 Task: Add Attachment from computer to Card Card0000000057 in Board Board0000000015 in Workspace WS0000000005 in Trello. Add Cover Purple to Card Card0000000057 in Board Board0000000015 in Workspace WS0000000005 in Trello. Add "Move Card To …" Button titled Button0000000057 to "top" of the list "To Do" to Card Card0000000057 in Board Board0000000015 in Workspace WS0000000005 in Trello. Add Description DS0000000057 to Card Card0000000057 in Board Board0000000015 in Workspace WS0000000005 in Trello. Add Comment CM0000000057 to Card Card0000000057 in Board Board0000000015 in Workspace WS0000000005 in Trello
Action: Mouse moved to (153, 469)
Screenshot: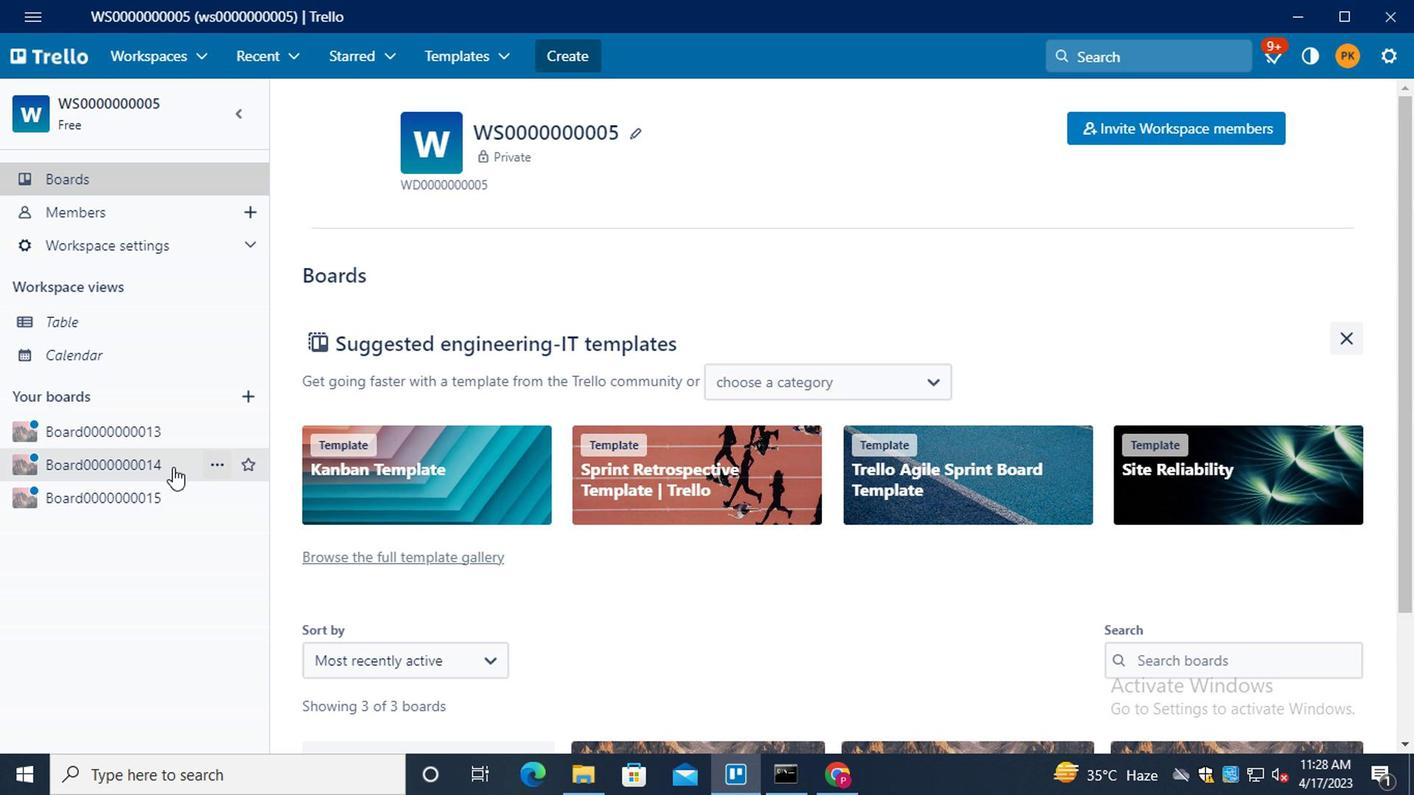 
Action: Mouse pressed left at (153, 469)
Screenshot: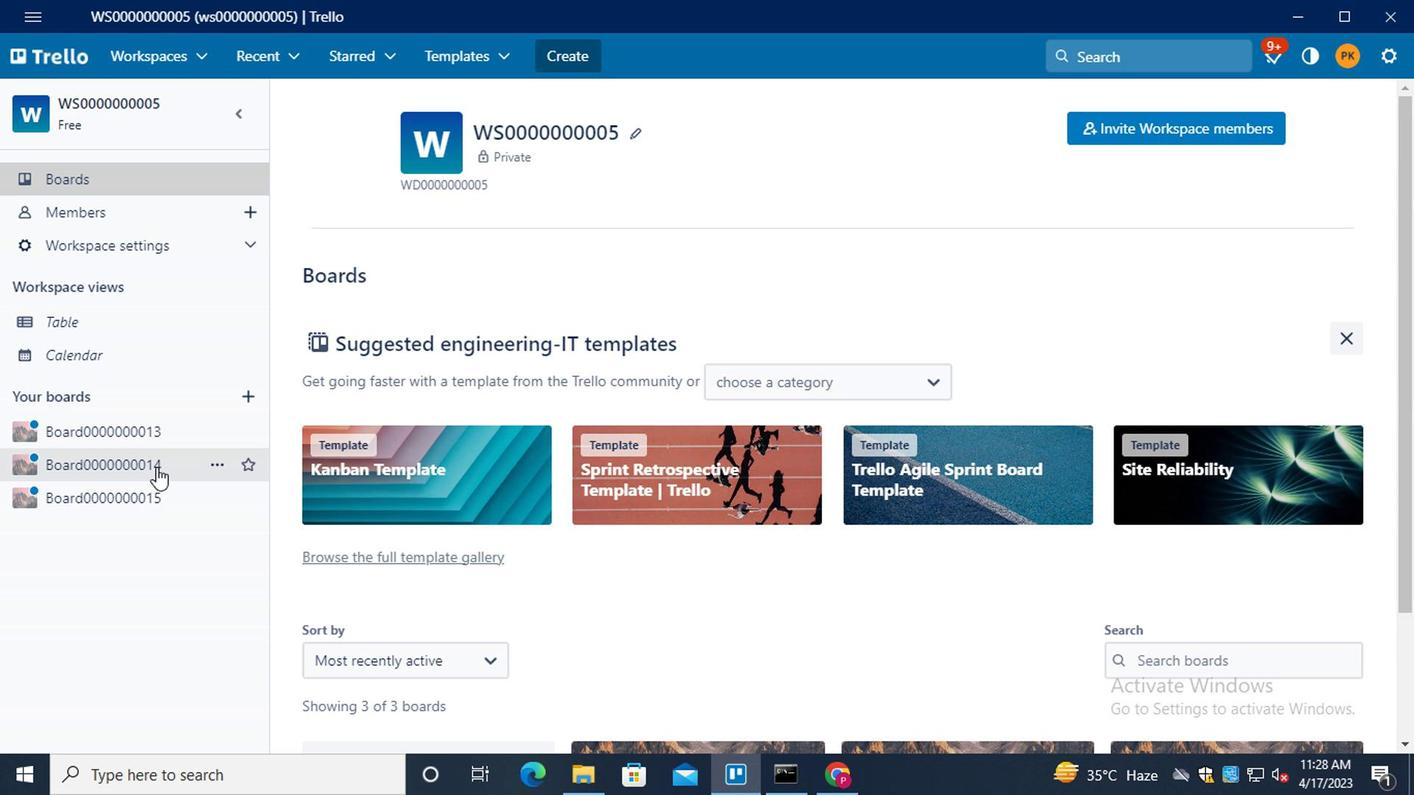 
Action: Mouse moved to (258, 491)
Screenshot: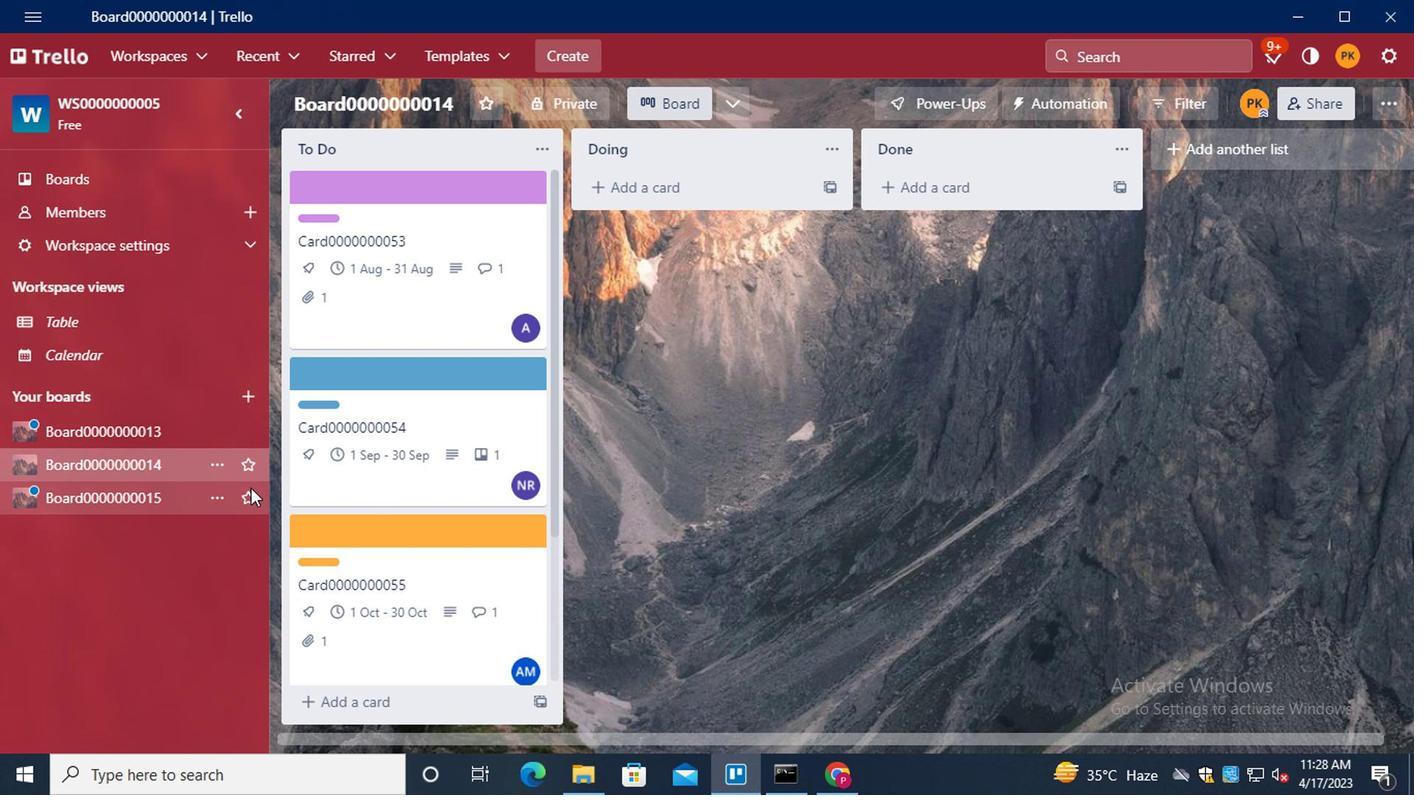 
Action: Mouse scrolled (258, 490) with delta (0, 0)
Screenshot: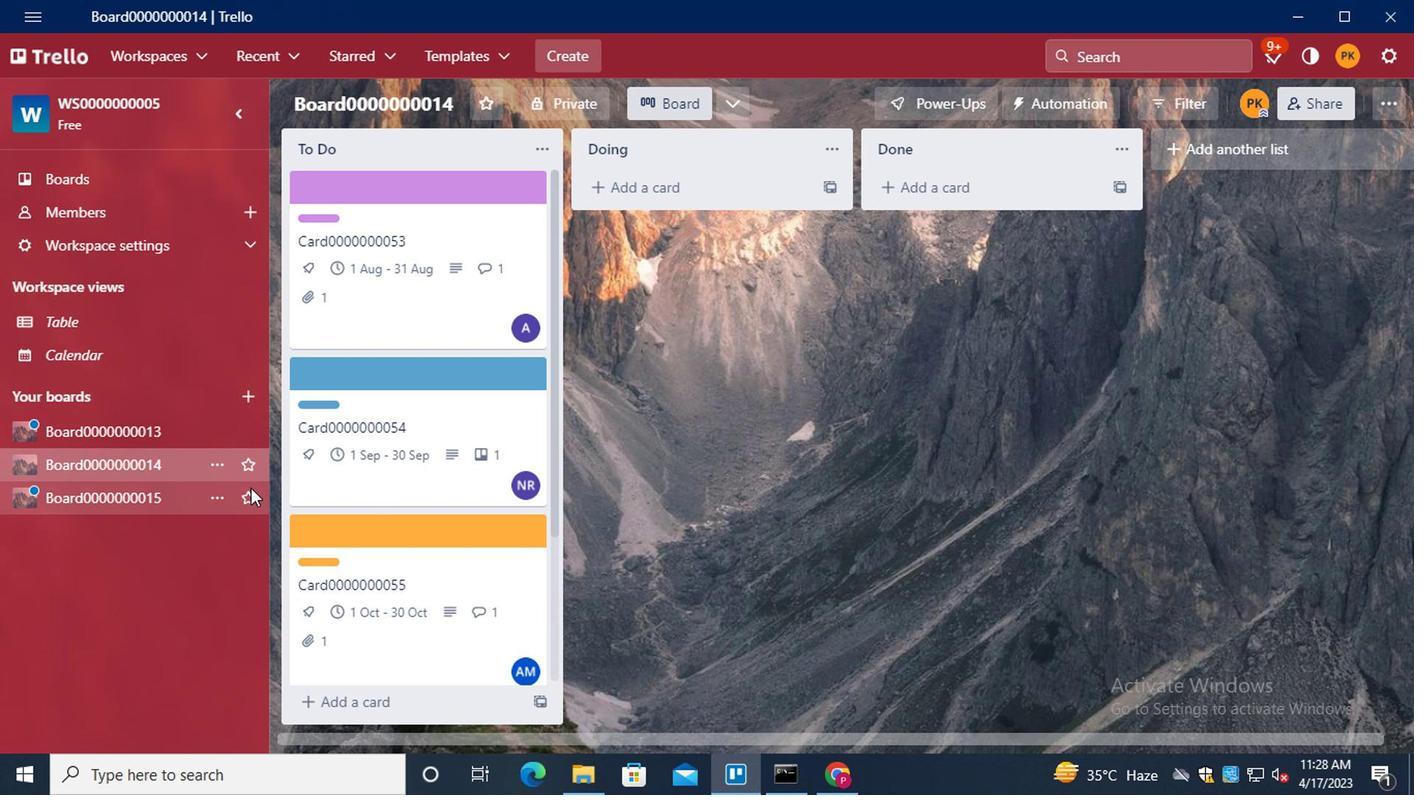 
Action: Mouse moved to (260, 492)
Screenshot: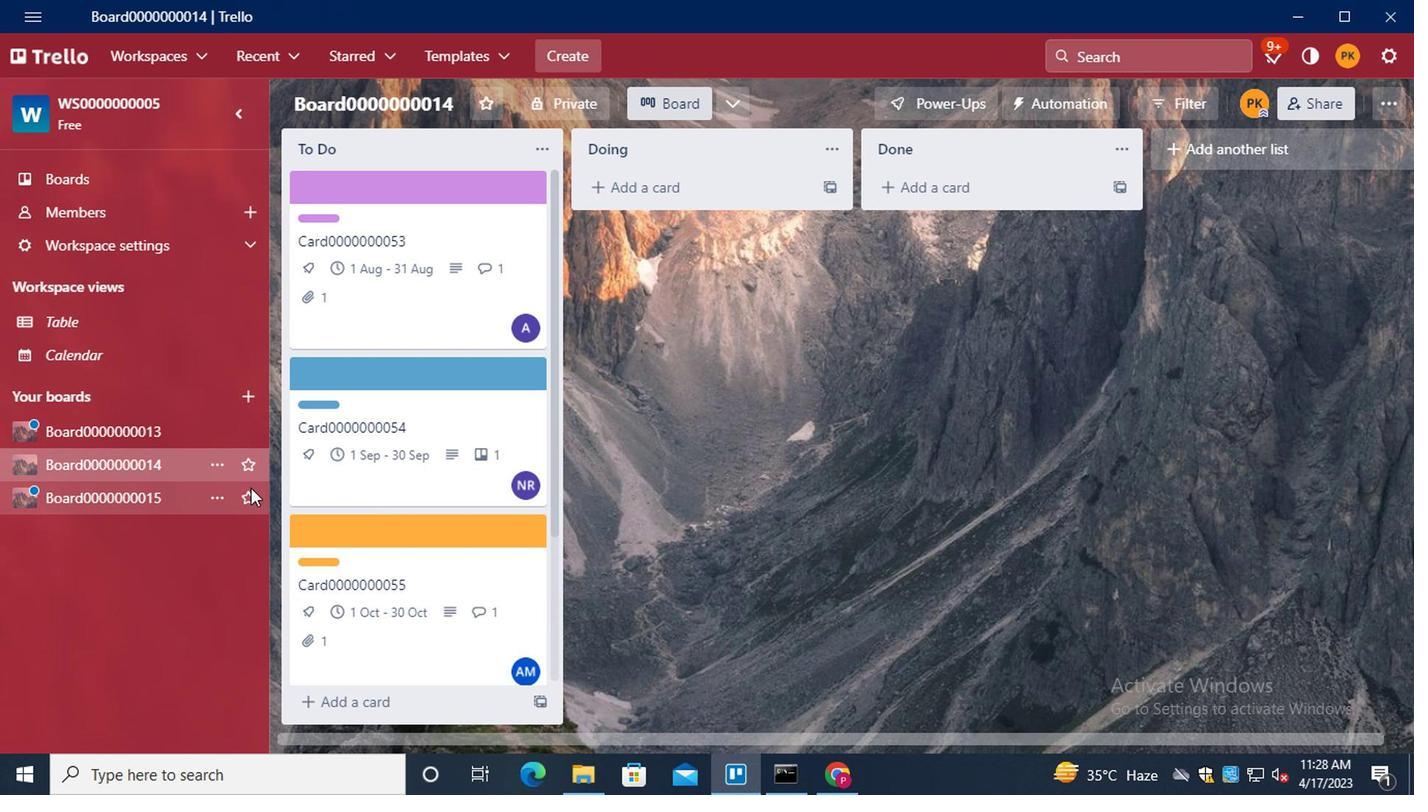 
Action: Mouse scrolled (260, 491) with delta (0, 0)
Screenshot: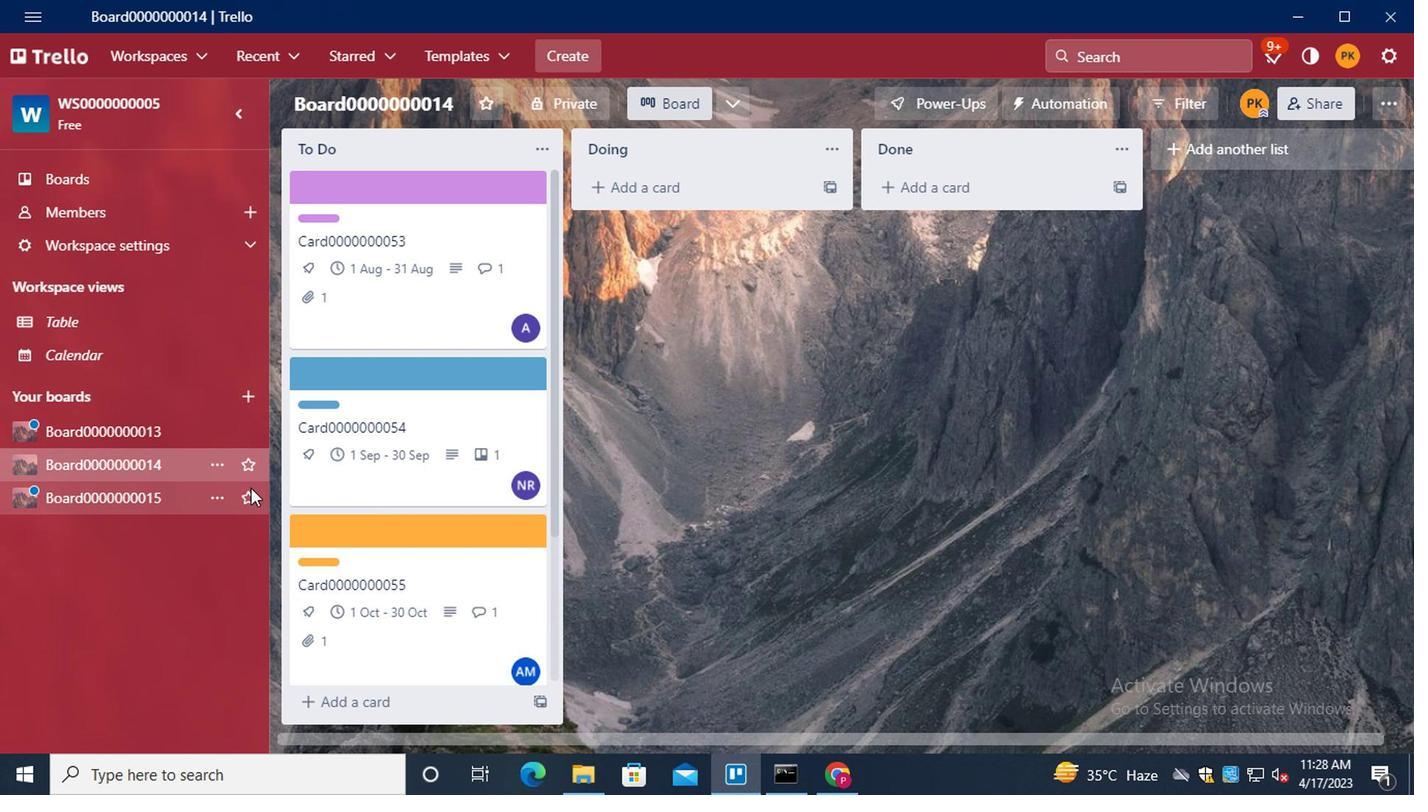 
Action: Mouse scrolled (260, 491) with delta (0, 0)
Screenshot: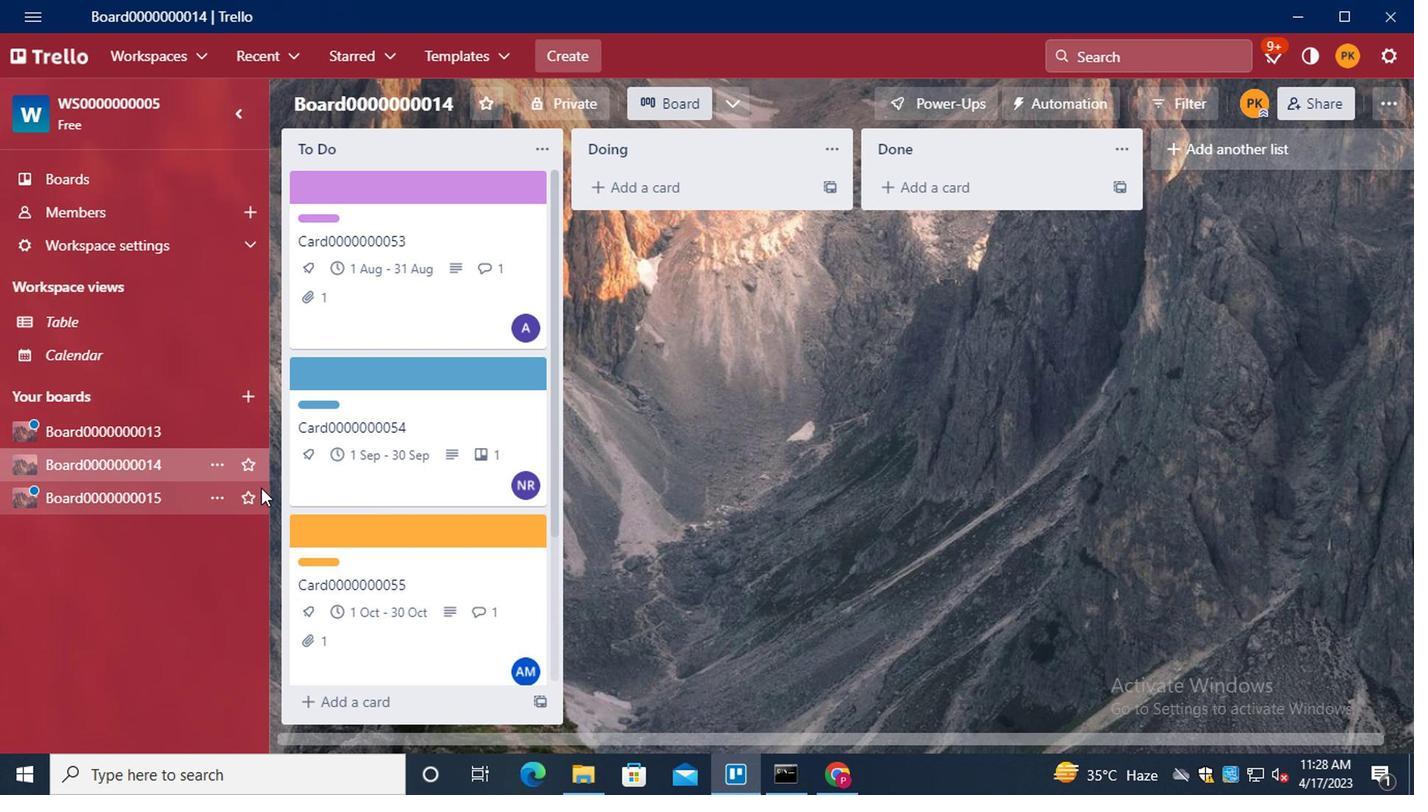 
Action: Mouse scrolled (260, 491) with delta (0, 0)
Screenshot: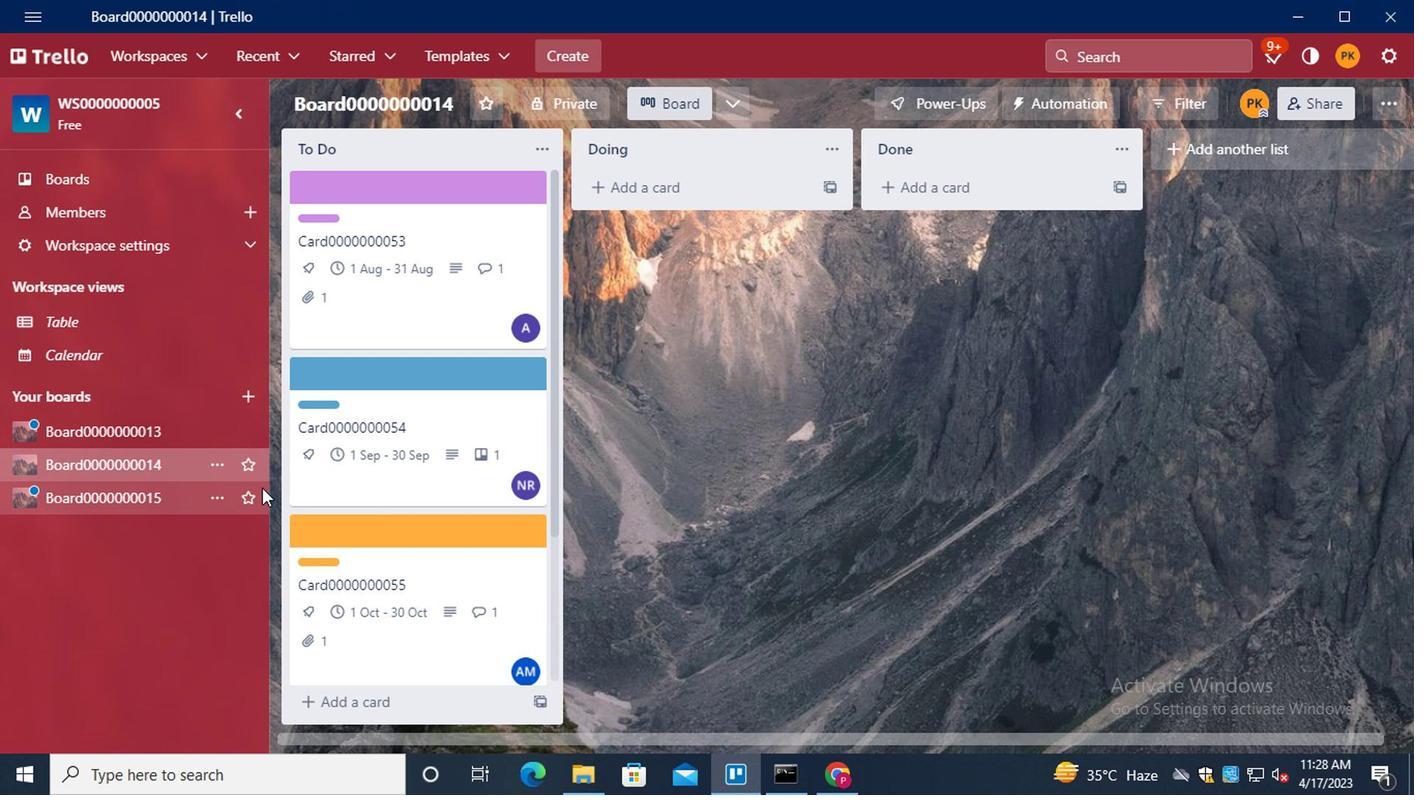 
Action: Mouse scrolled (260, 491) with delta (0, 0)
Screenshot: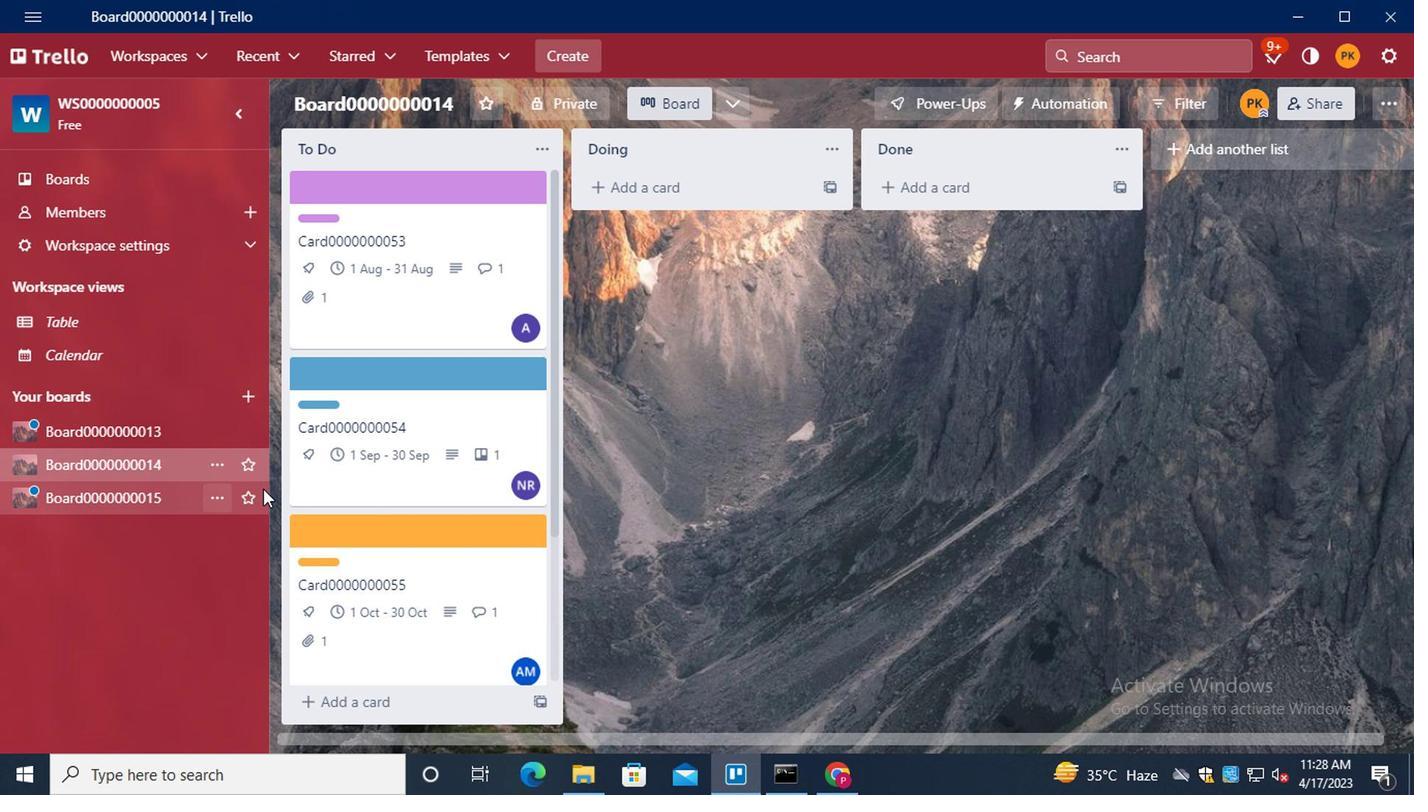 
Action: Mouse moved to (400, 532)
Screenshot: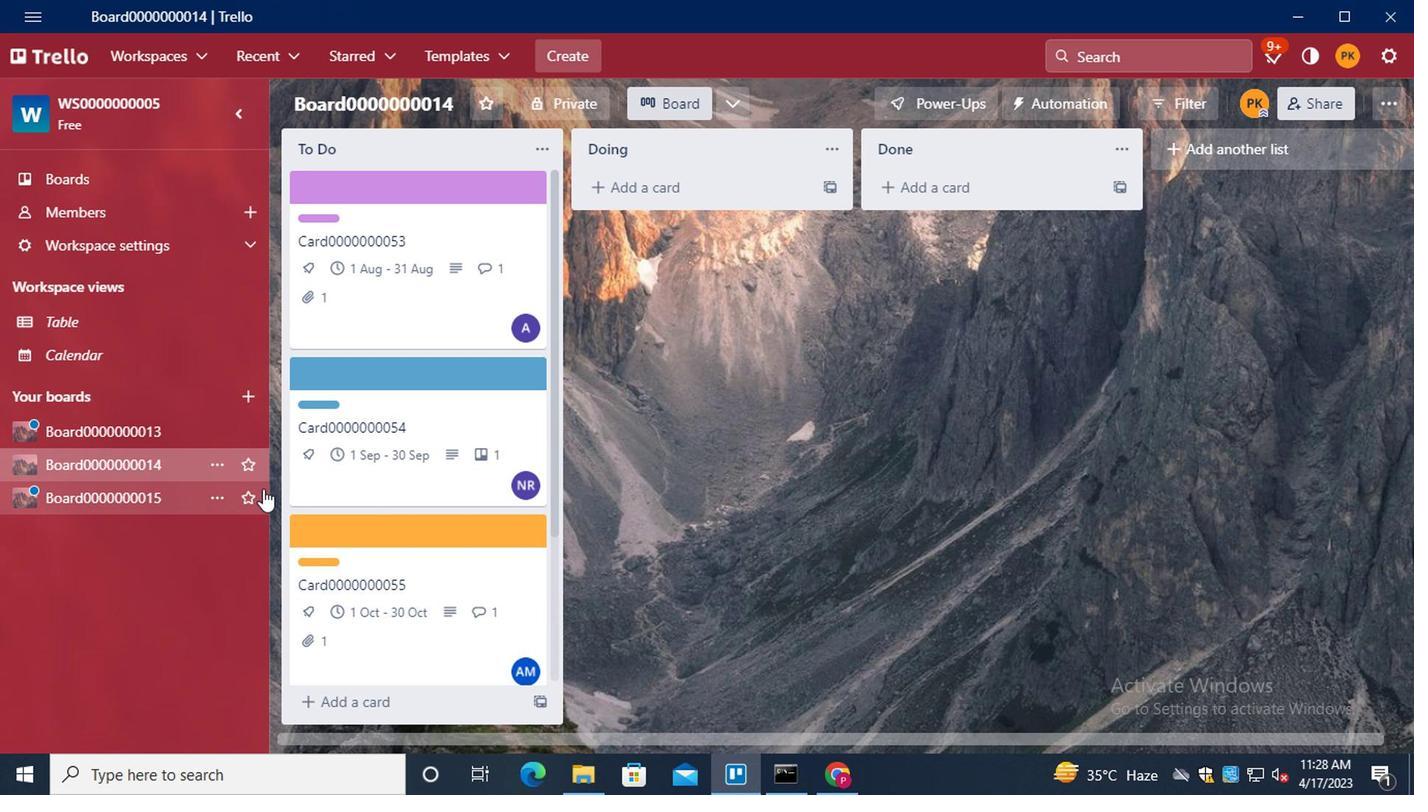 
Action: Mouse scrolled (400, 531) with delta (0, 0)
Screenshot: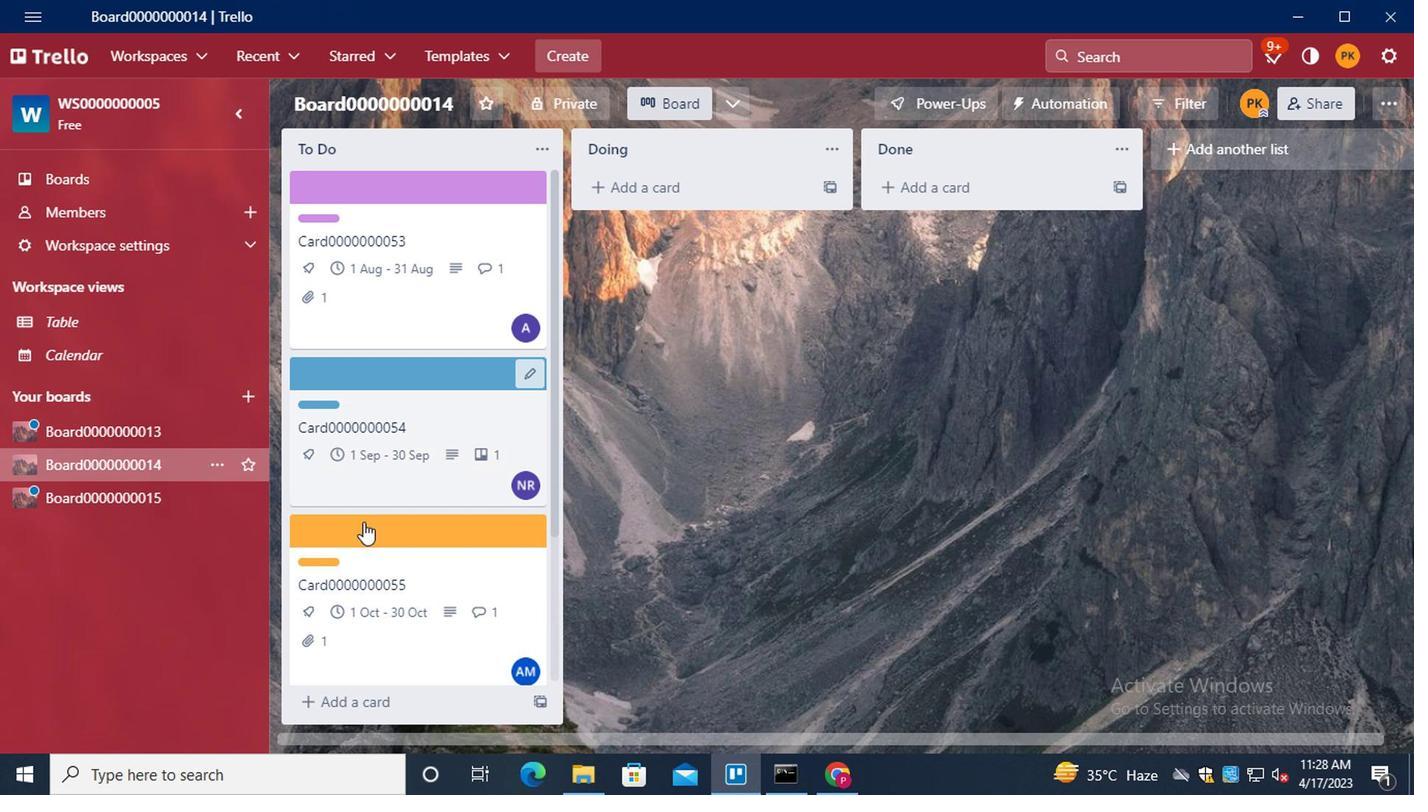 
Action: Mouse scrolled (400, 531) with delta (0, 0)
Screenshot: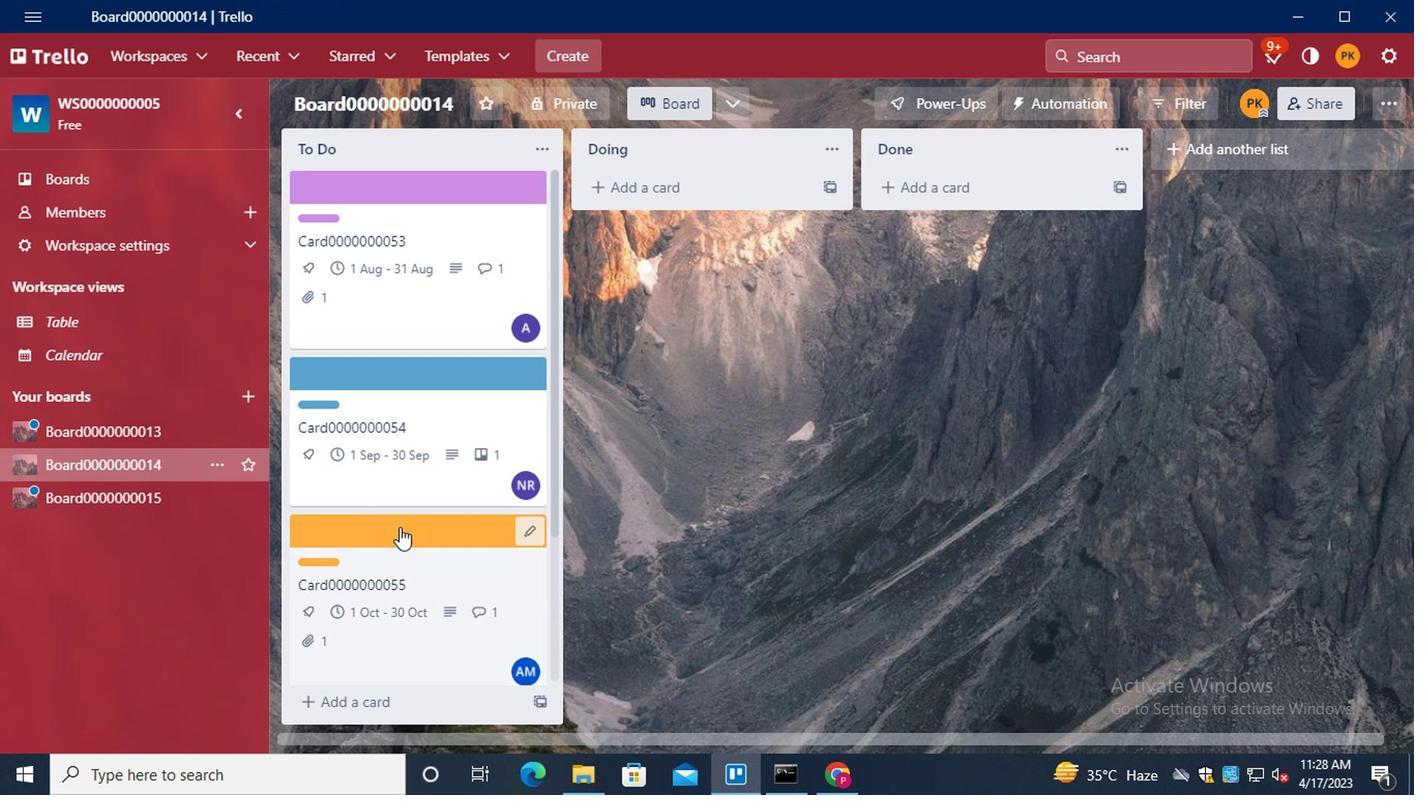
Action: Mouse moved to (135, 511)
Screenshot: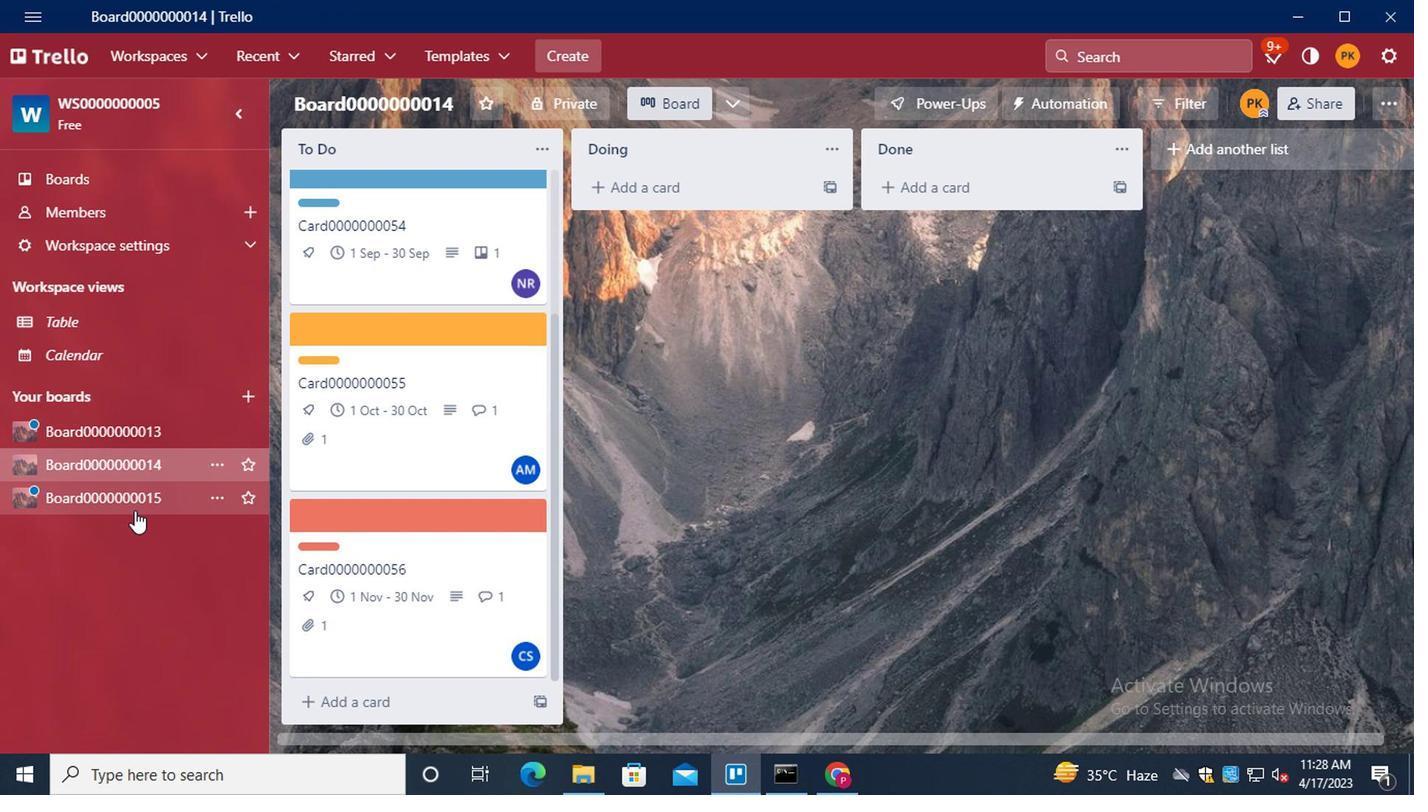 
Action: Mouse pressed left at (135, 511)
Screenshot: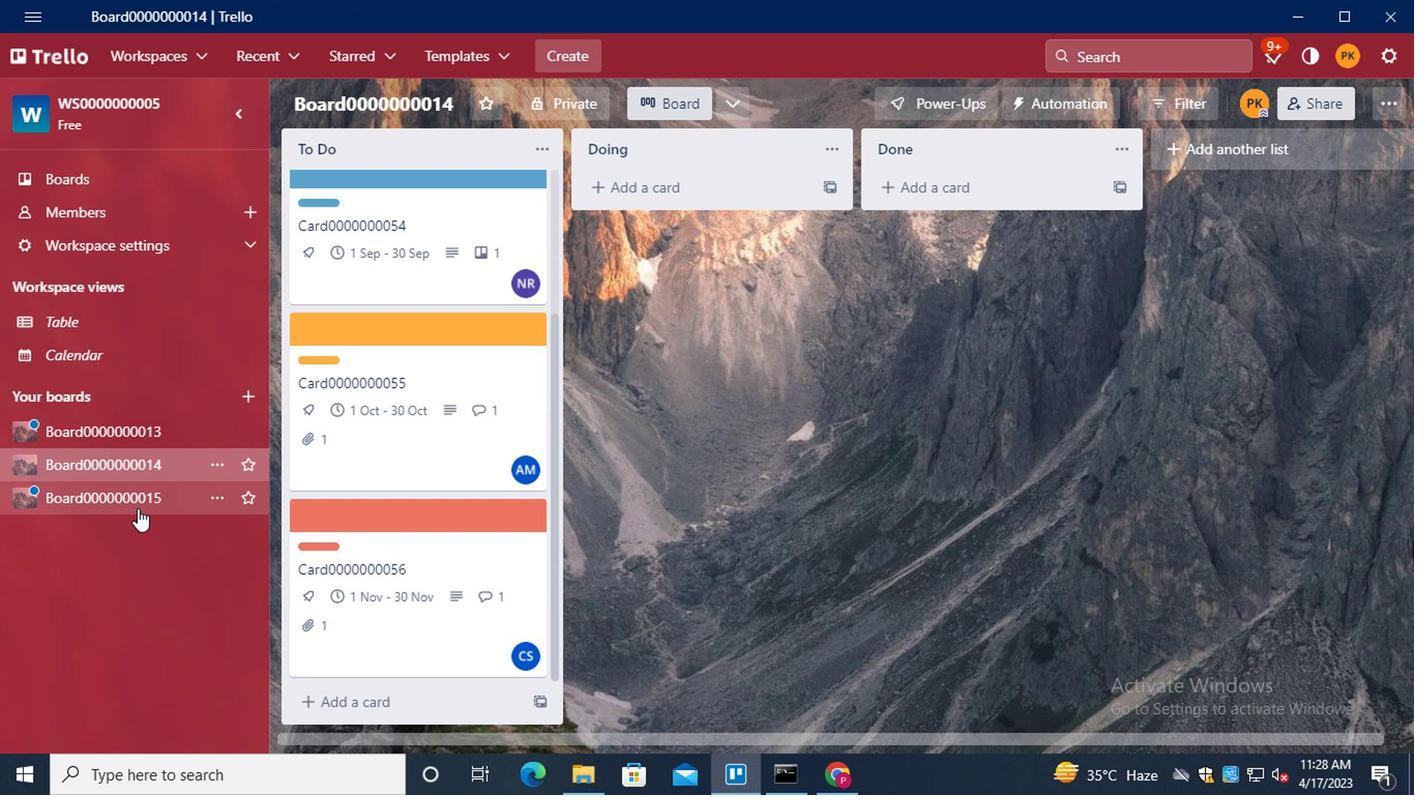 
Action: Mouse moved to (424, 258)
Screenshot: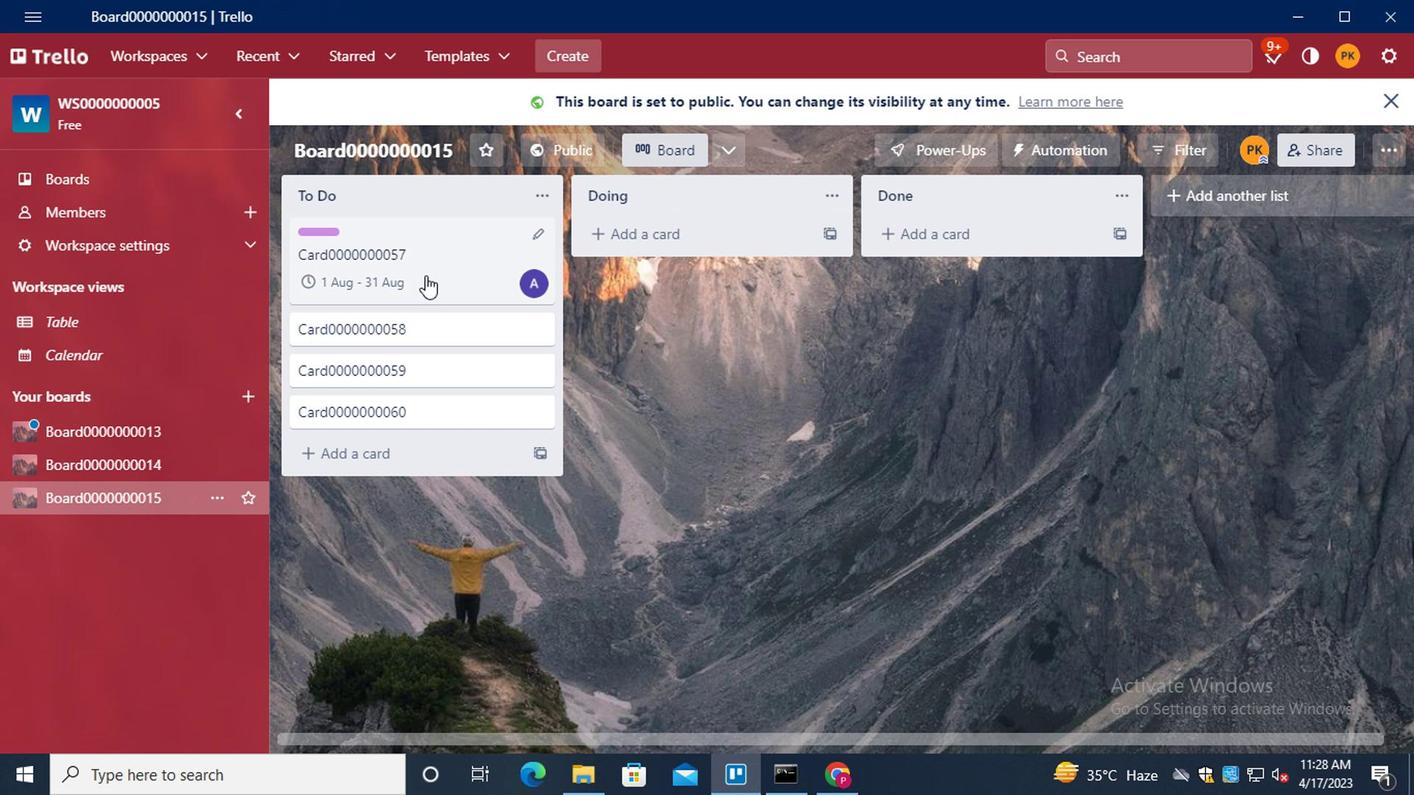 
Action: Mouse pressed left at (424, 258)
Screenshot: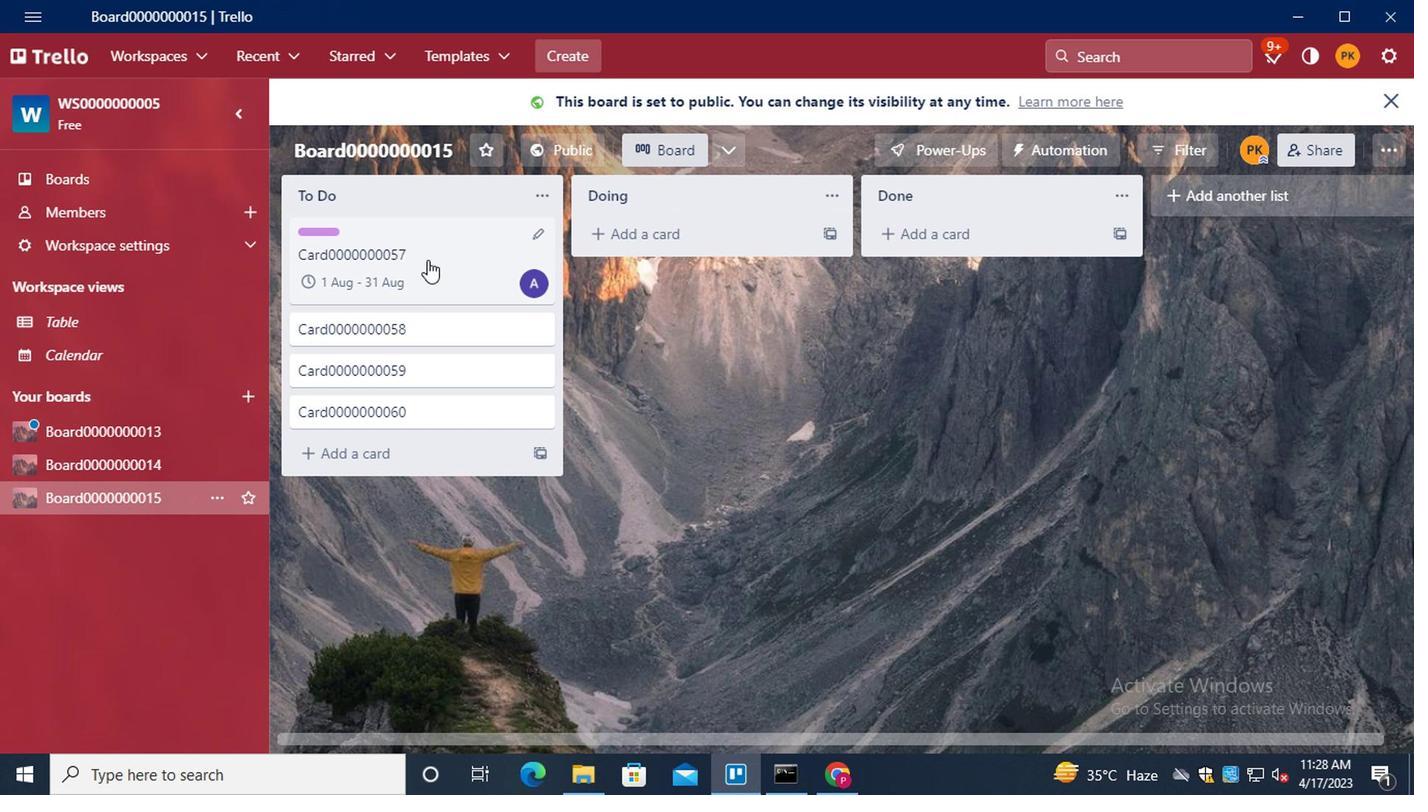 
Action: Mouse moved to (980, 362)
Screenshot: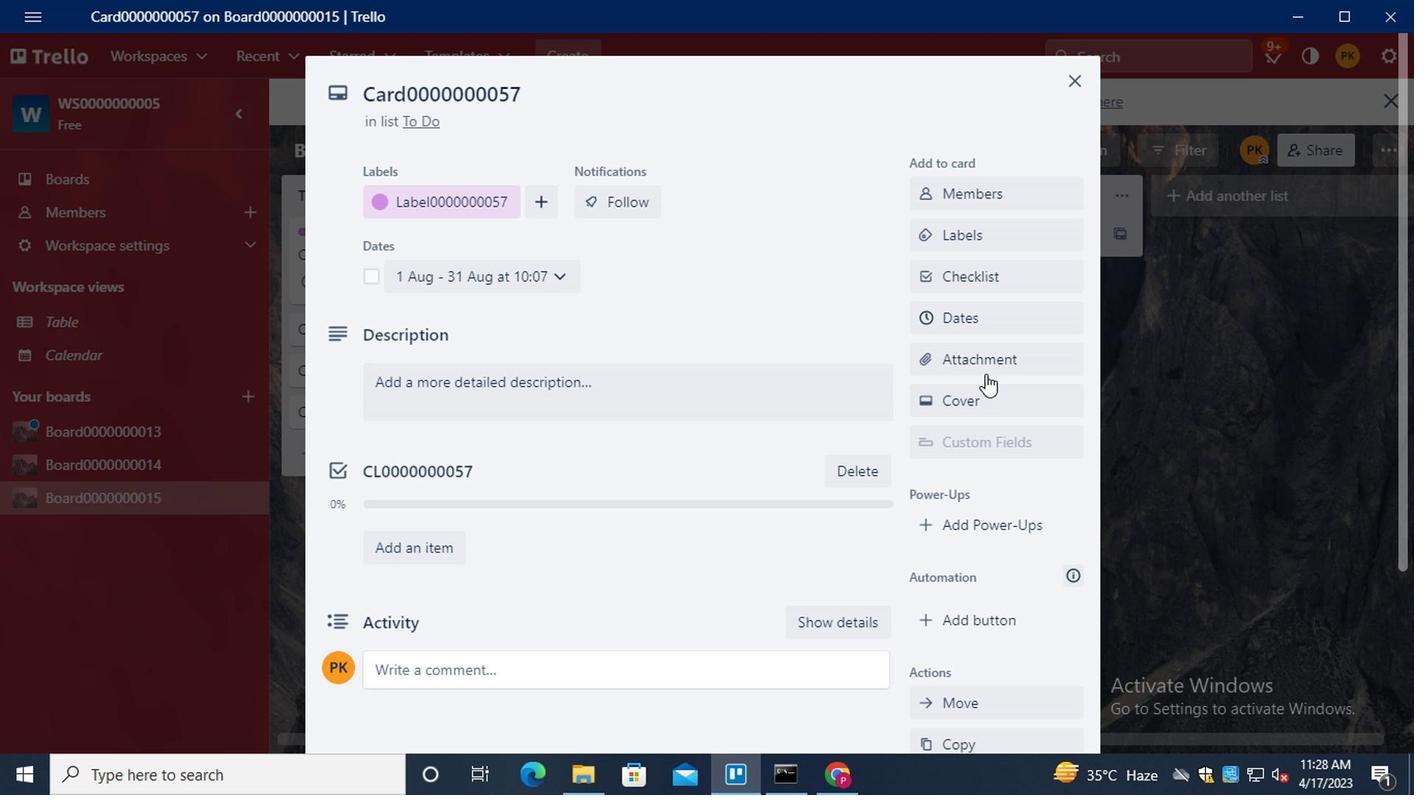 
Action: Mouse pressed left at (980, 362)
Screenshot: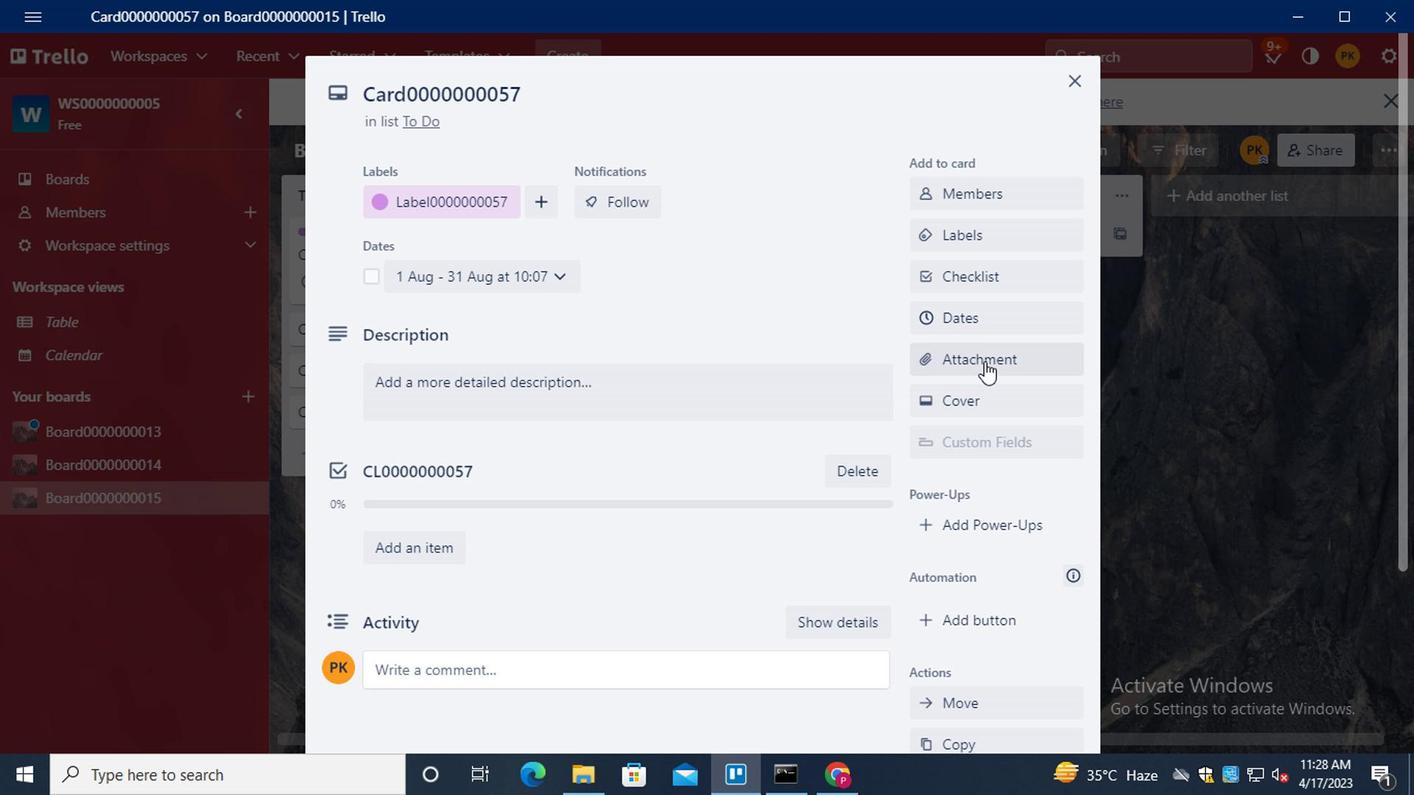 
Action: Mouse moved to (998, 185)
Screenshot: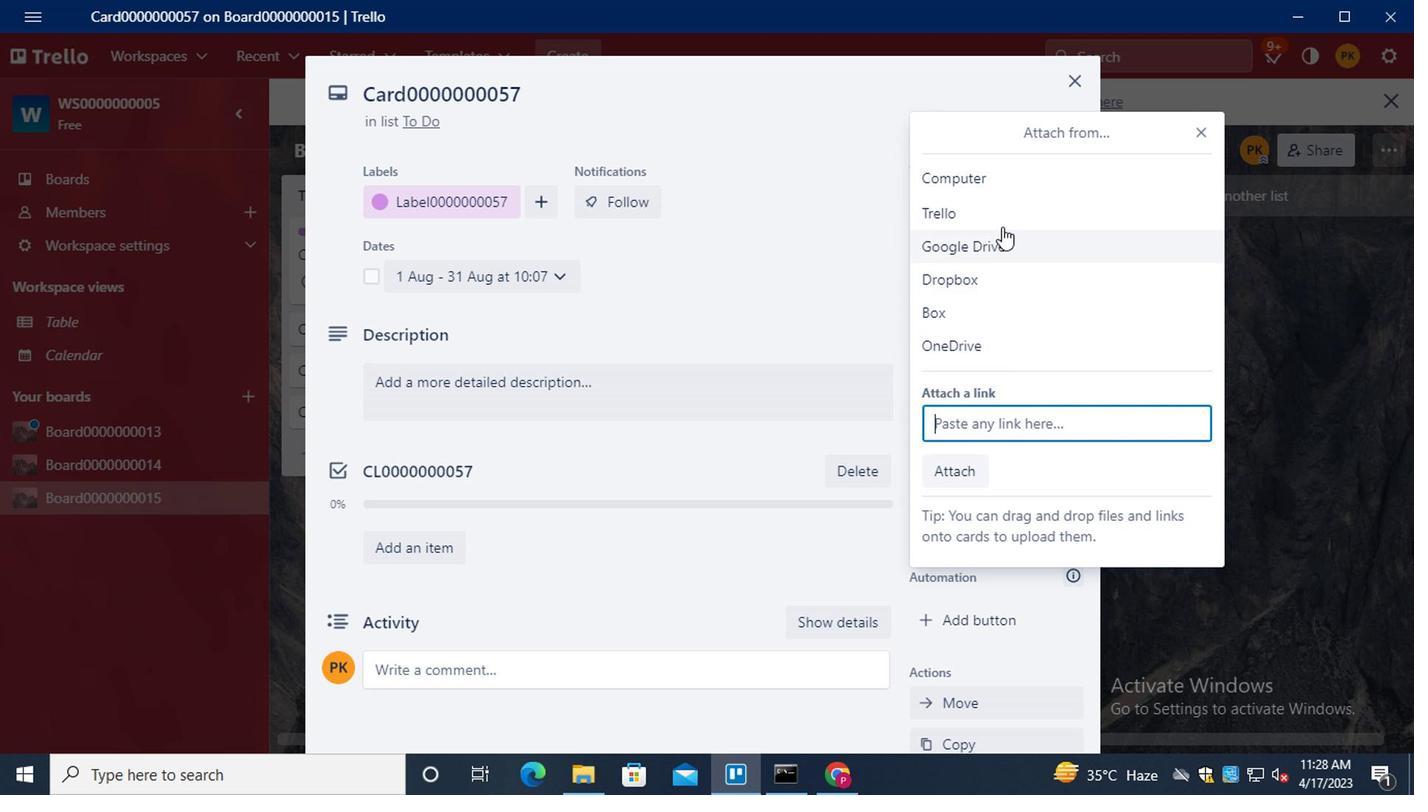 
Action: Mouse pressed left at (998, 185)
Screenshot: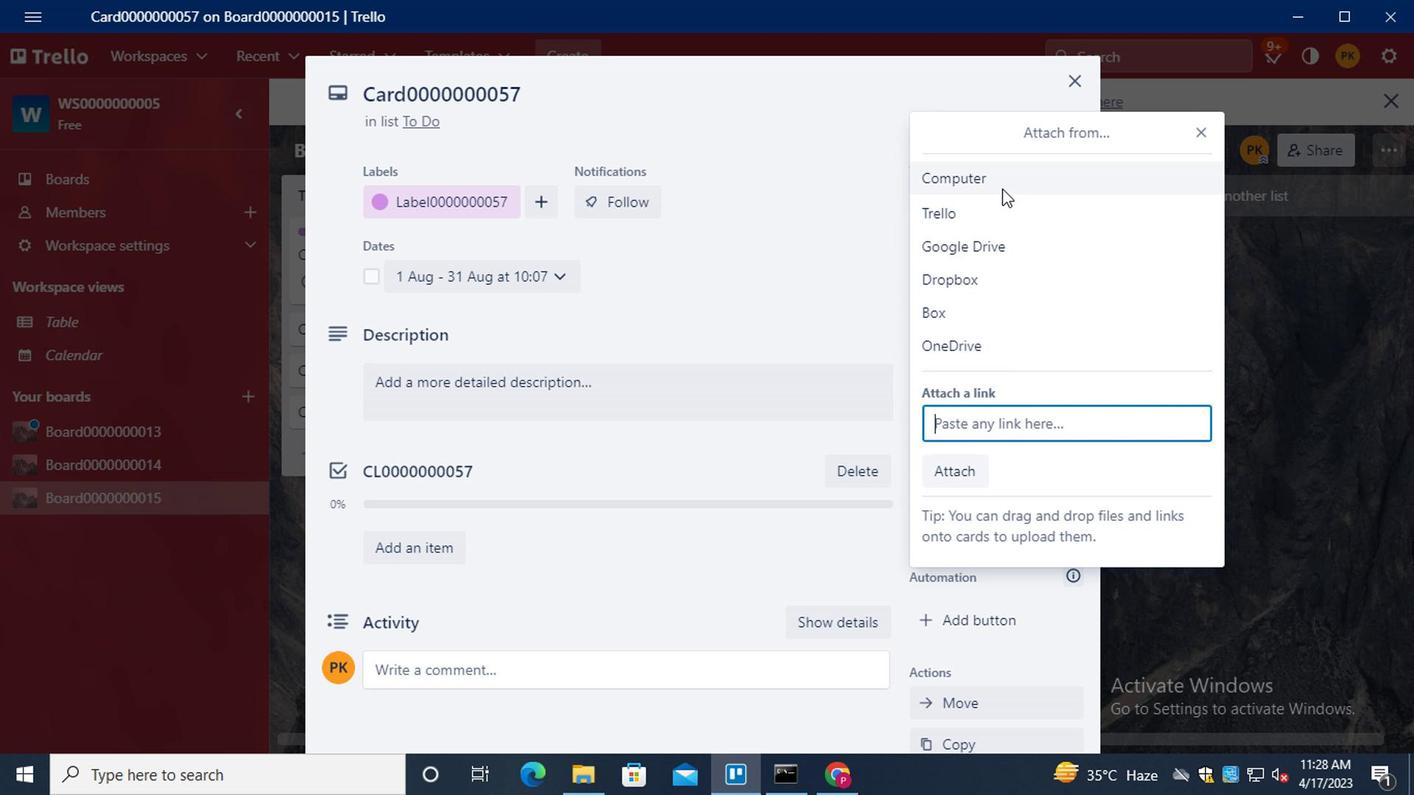 
Action: Mouse moved to (391, 150)
Screenshot: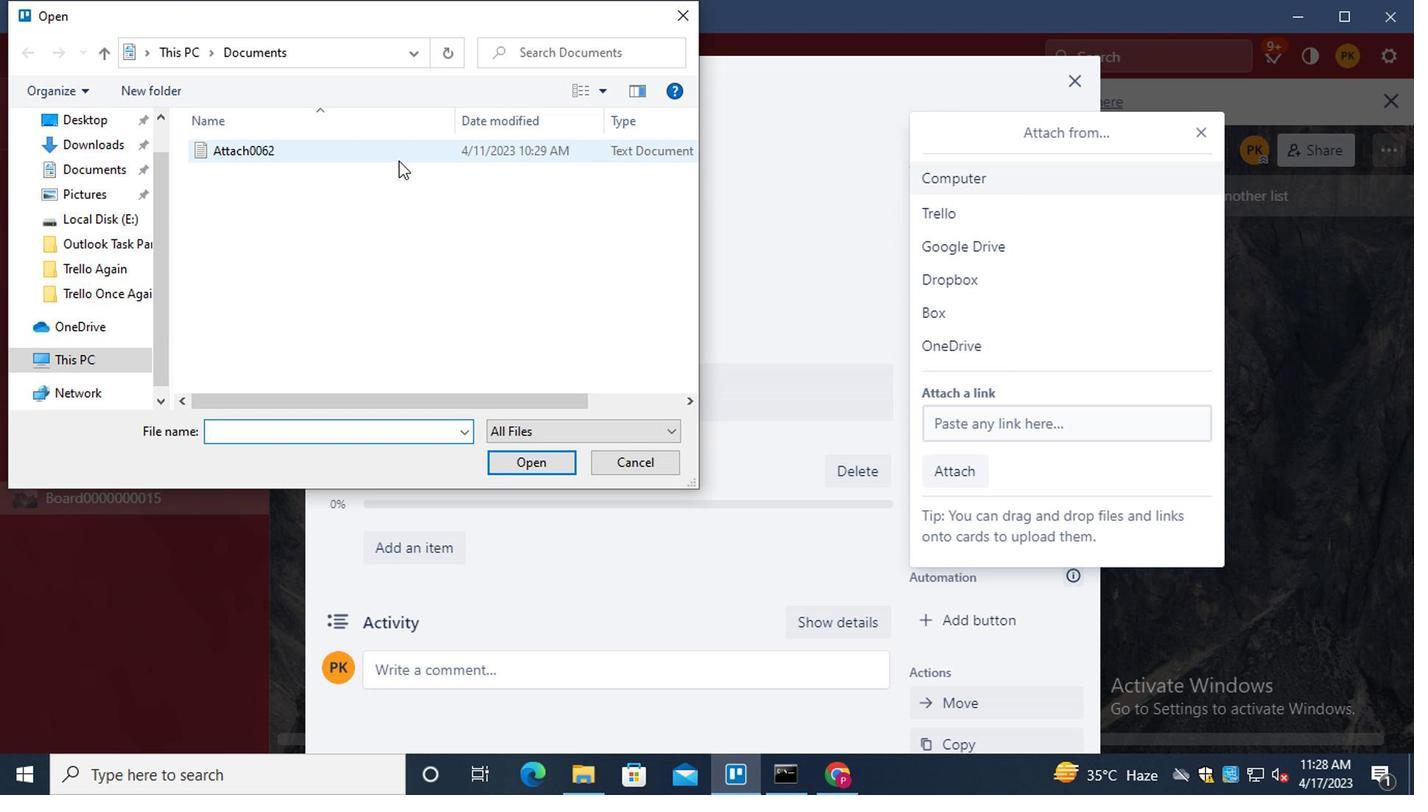 
Action: Mouse pressed left at (391, 150)
Screenshot: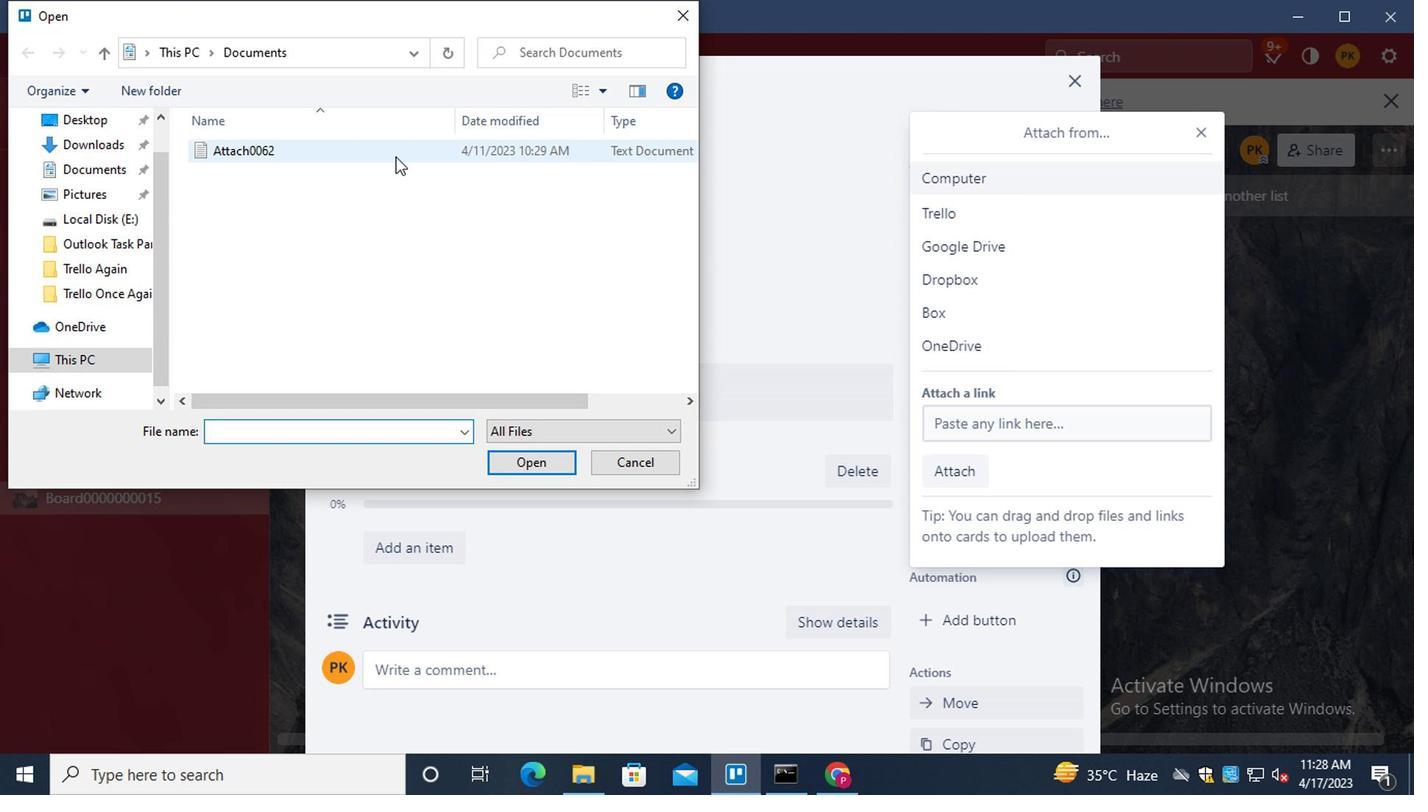 
Action: Mouse moved to (503, 460)
Screenshot: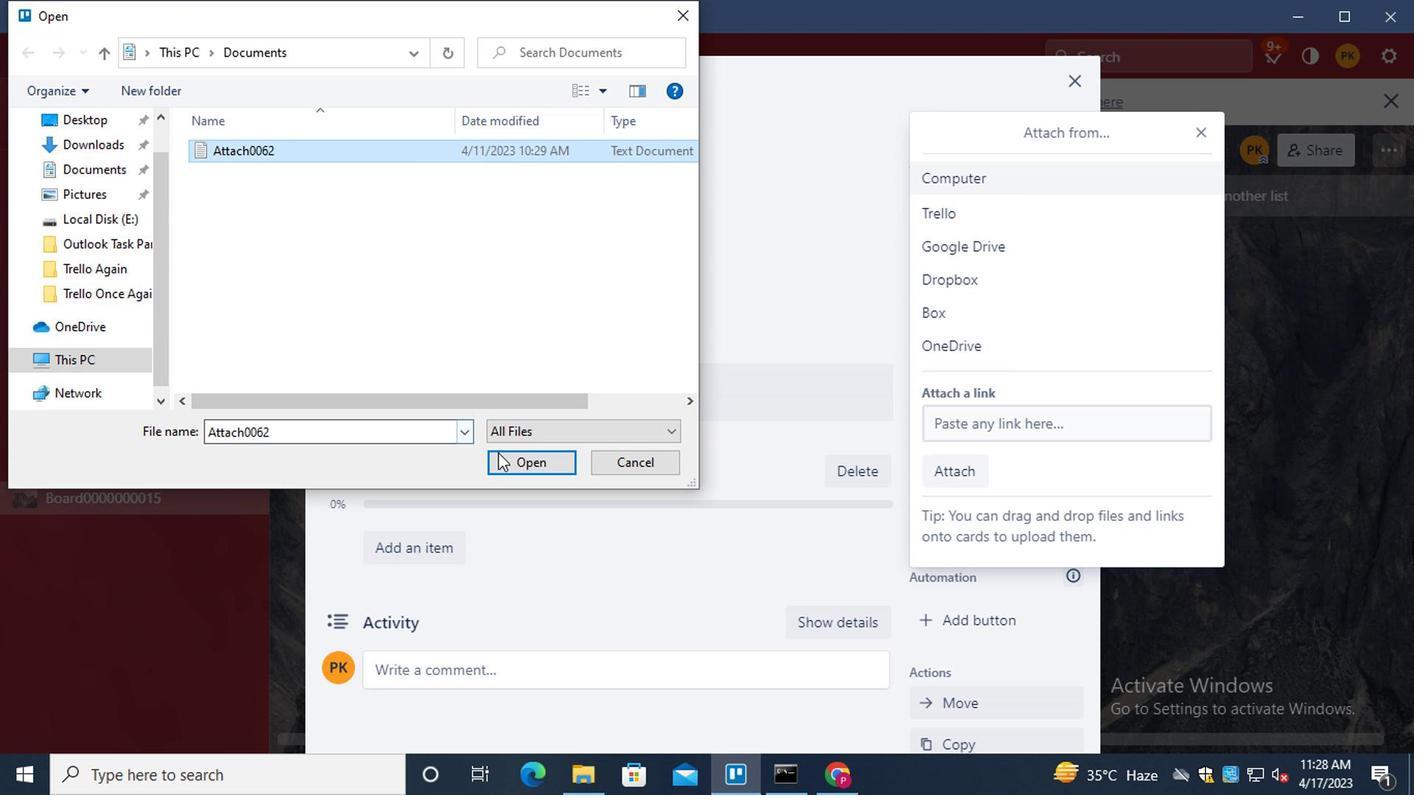 
Action: Mouse pressed left at (503, 460)
Screenshot: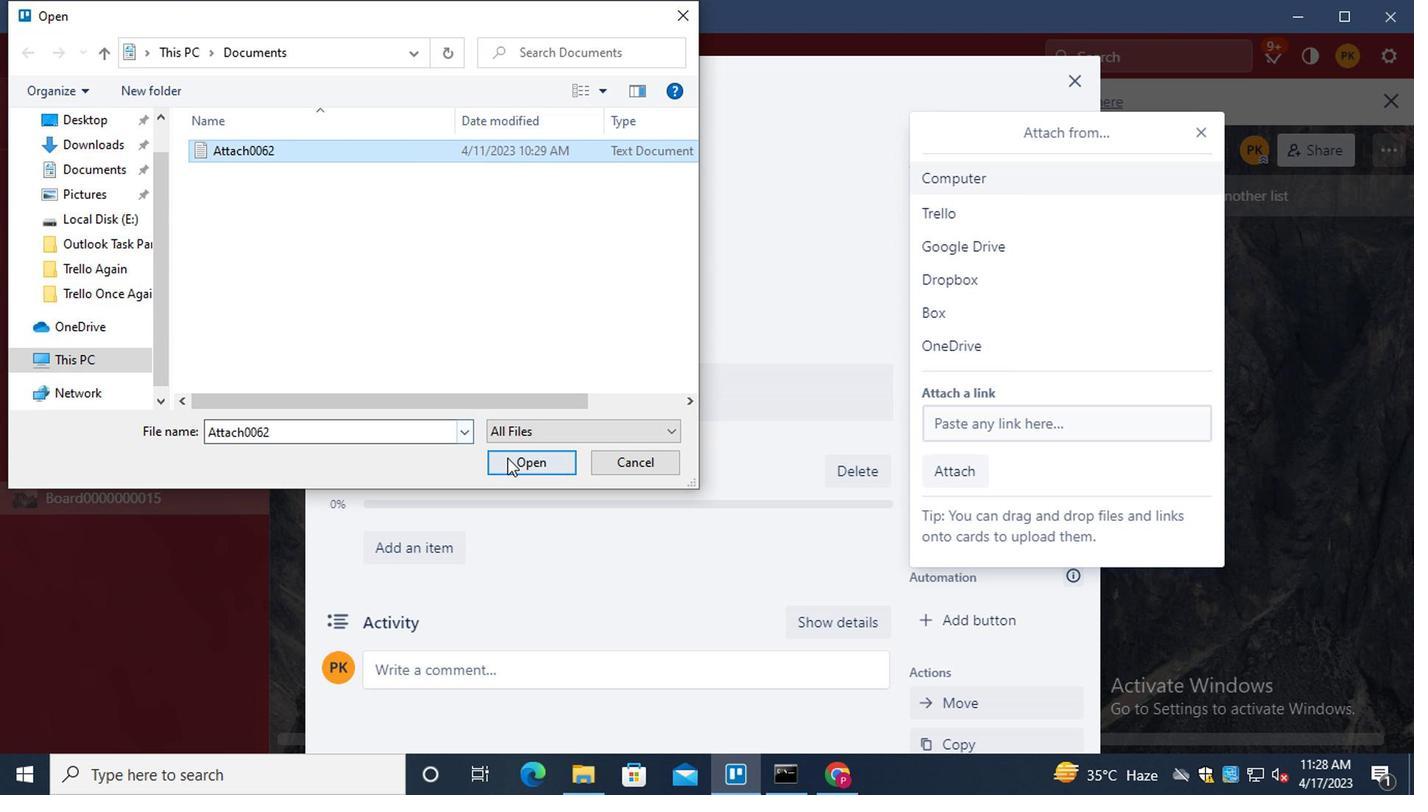 
Action: Mouse moved to (969, 410)
Screenshot: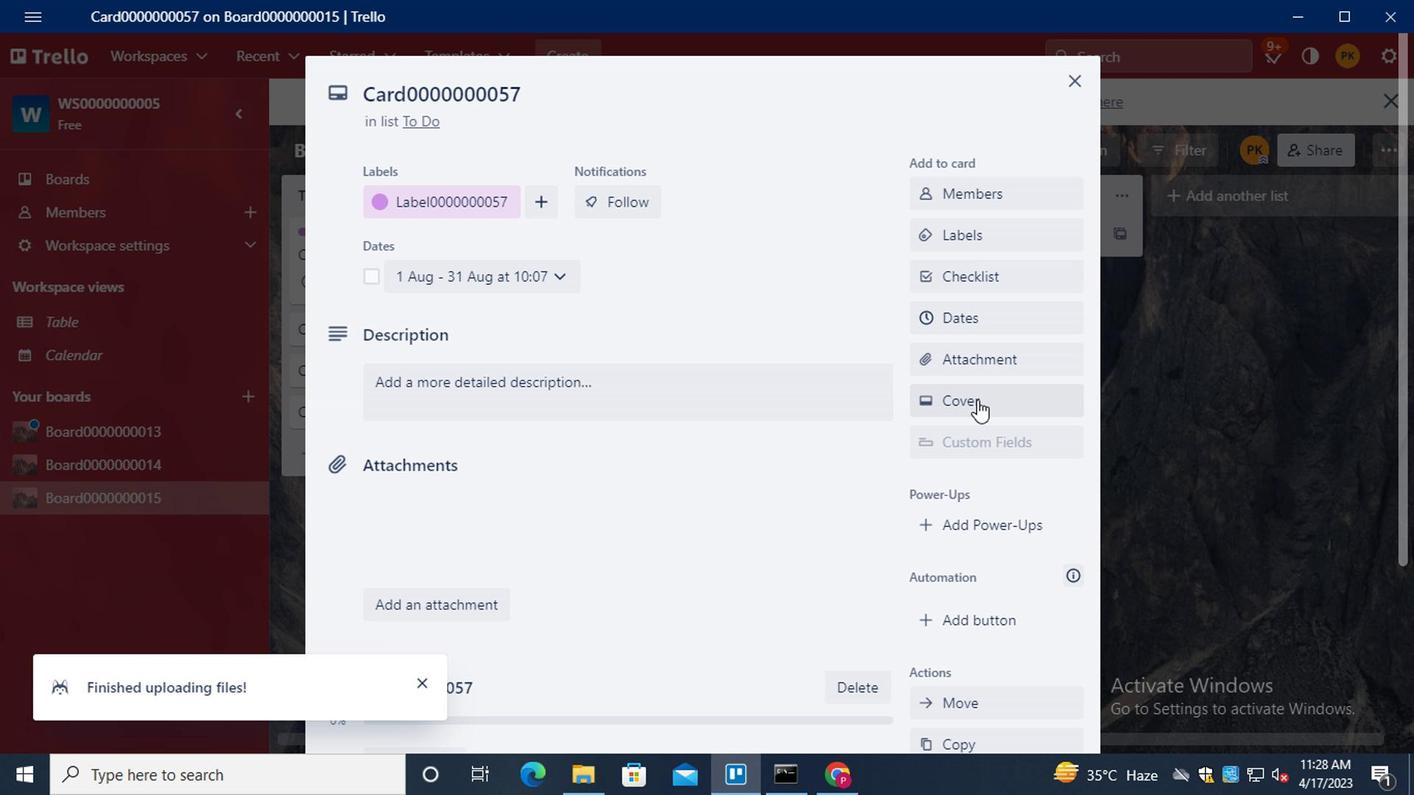 
Action: Mouse pressed left at (969, 410)
Screenshot: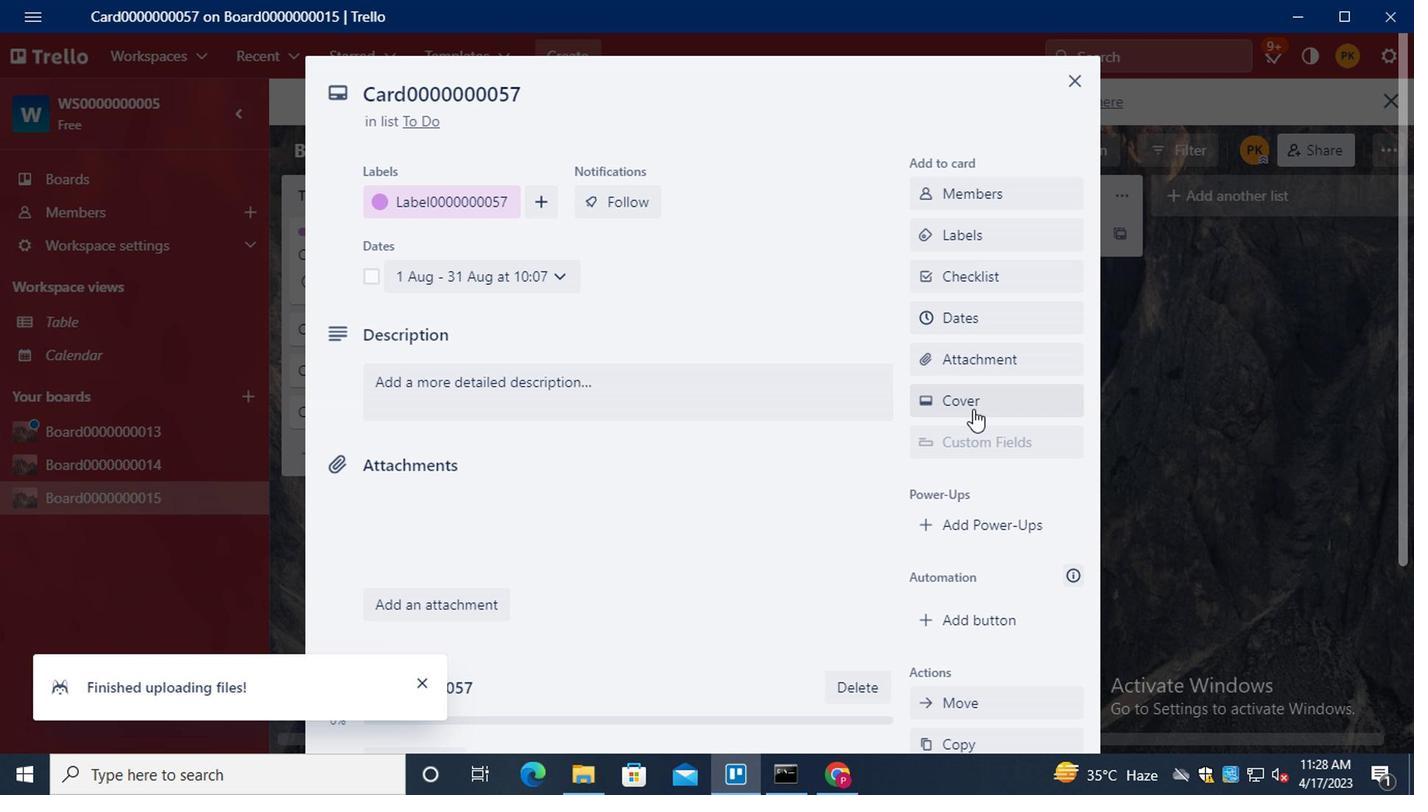 
Action: Mouse moved to (1156, 348)
Screenshot: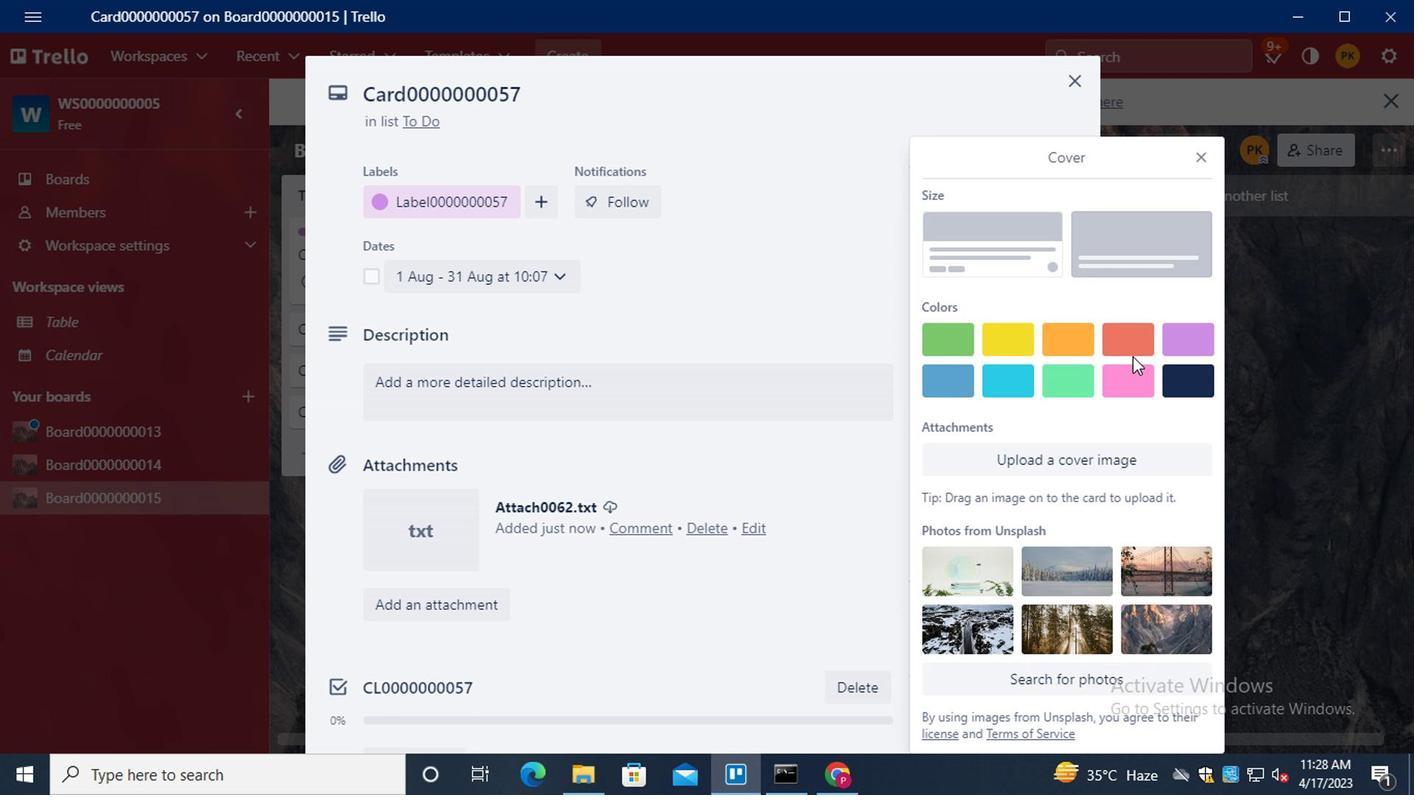 
Action: Mouse pressed left at (1156, 348)
Screenshot: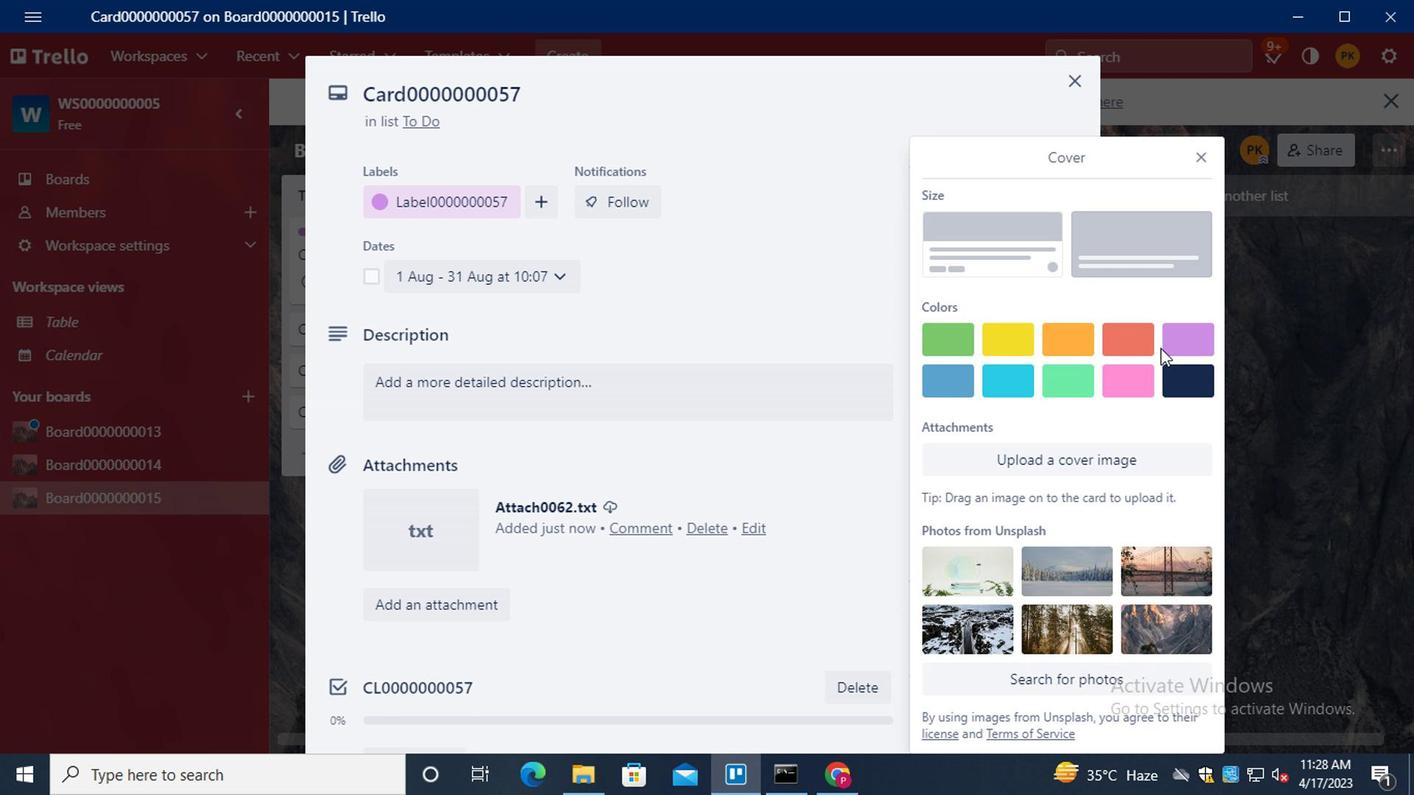 
Action: Mouse moved to (1165, 348)
Screenshot: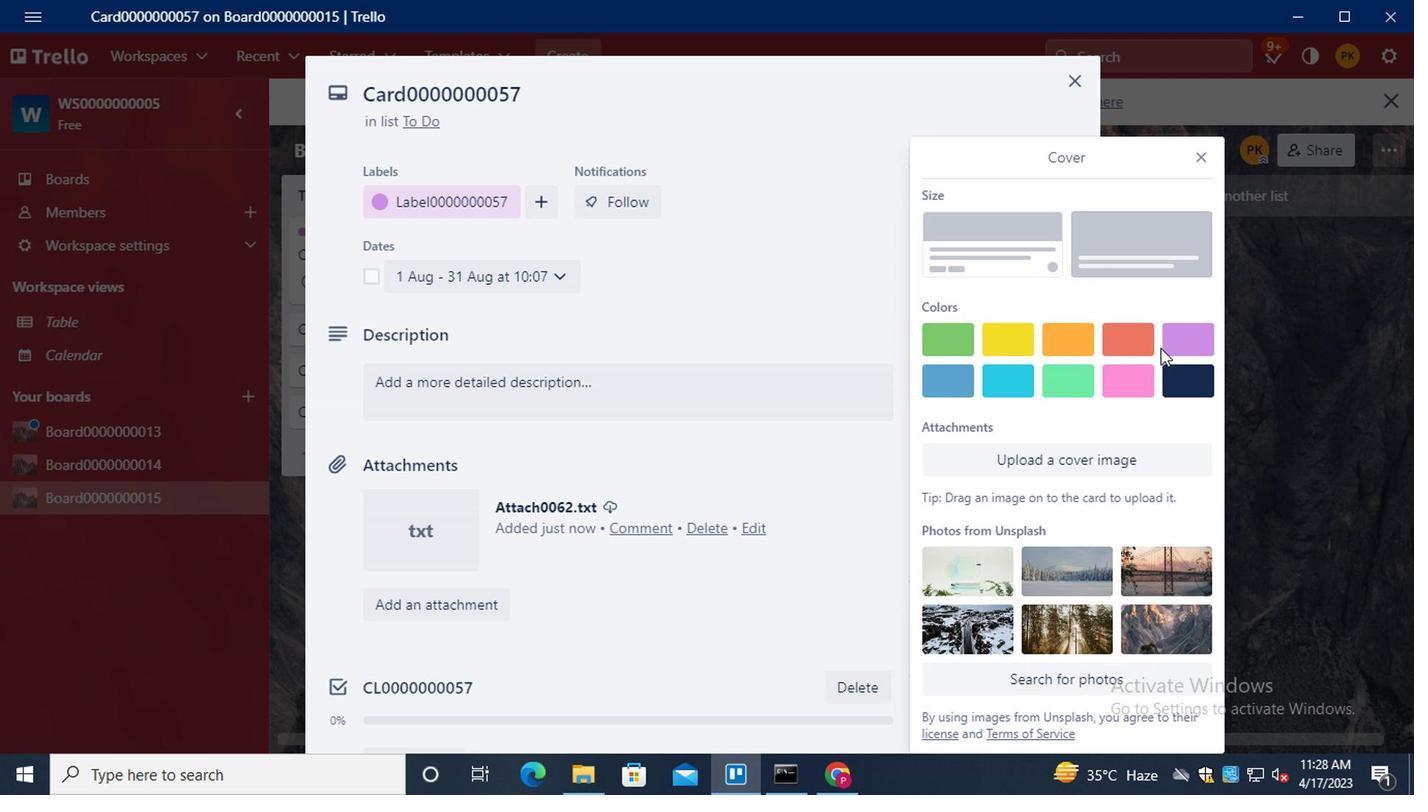 
Action: Mouse pressed left at (1165, 348)
Screenshot: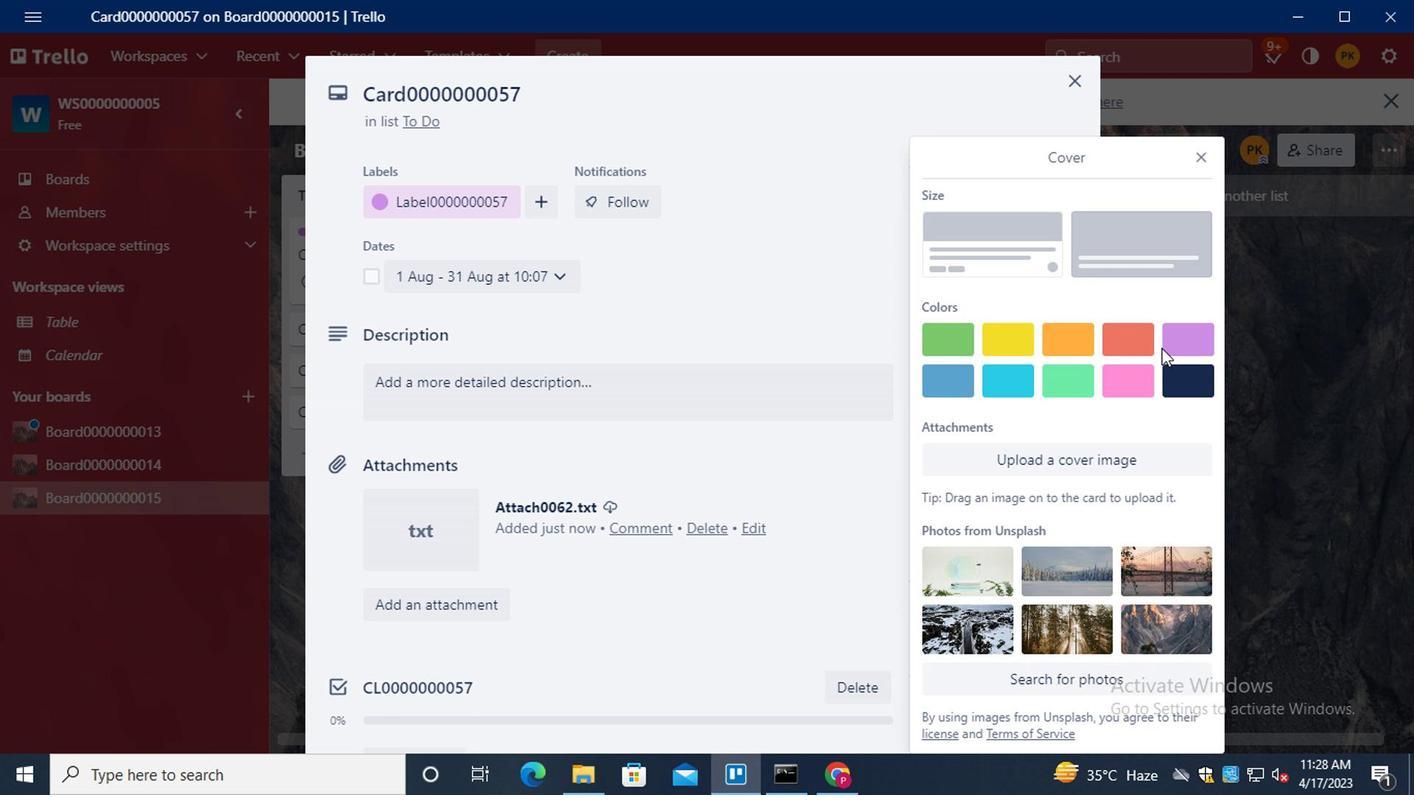 
Action: Mouse moved to (1199, 112)
Screenshot: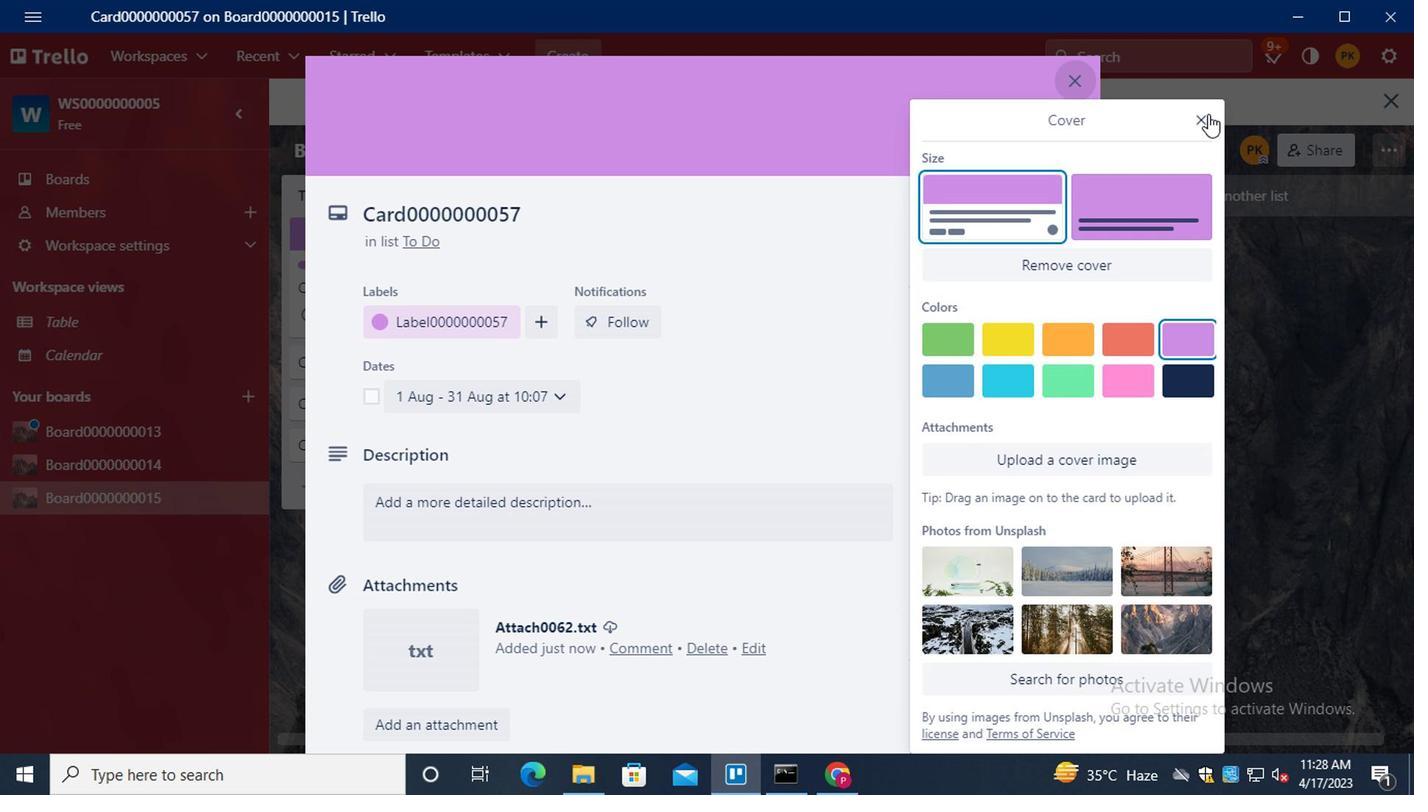 
Action: Mouse pressed left at (1199, 112)
Screenshot: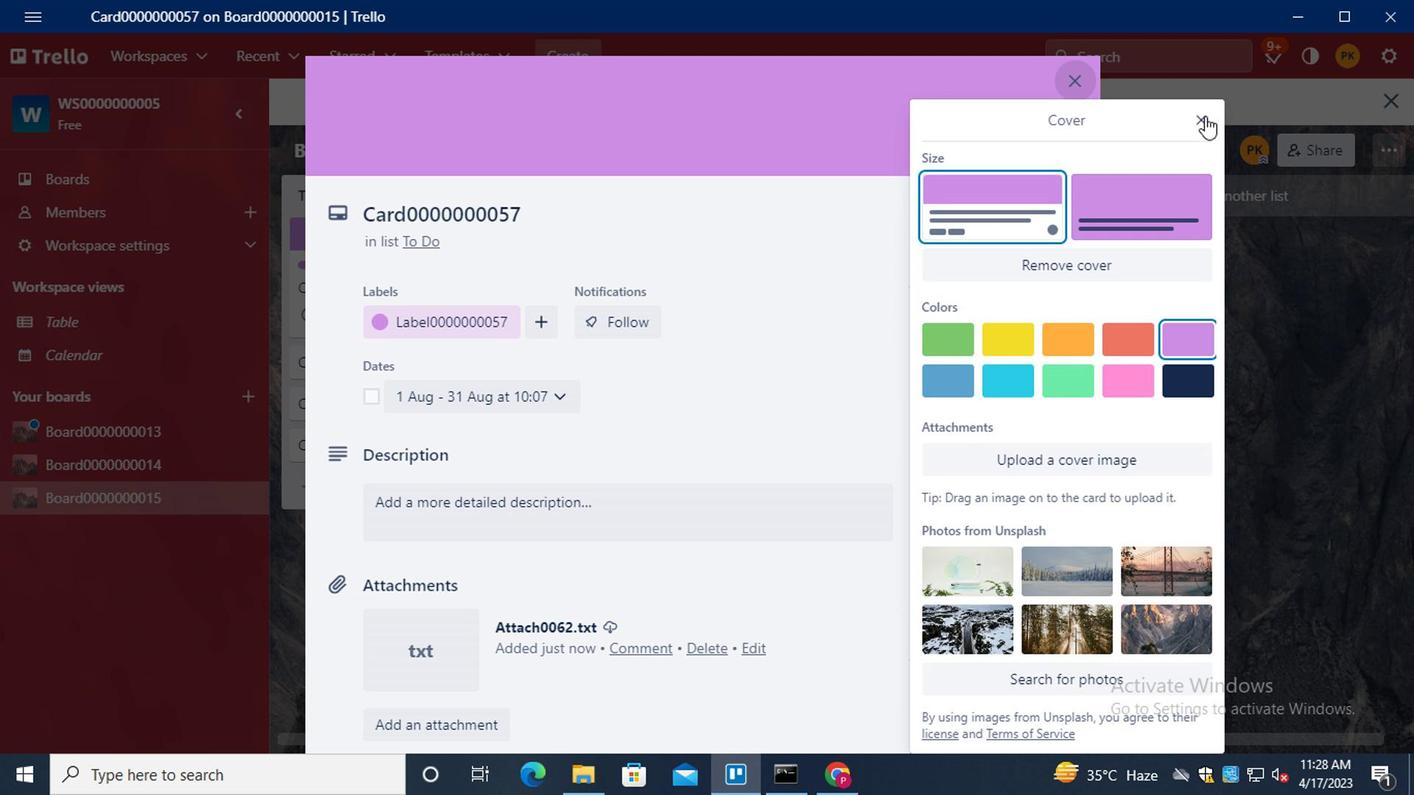 
Action: Mouse moved to (1003, 394)
Screenshot: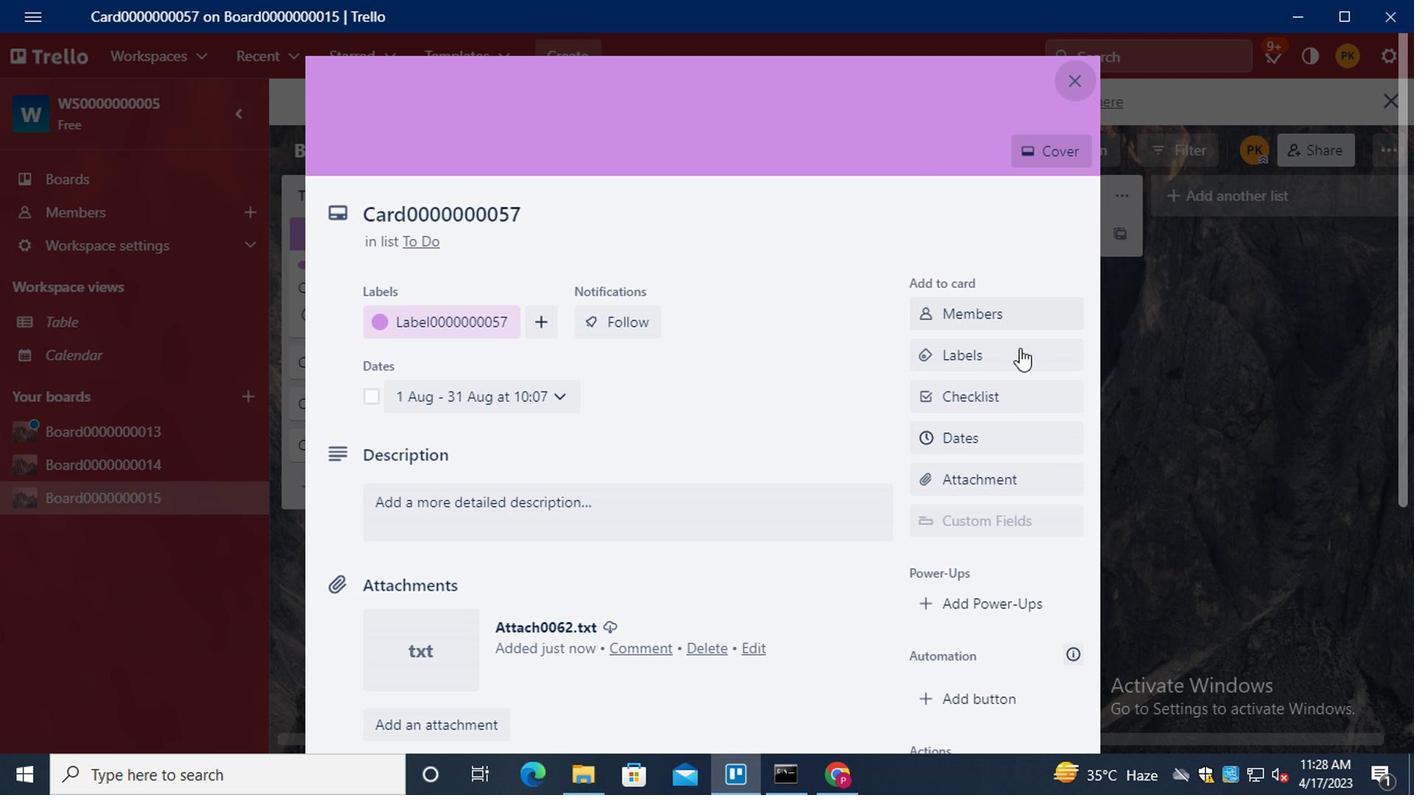 
Action: Mouse scrolled (1003, 394) with delta (0, 0)
Screenshot: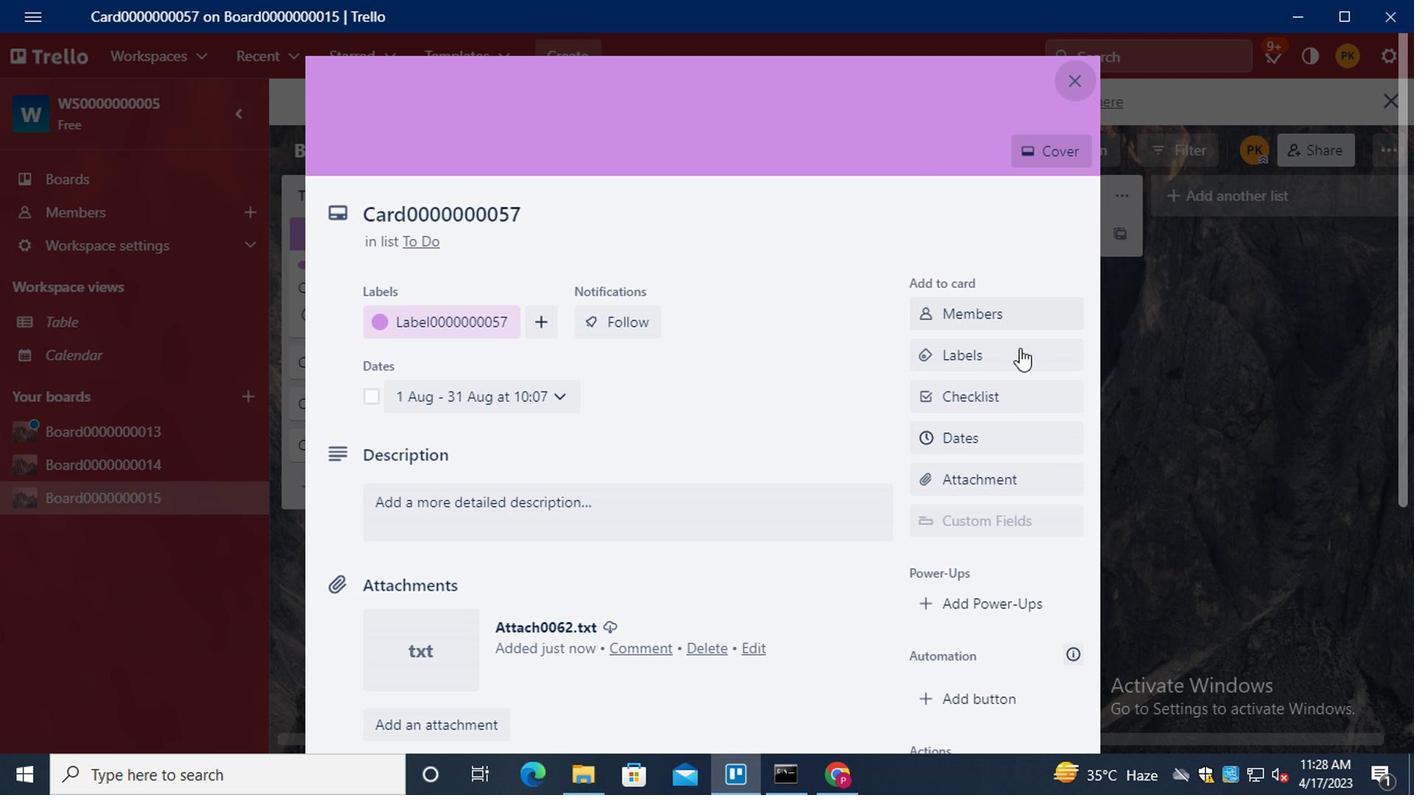 
Action: Mouse moved to (1003, 396)
Screenshot: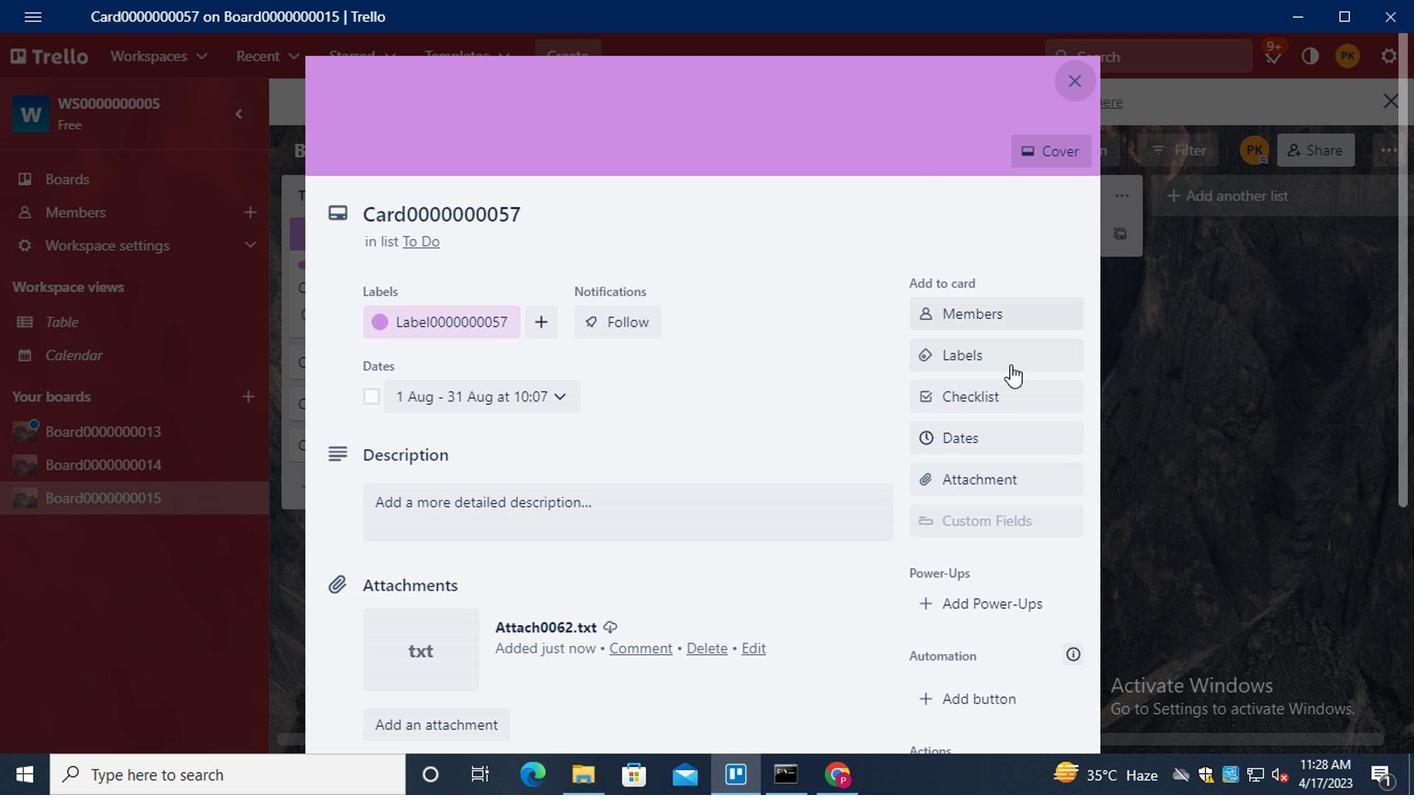 
Action: Mouse scrolled (1003, 394) with delta (0, -1)
Screenshot: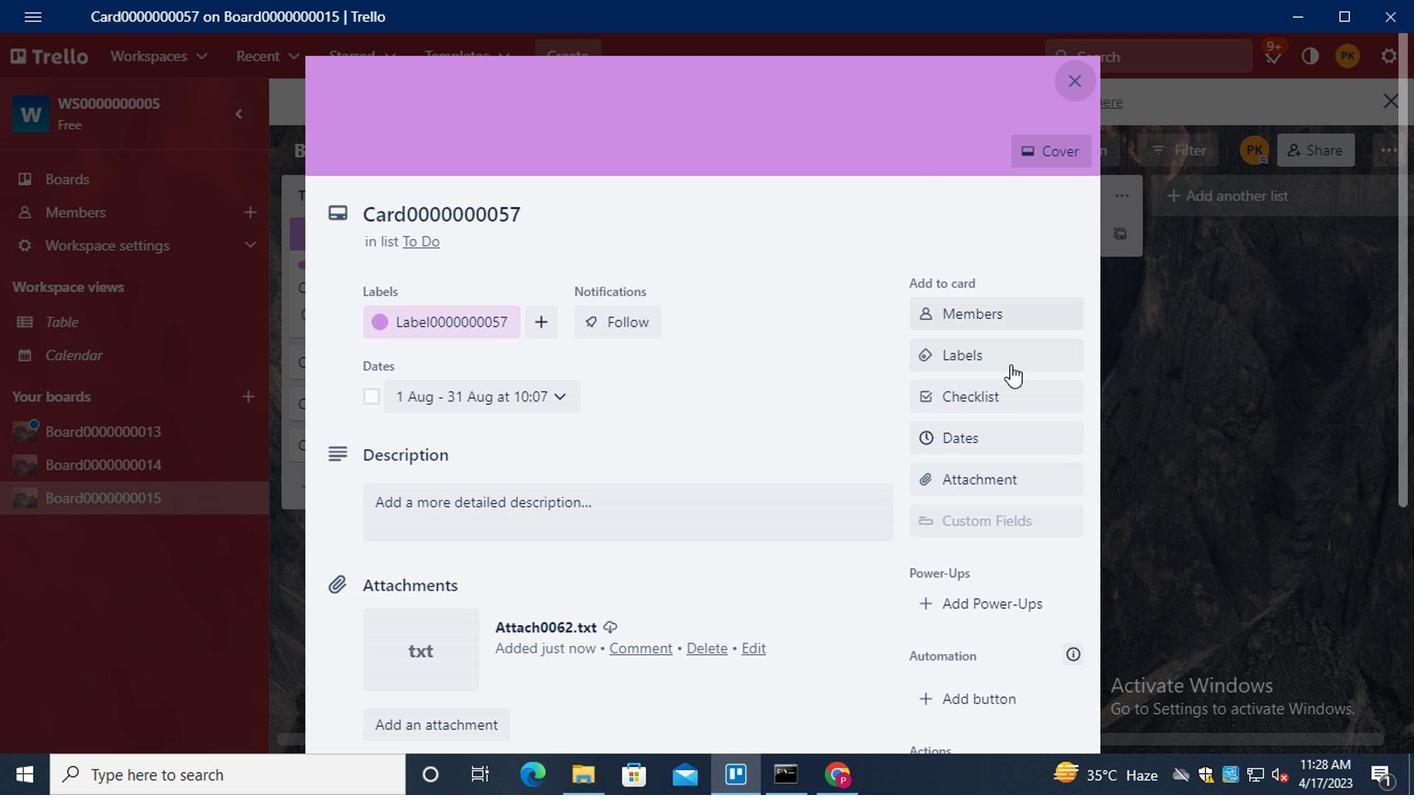 
Action: Mouse moved to (1003, 399)
Screenshot: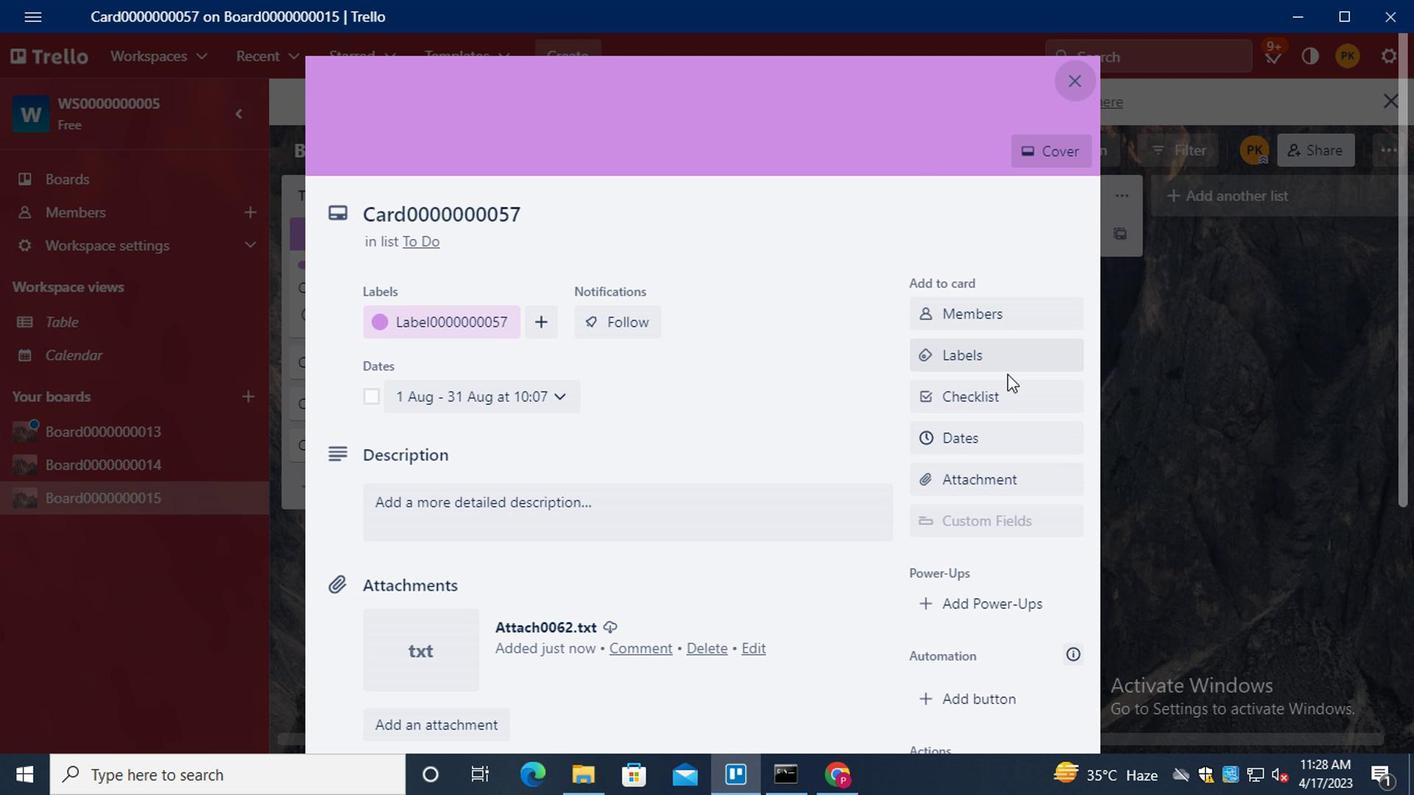 
Action: Mouse scrolled (1003, 398) with delta (0, 0)
Screenshot: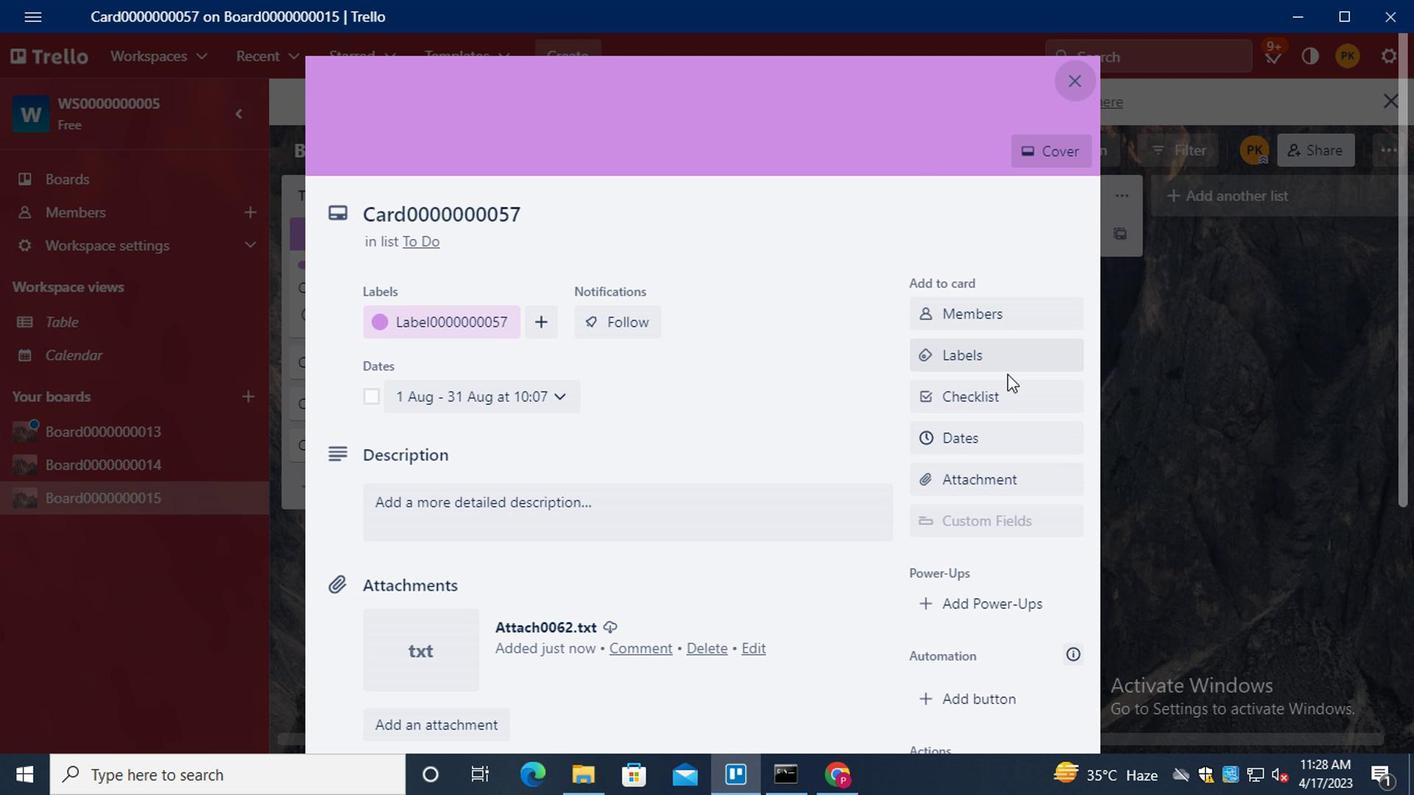 
Action: Mouse moved to (1017, 394)
Screenshot: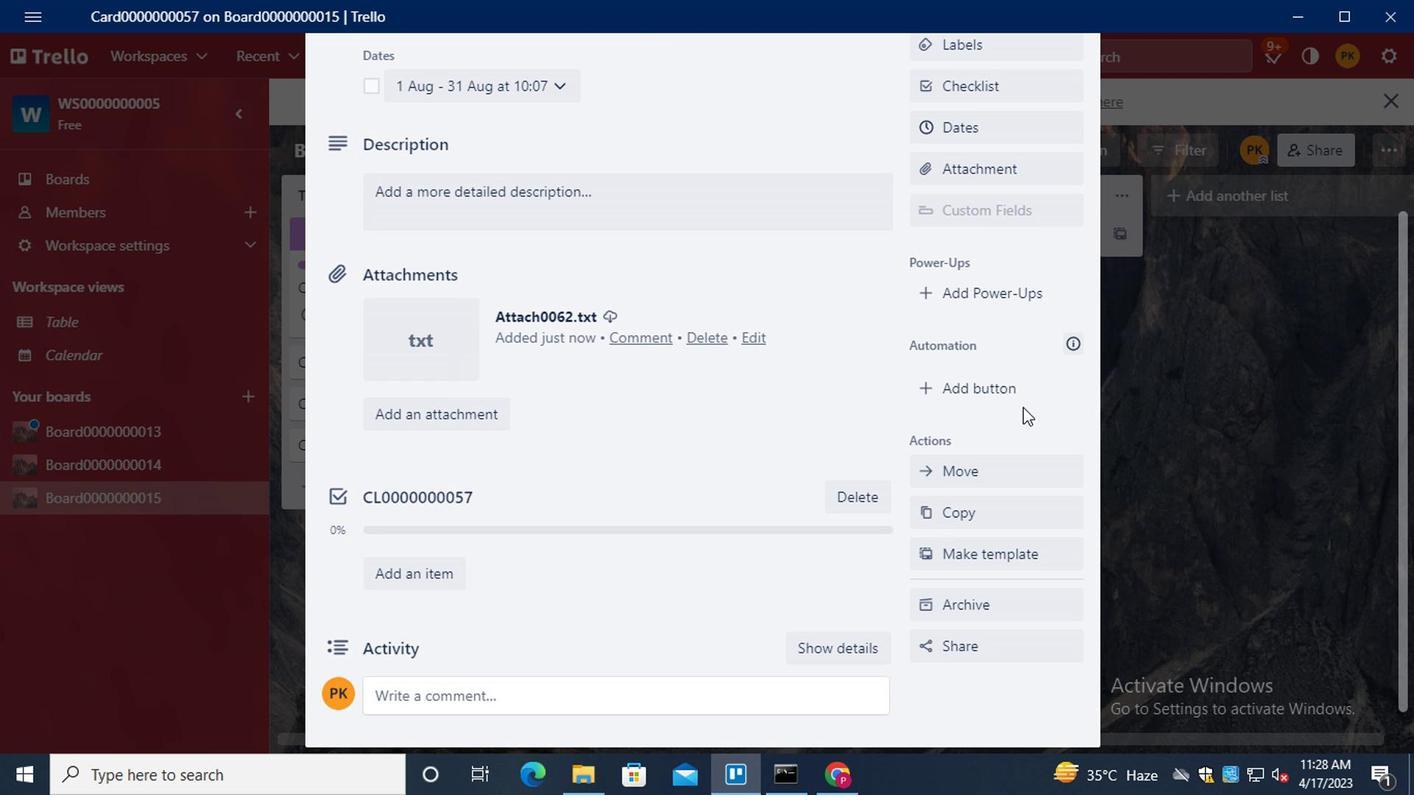 
Action: Mouse pressed left at (1017, 394)
Screenshot: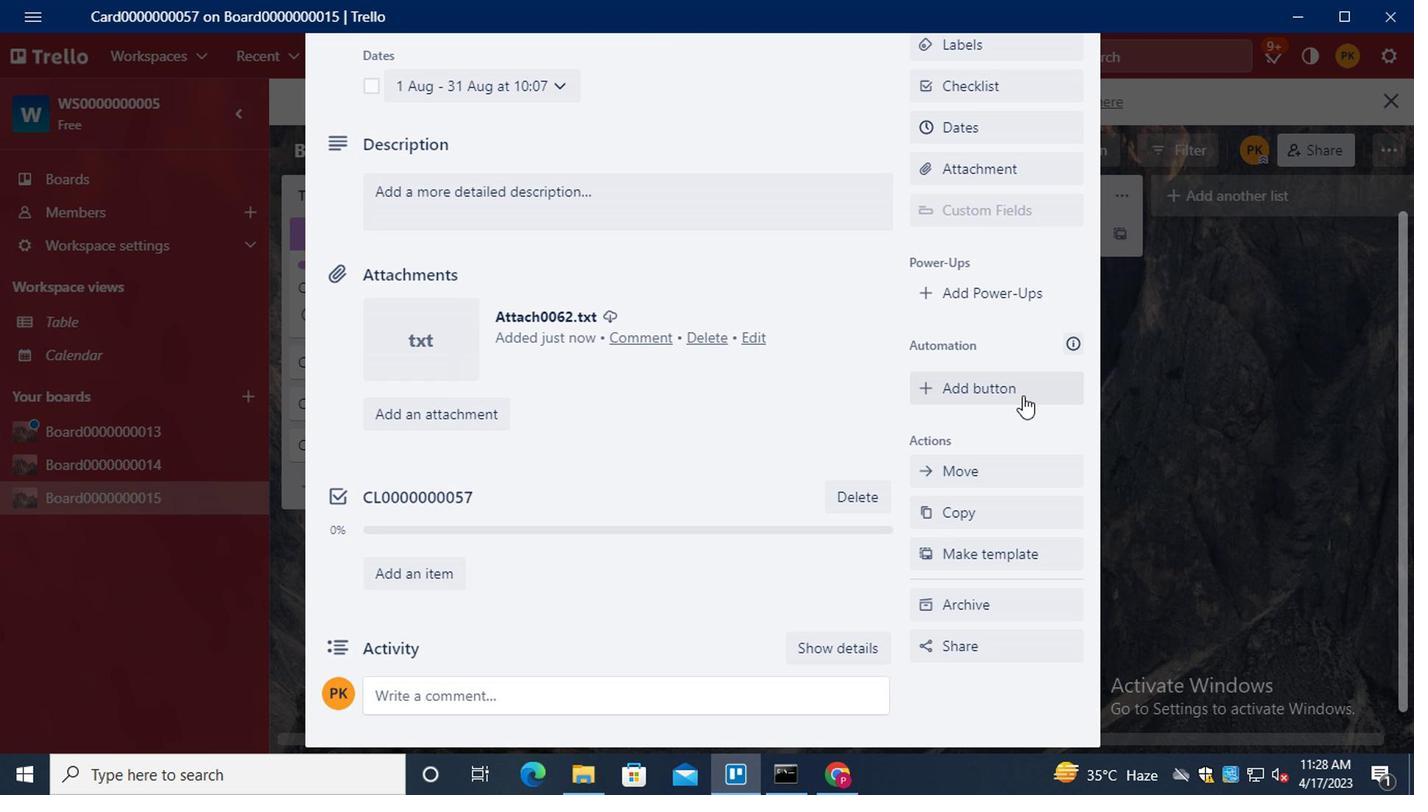 
Action: Mouse moved to (1028, 199)
Screenshot: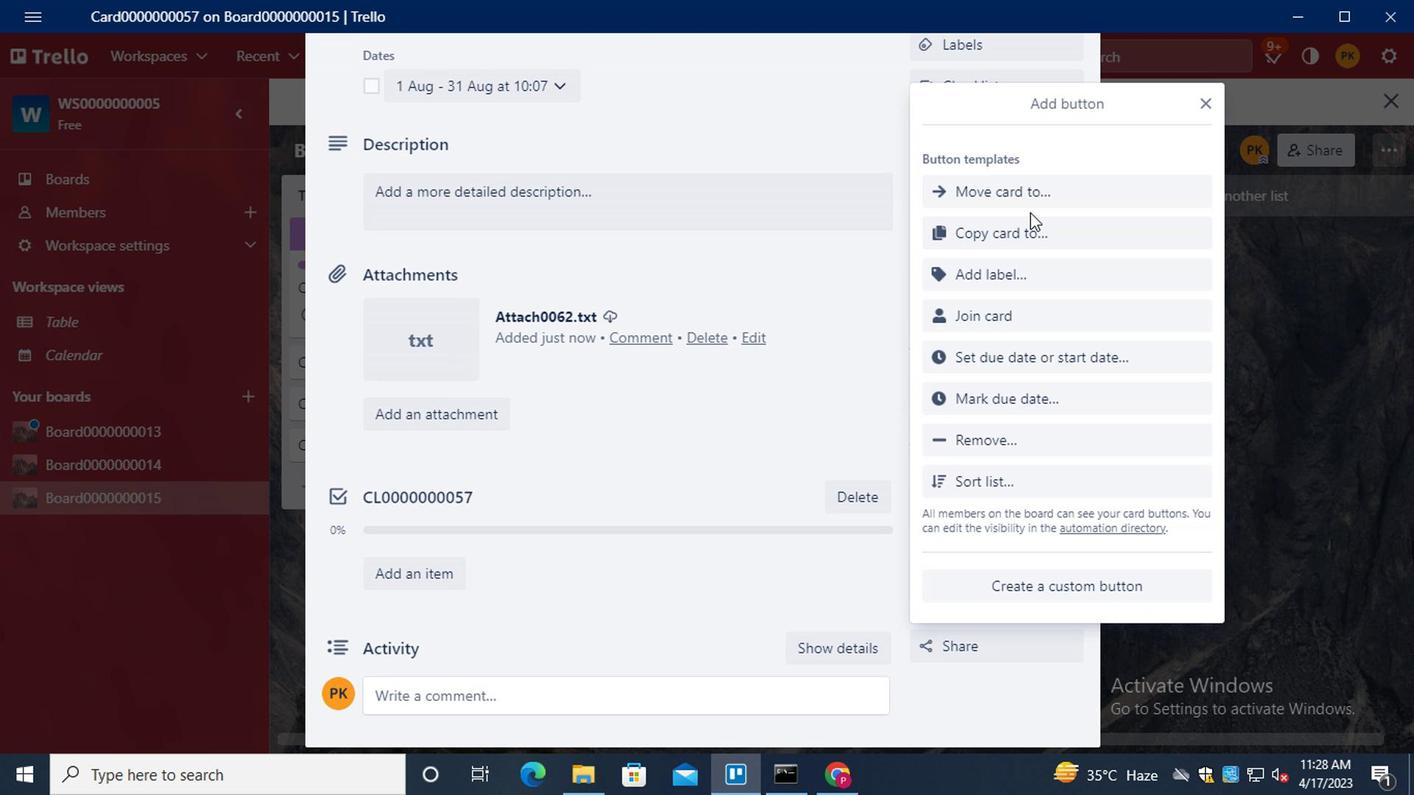 
Action: Mouse pressed left at (1028, 199)
Screenshot: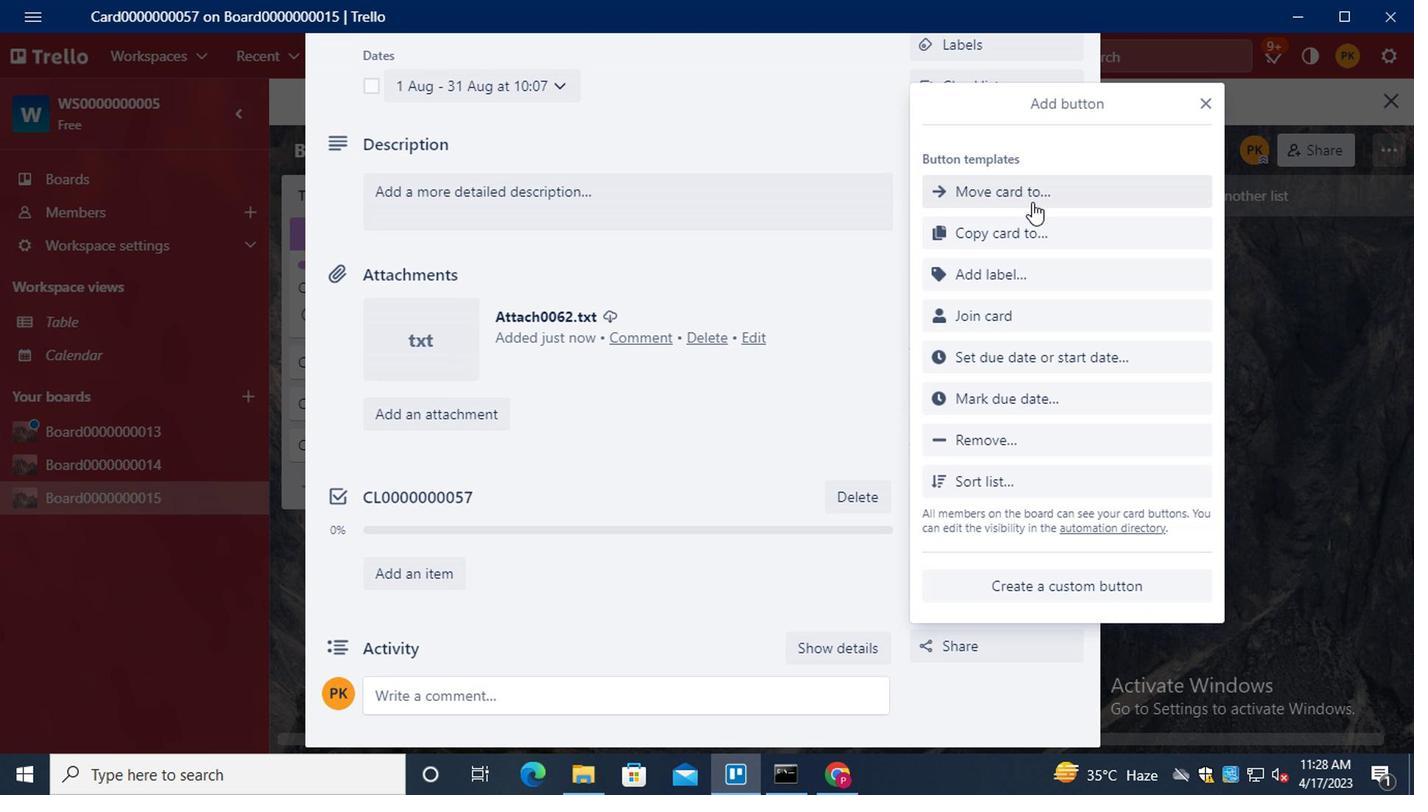 
Action: Mouse moved to (1020, 209)
Screenshot: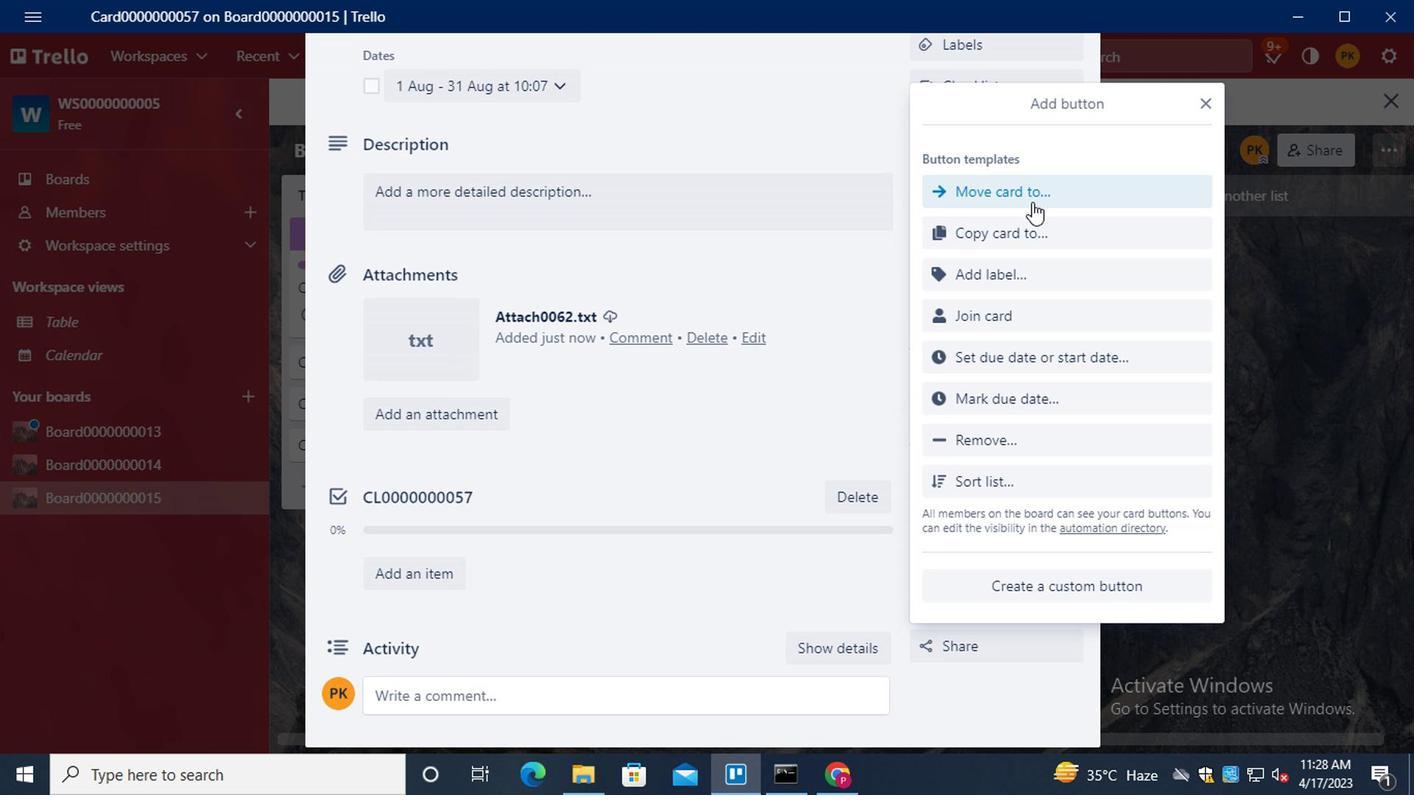 
Action: Key pressed <Key.shift><Key.shift><Key.shift><Key.shift><Key.shift><Key.shift><Key.shift><Key.shift><Key.shift><Key.shift><Key.shift><Key.shift><Key.shift>BUTTON0000000057
Screenshot: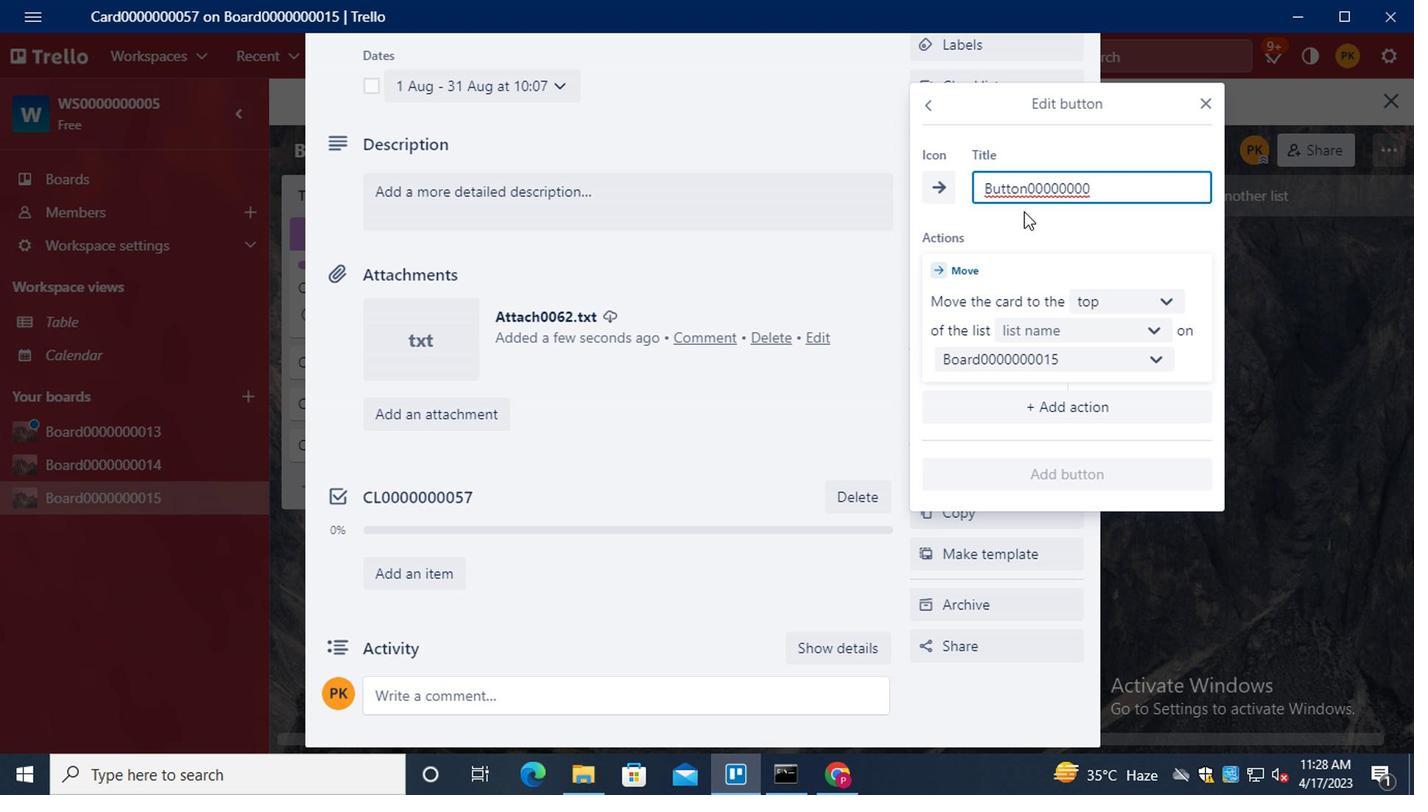 
Action: Mouse moved to (1058, 330)
Screenshot: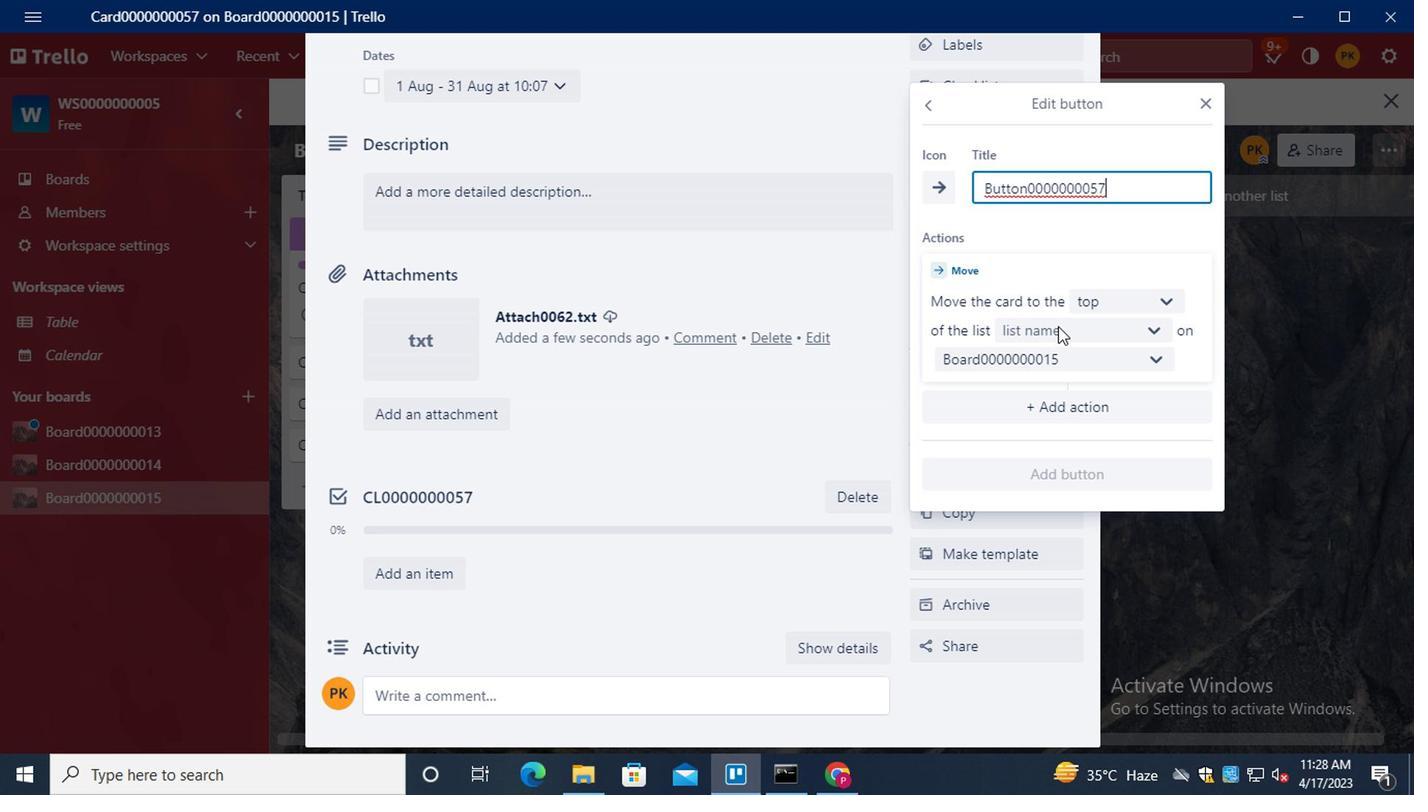 
Action: Mouse pressed left at (1058, 330)
Screenshot: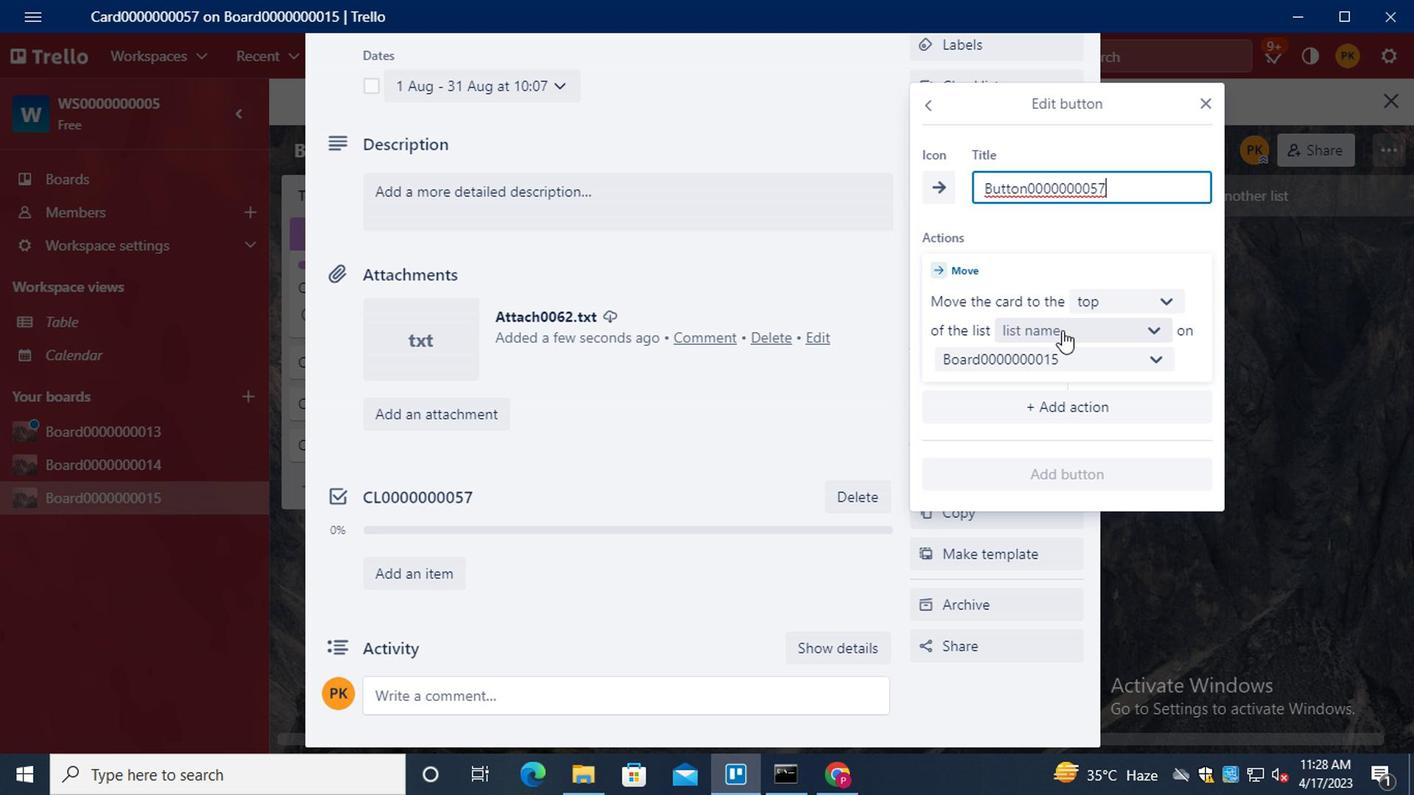 
Action: Mouse moved to (1068, 374)
Screenshot: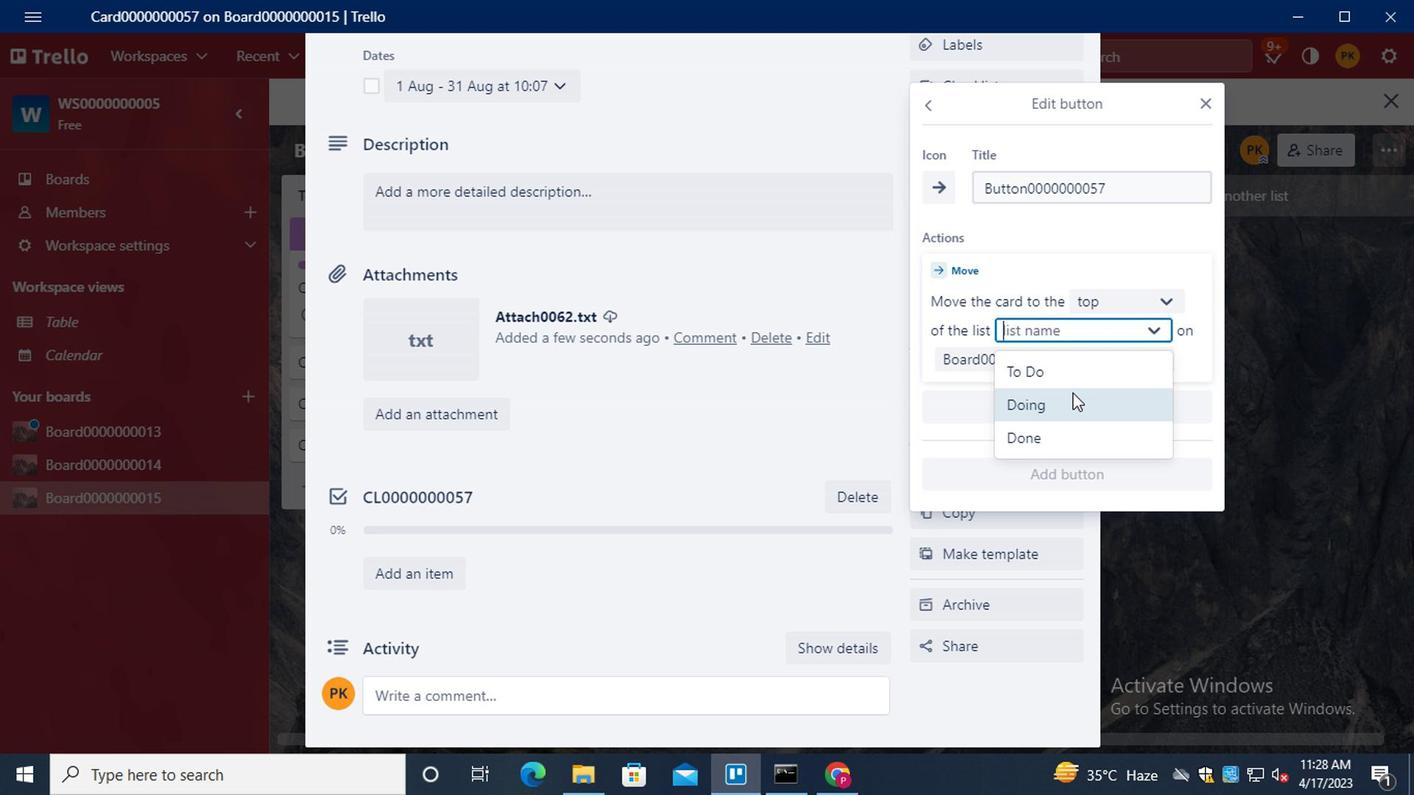 
Action: Mouse pressed left at (1068, 374)
Screenshot: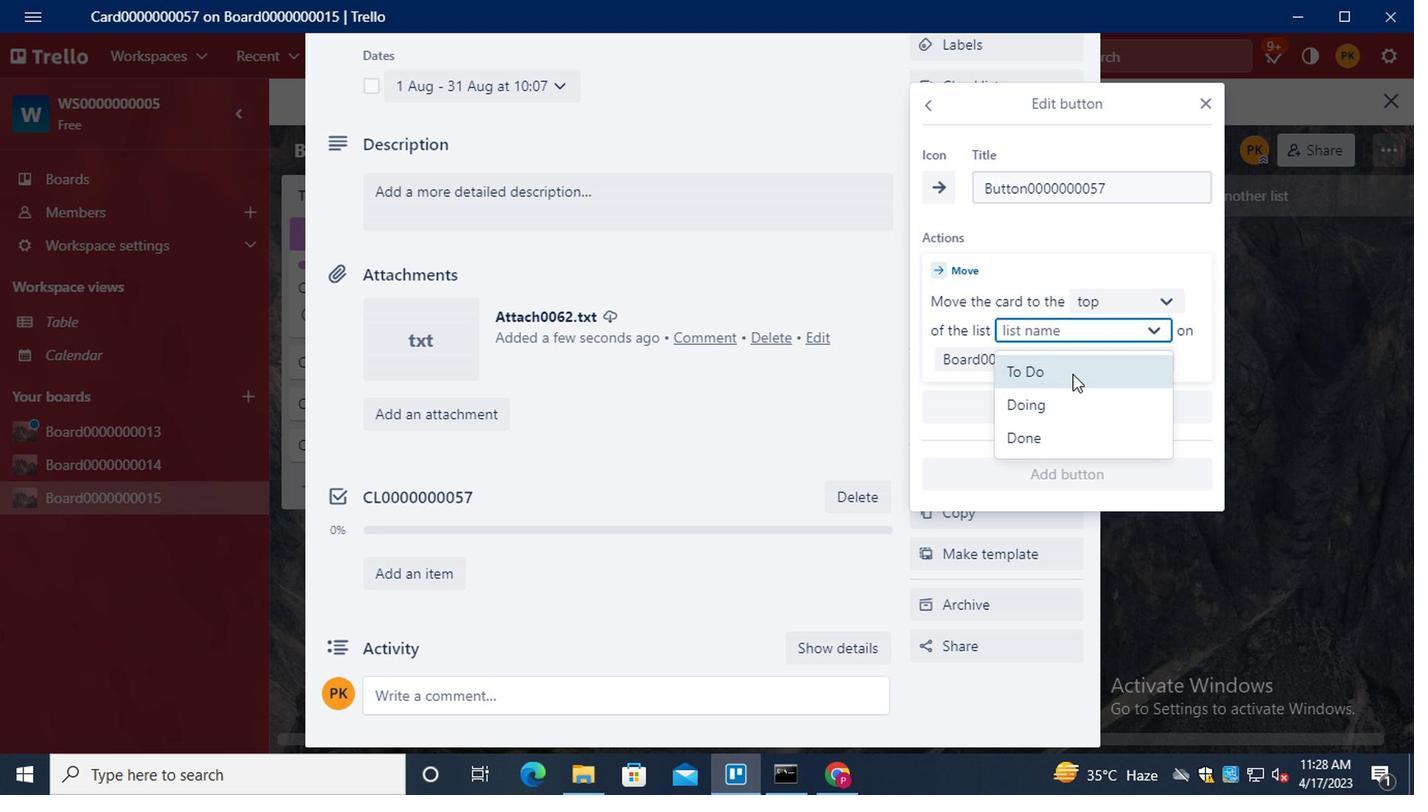 
Action: Mouse moved to (1076, 478)
Screenshot: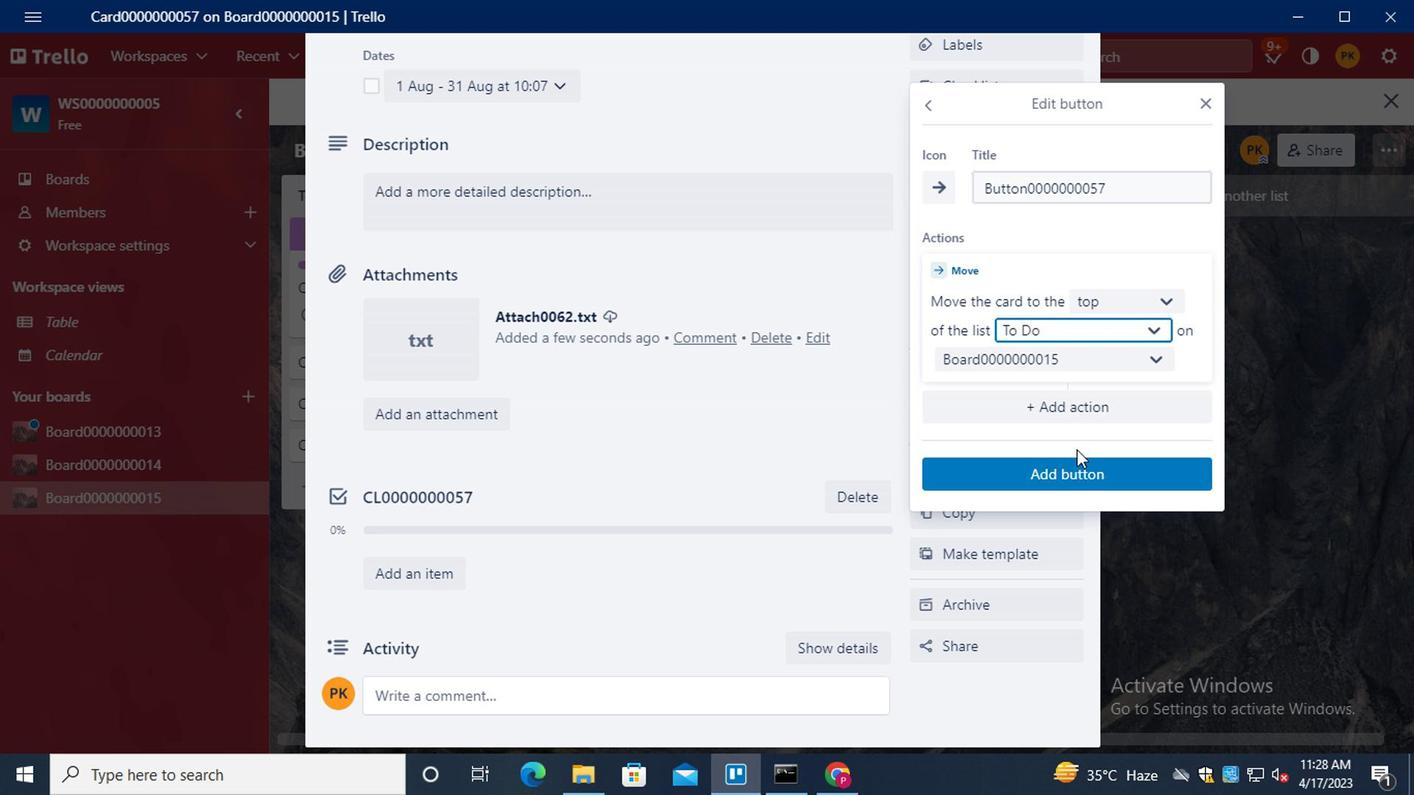 
Action: Mouse pressed left at (1076, 478)
Screenshot: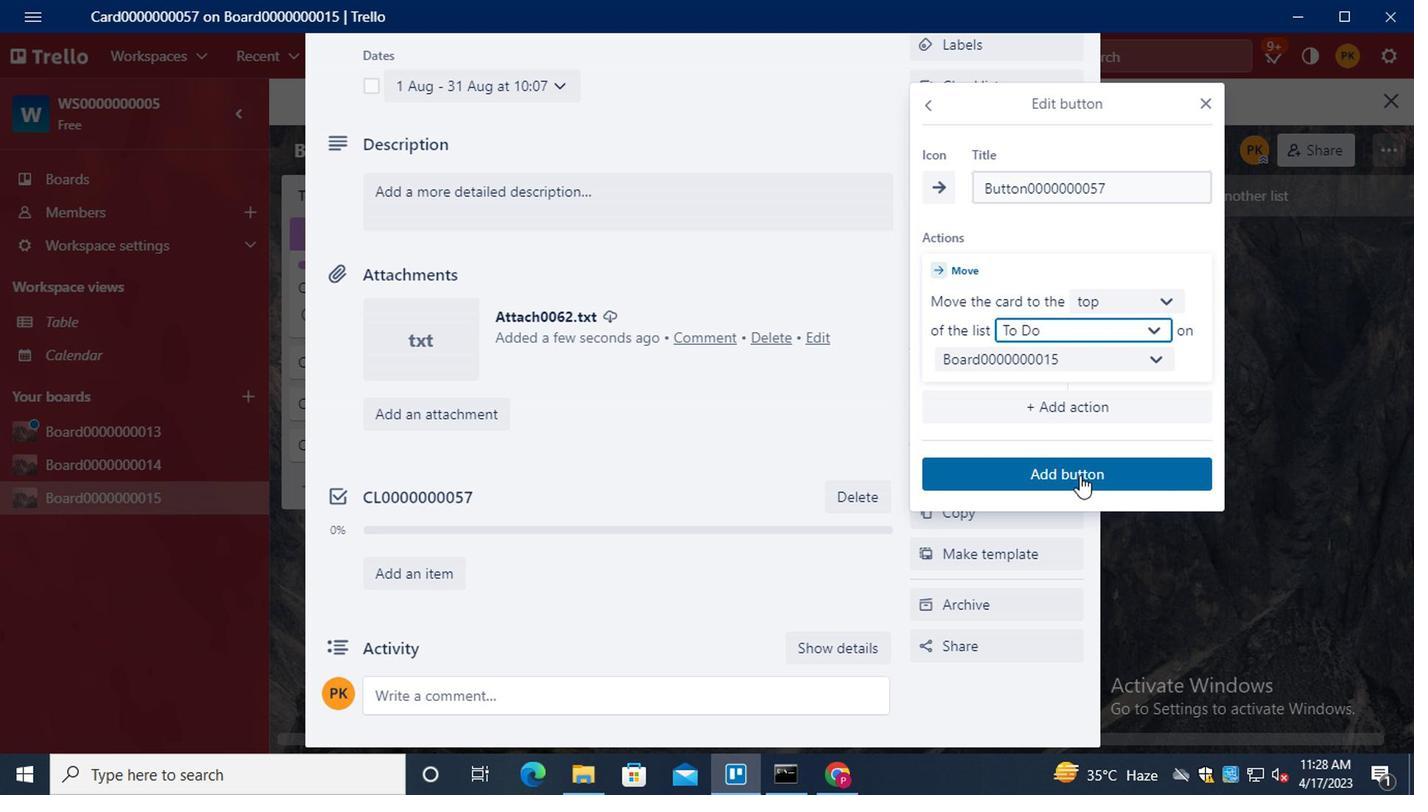 
Action: Mouse moved to (564, 202)
Screenshot: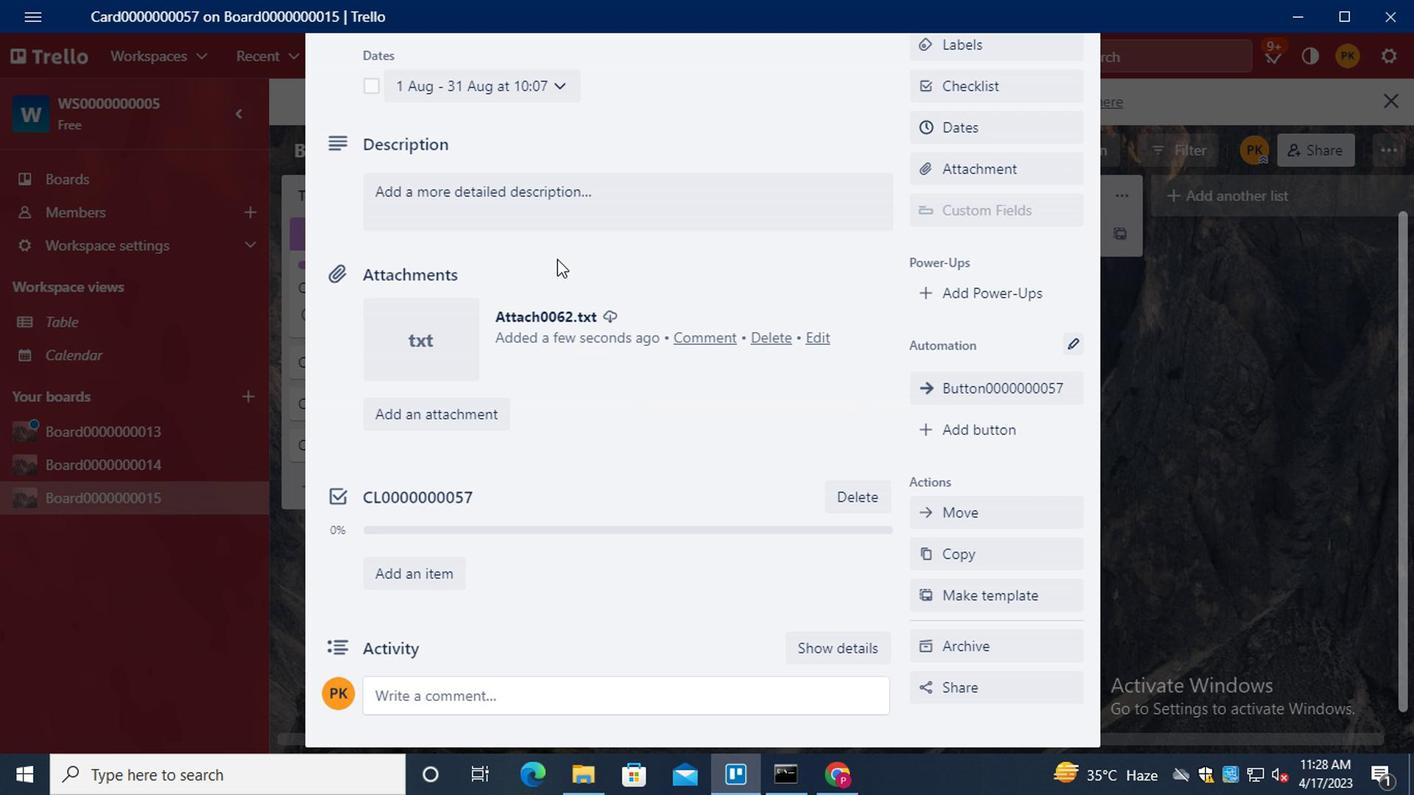 
Action: Mouse pressed left at (564, 202)
Screenshot: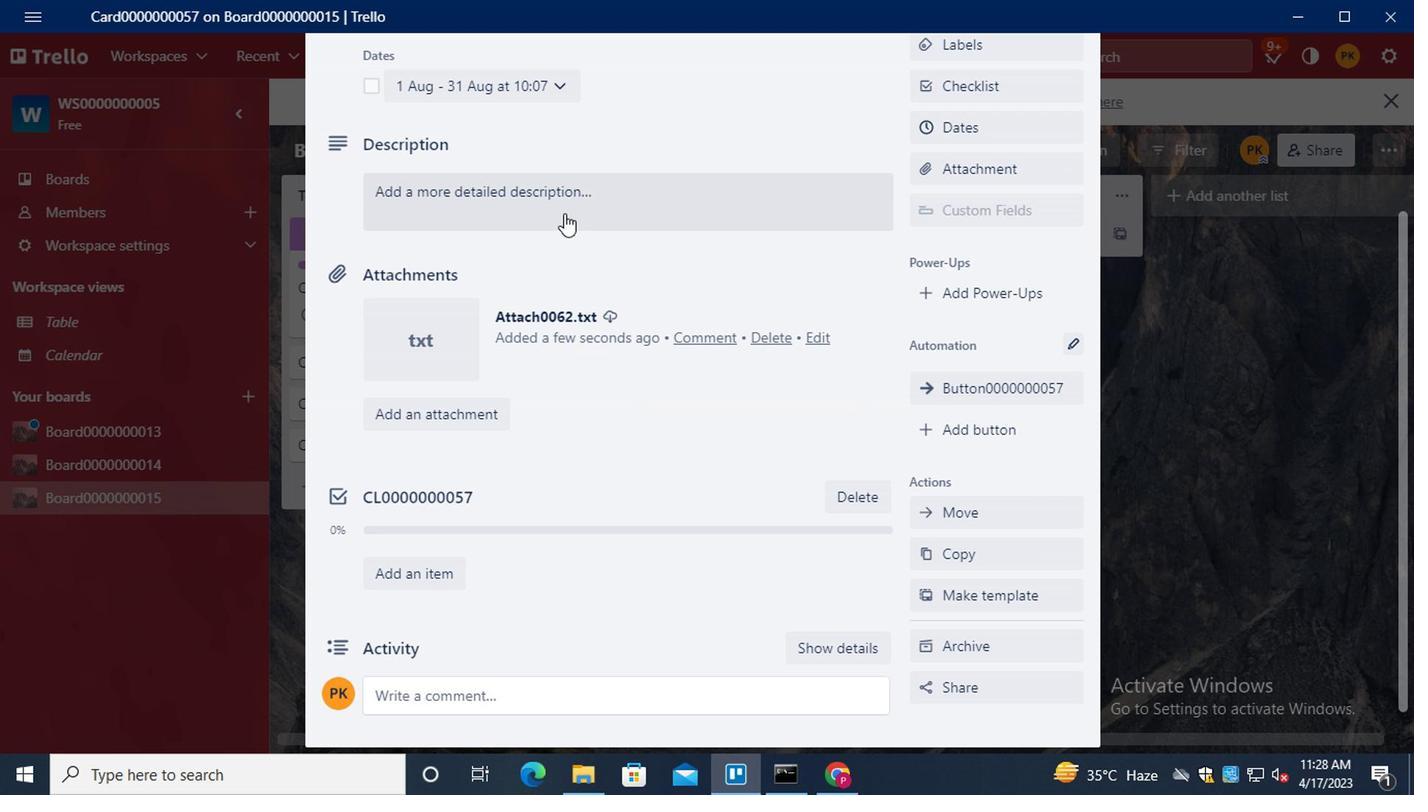 
Action: Key pressed <Key.shift>DS0000000057
Screenshot: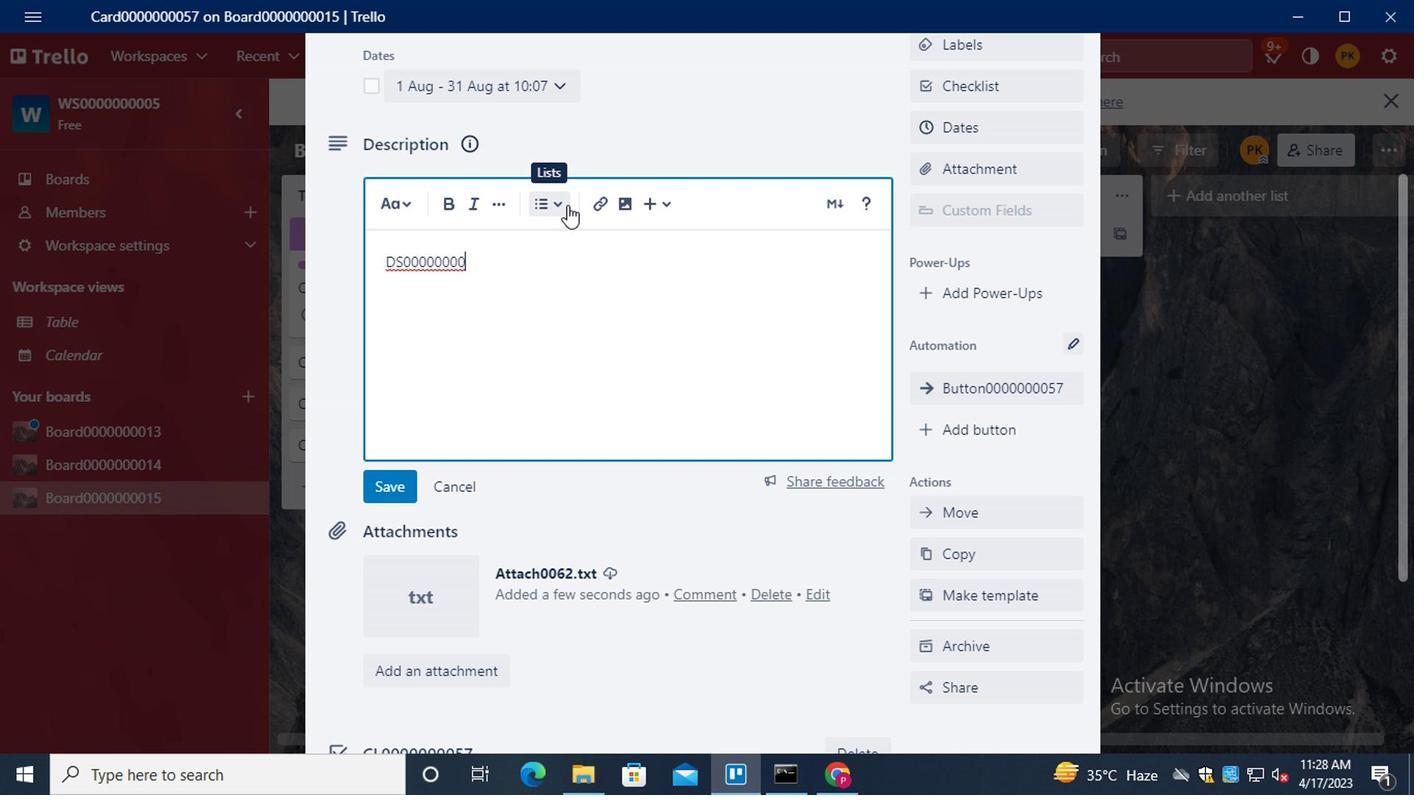 
Action: Mouse moved to (383, 491)
Screenshot: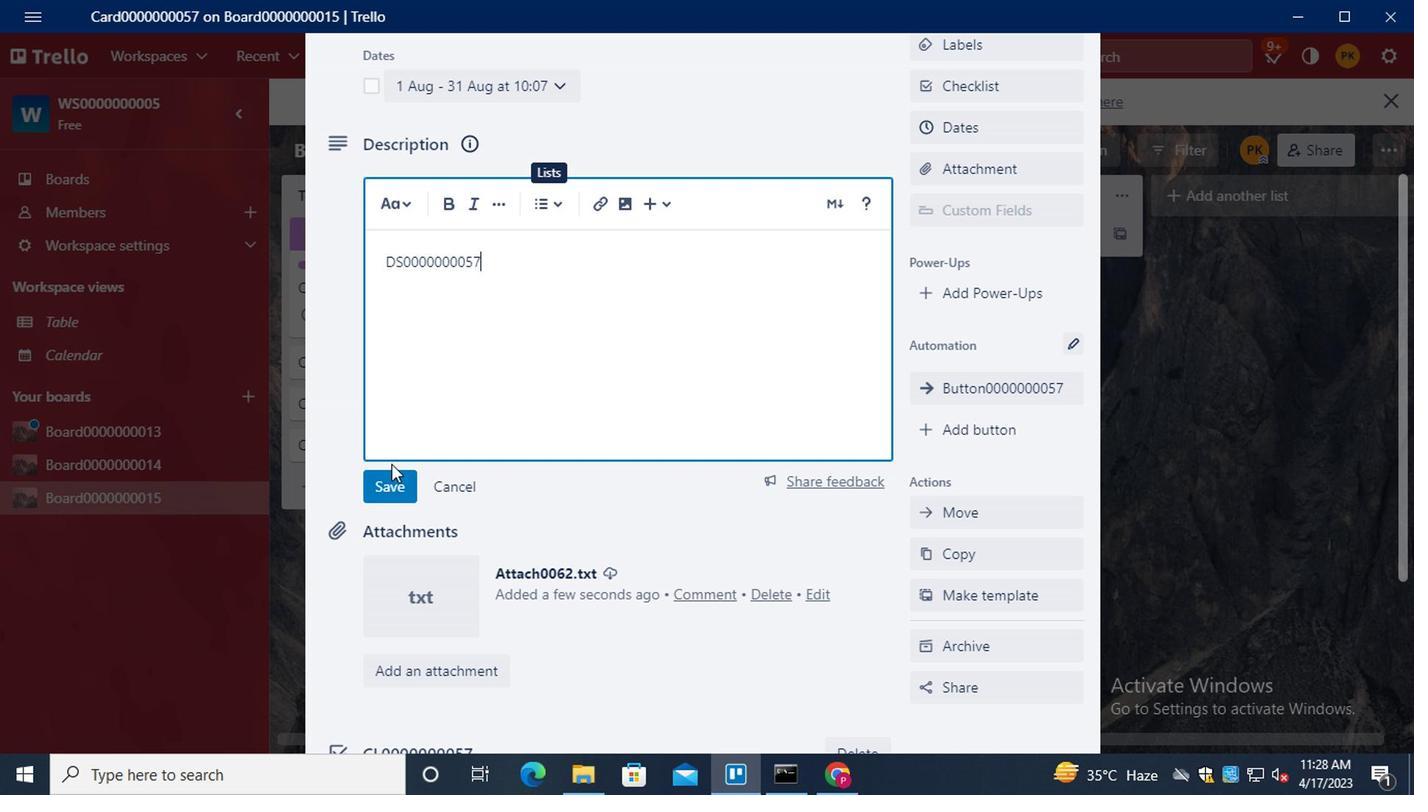 
Action: Mouse pressed left at (383, 491)
Screenshot: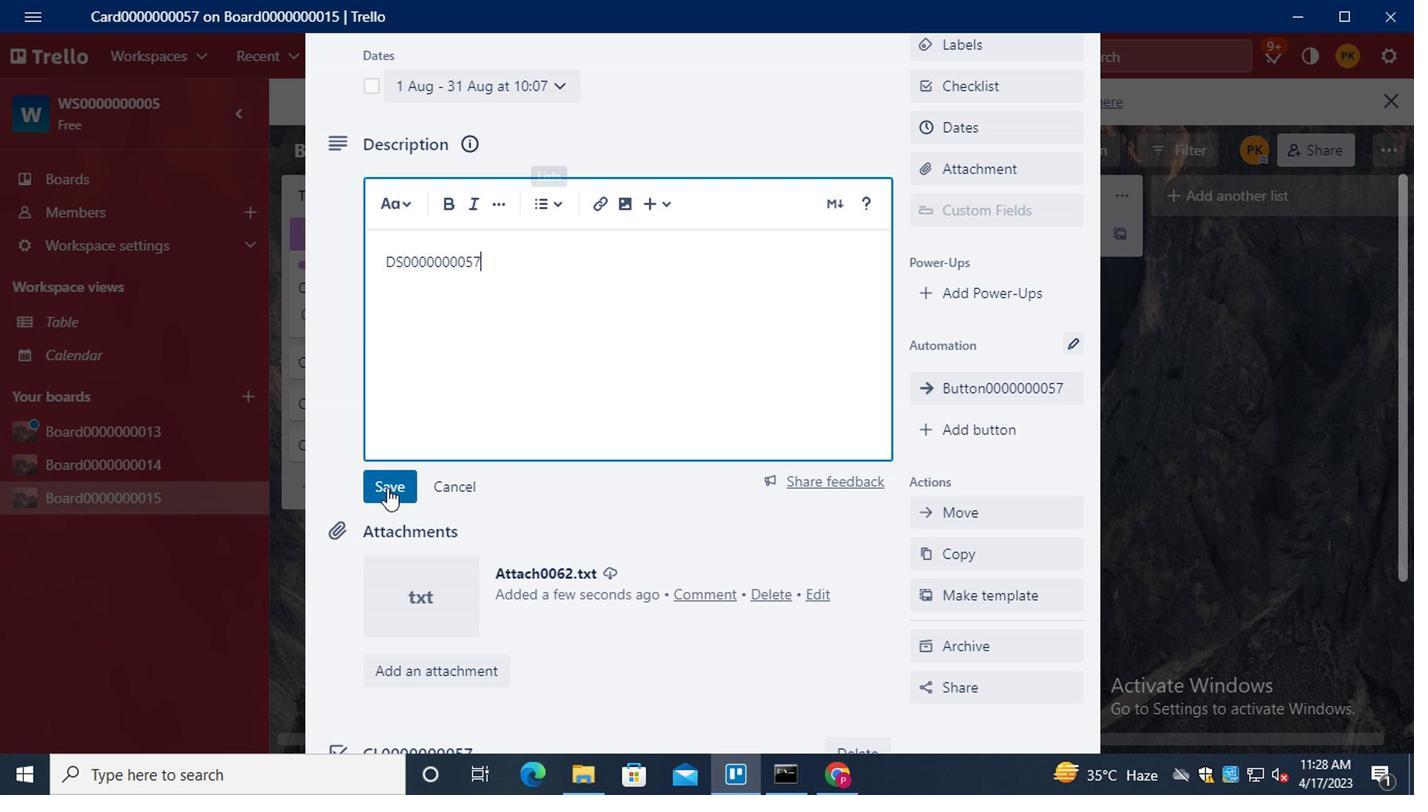 
Action: Mouse moved to (434, 488)
Screenshot: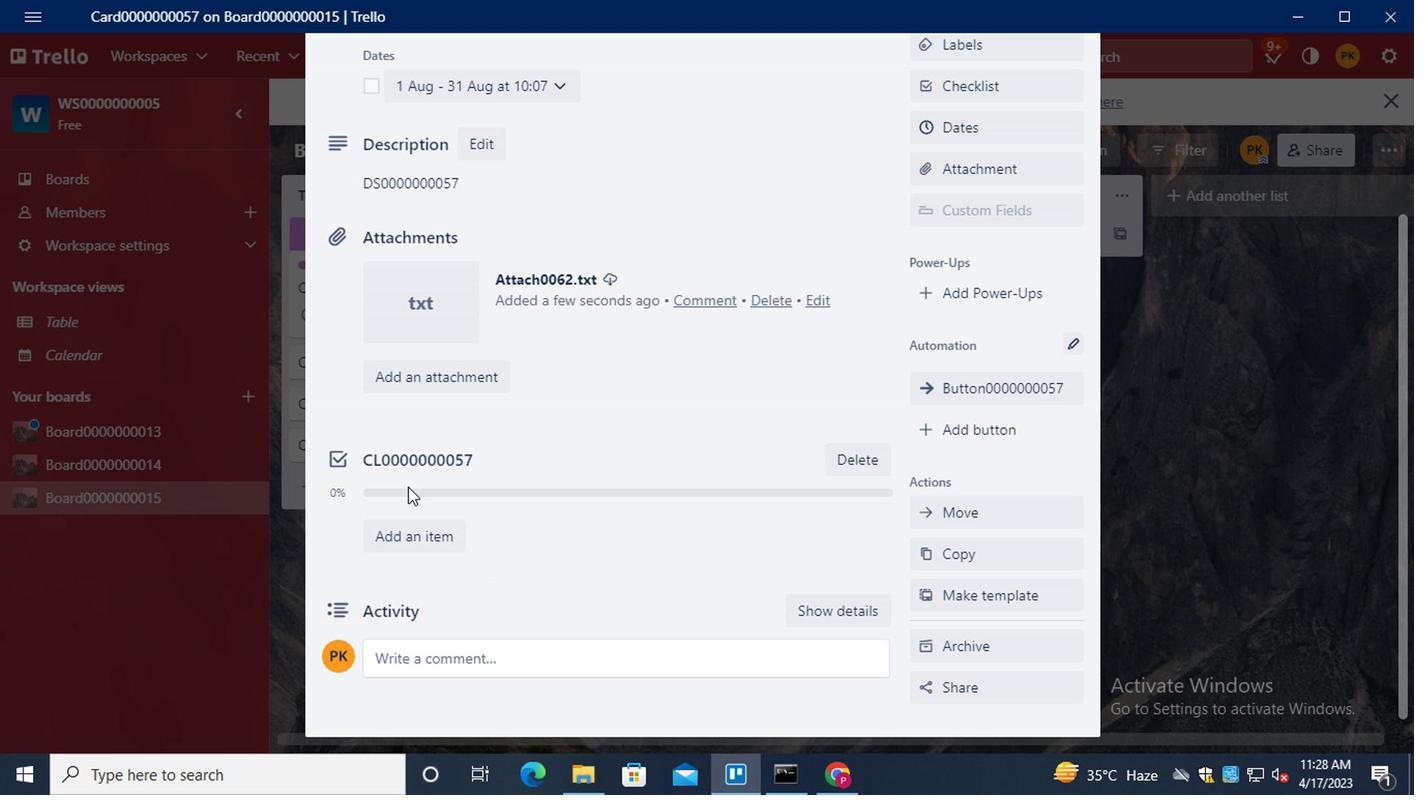 
Action: Mouse scrolled (434, 486) with delta (0, -1)
Screenshot: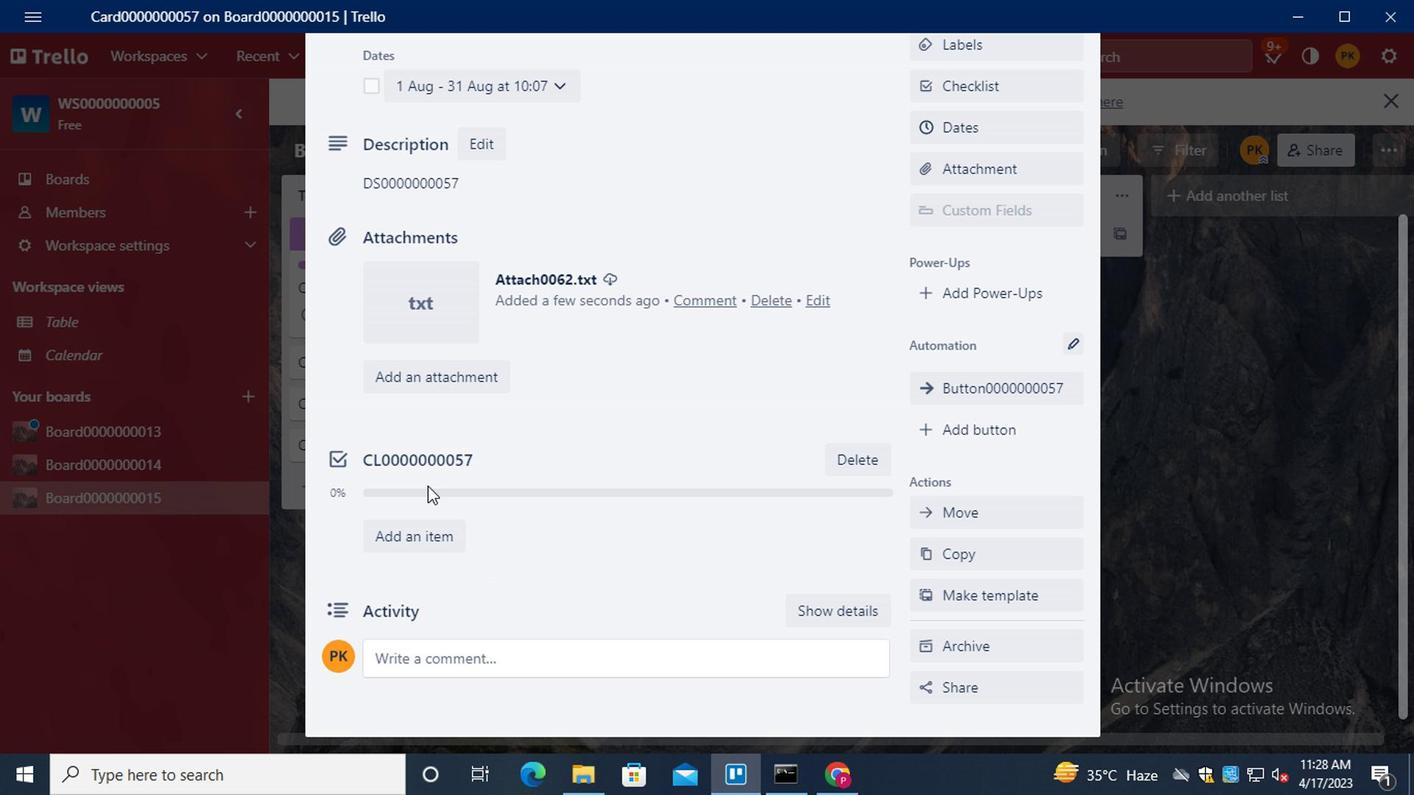 
Action: Mouse moved to (435, 488)
Screenshot: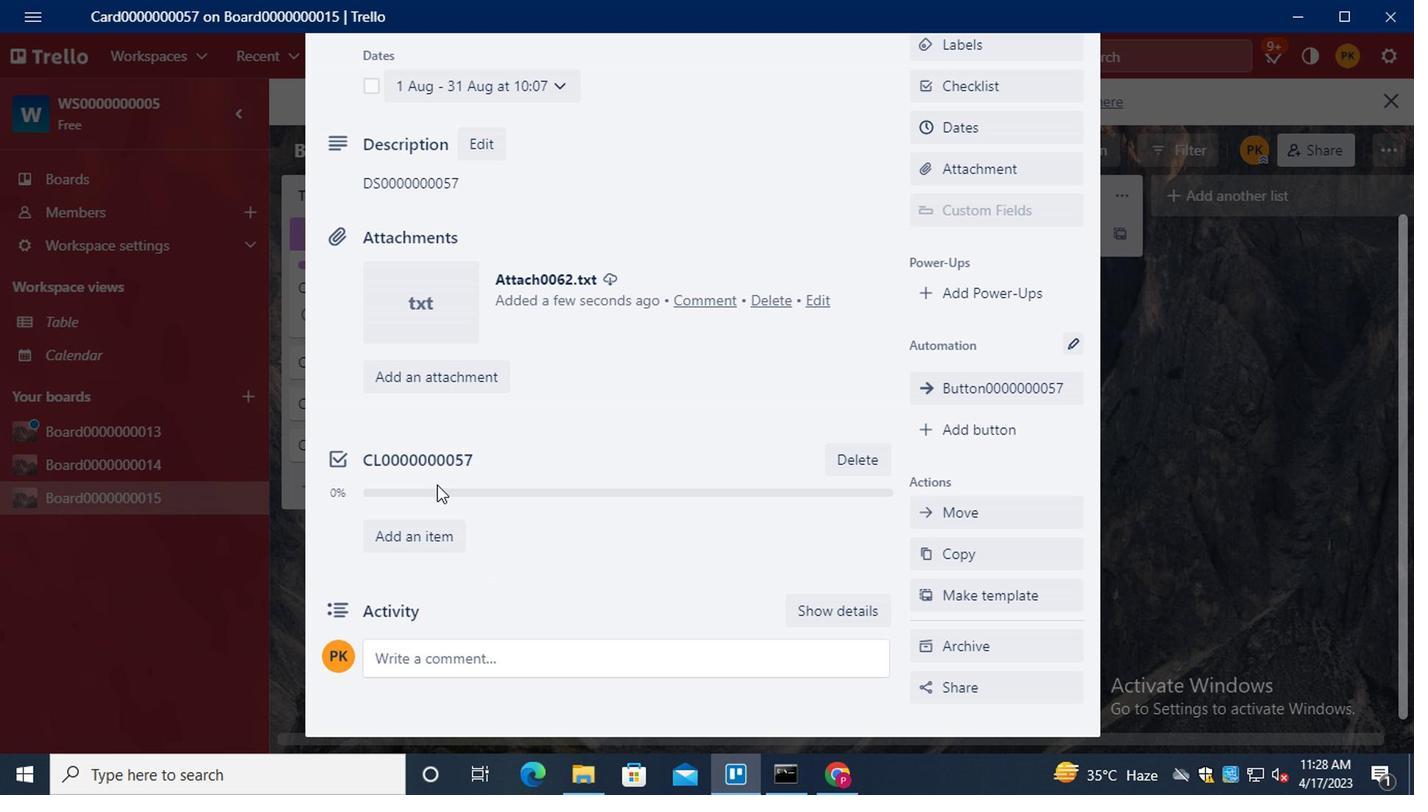 
Action: Mouse scrolled (435, 486) with delta (0, -1)
Screenshot: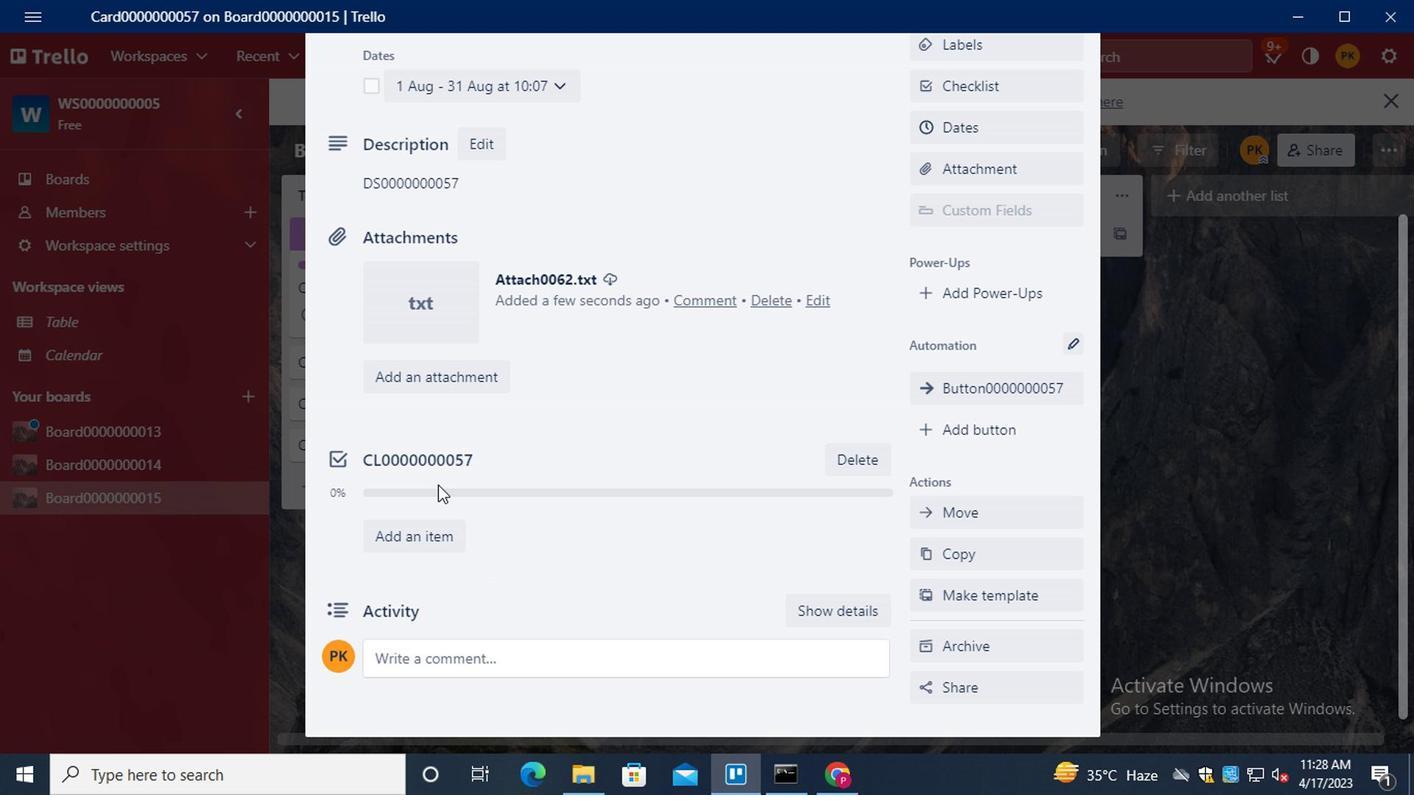 
Action: Mouse moved to (444, 595)
Screenshot: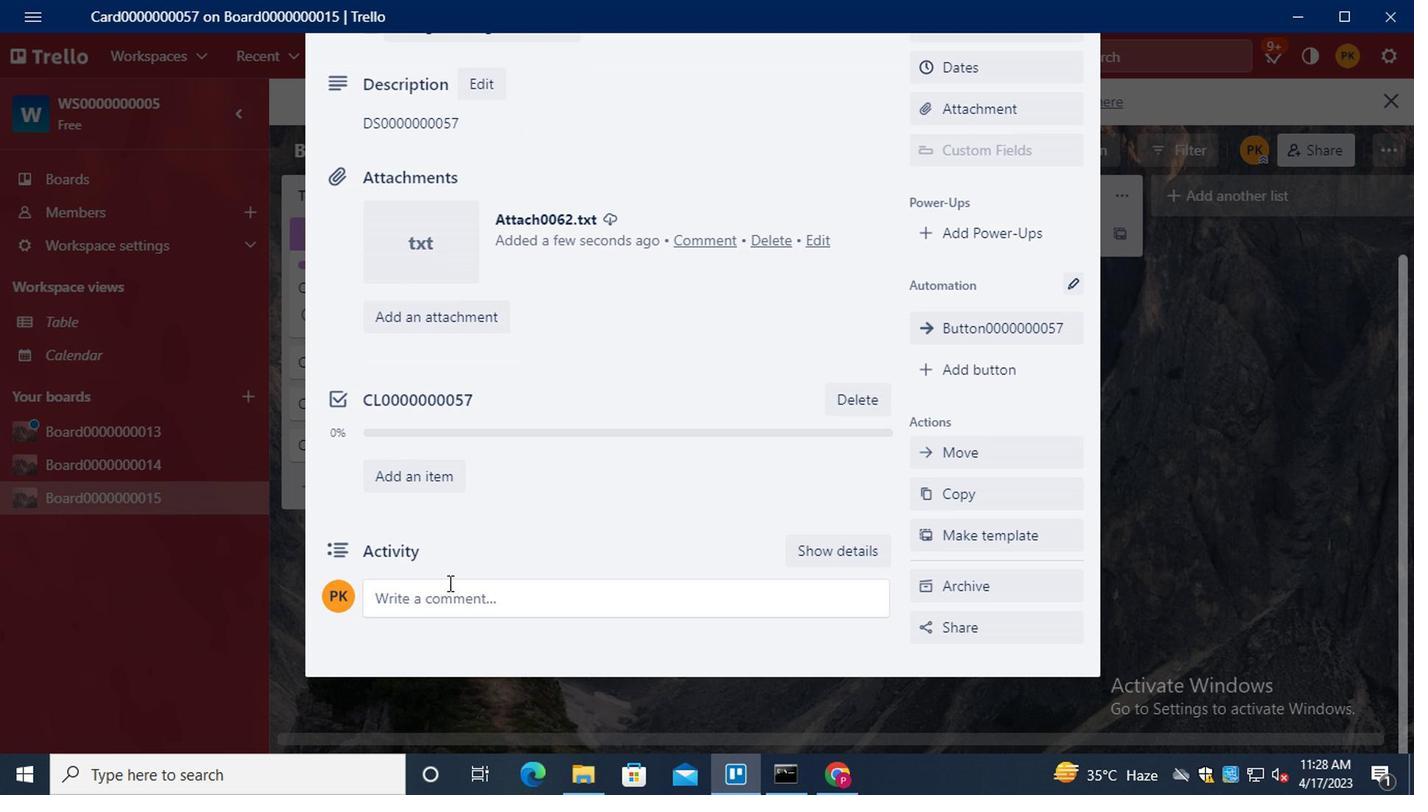 
Action: Mouse pressed left at (444, 595)
Screenshot: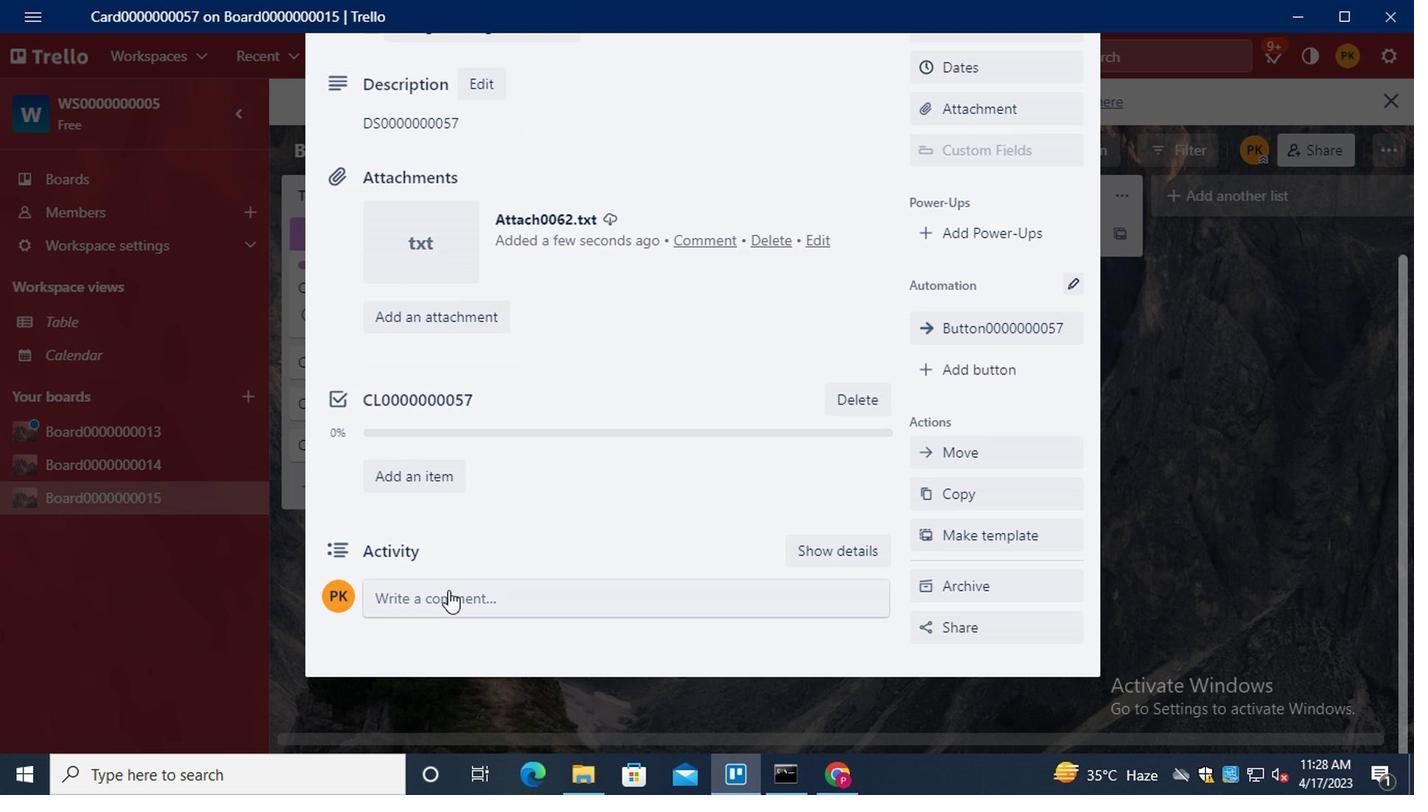 
Action: Key pressed <Key.shift>CM0000000057
Screenshot: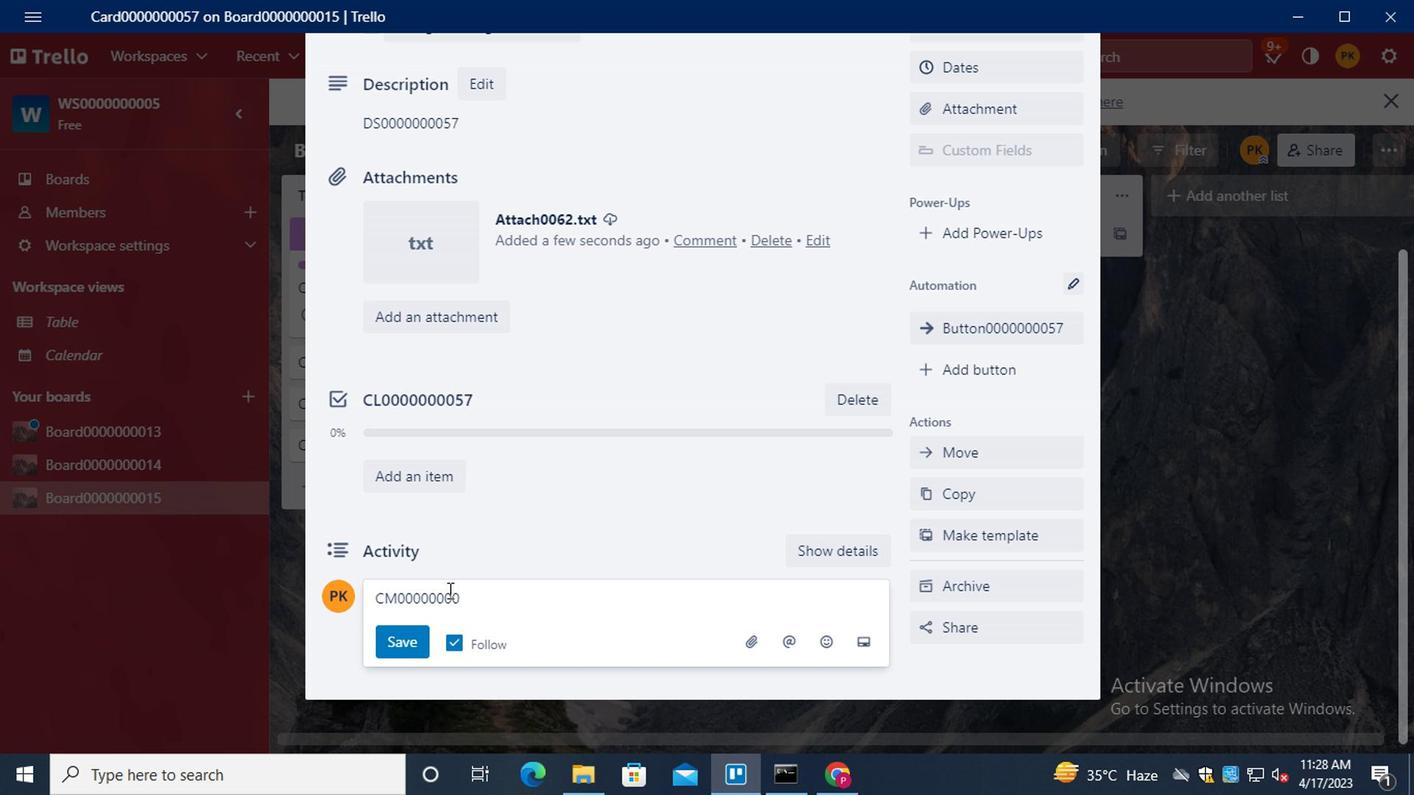 
Action: Mouse moved to (410, 637)
Screenshot: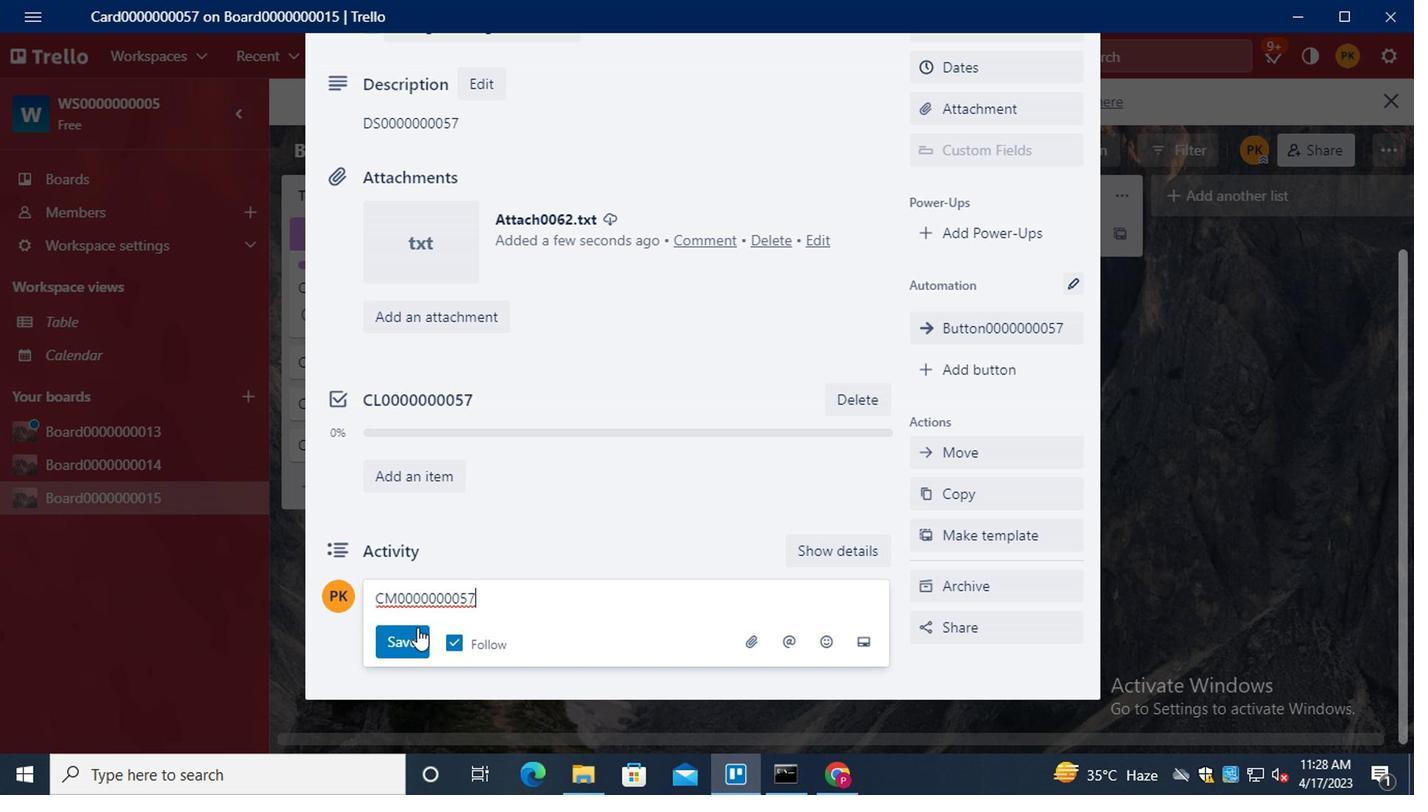 
Action: Mouse pressed left at (410, 637)
Screenshot: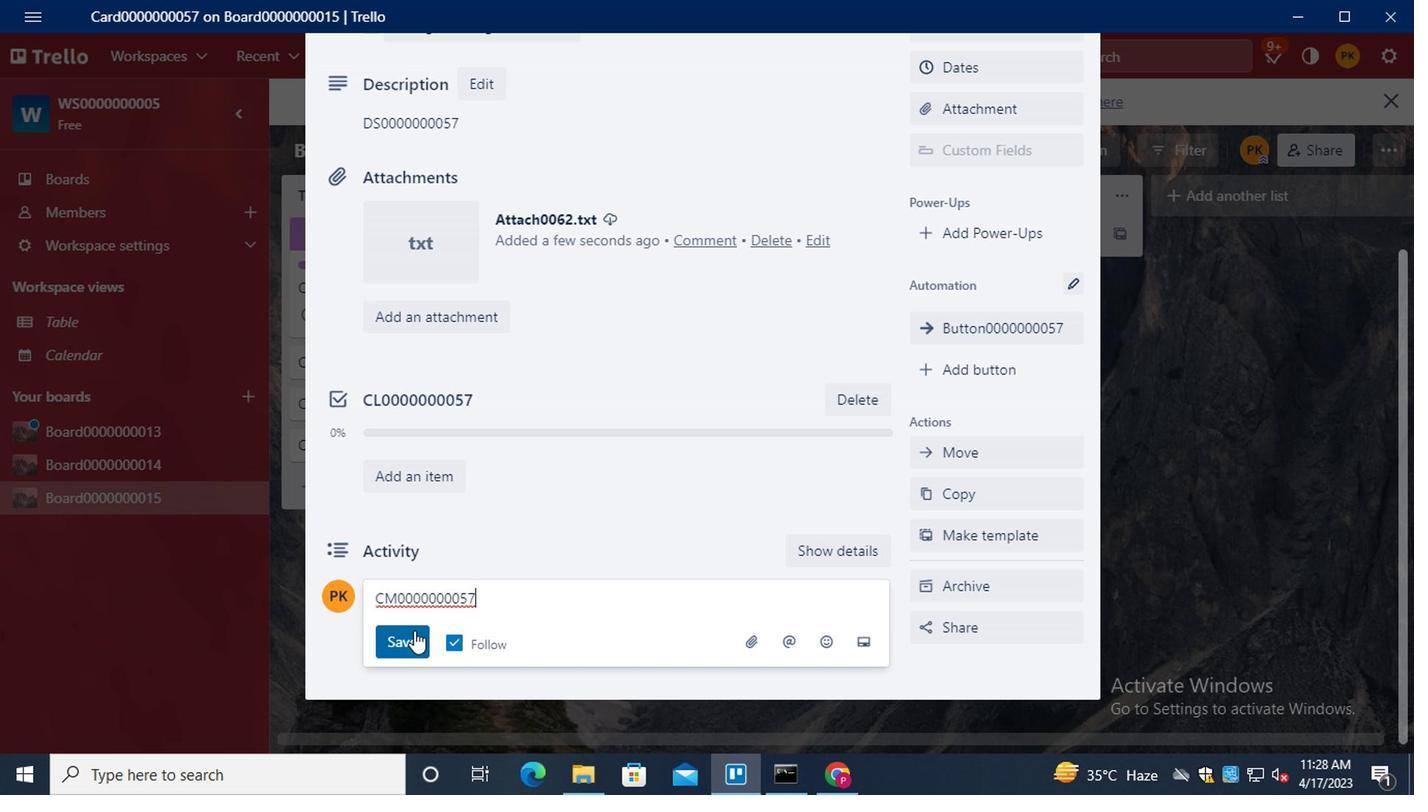 
Action: Mouse moved to (524, 438)
Screenshot: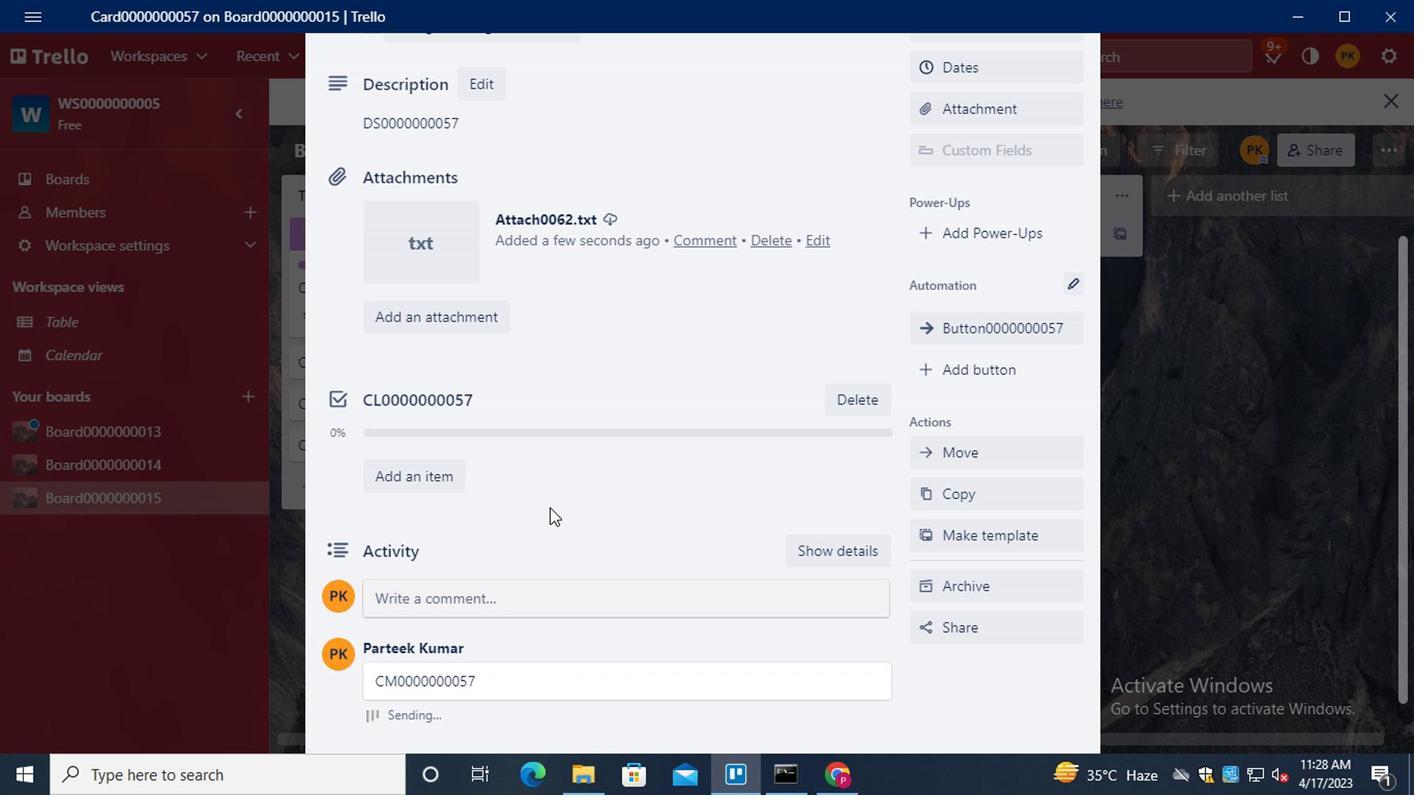
Action: Mouse scrolled (524, 439) with delta (0, 1)
Screenshot: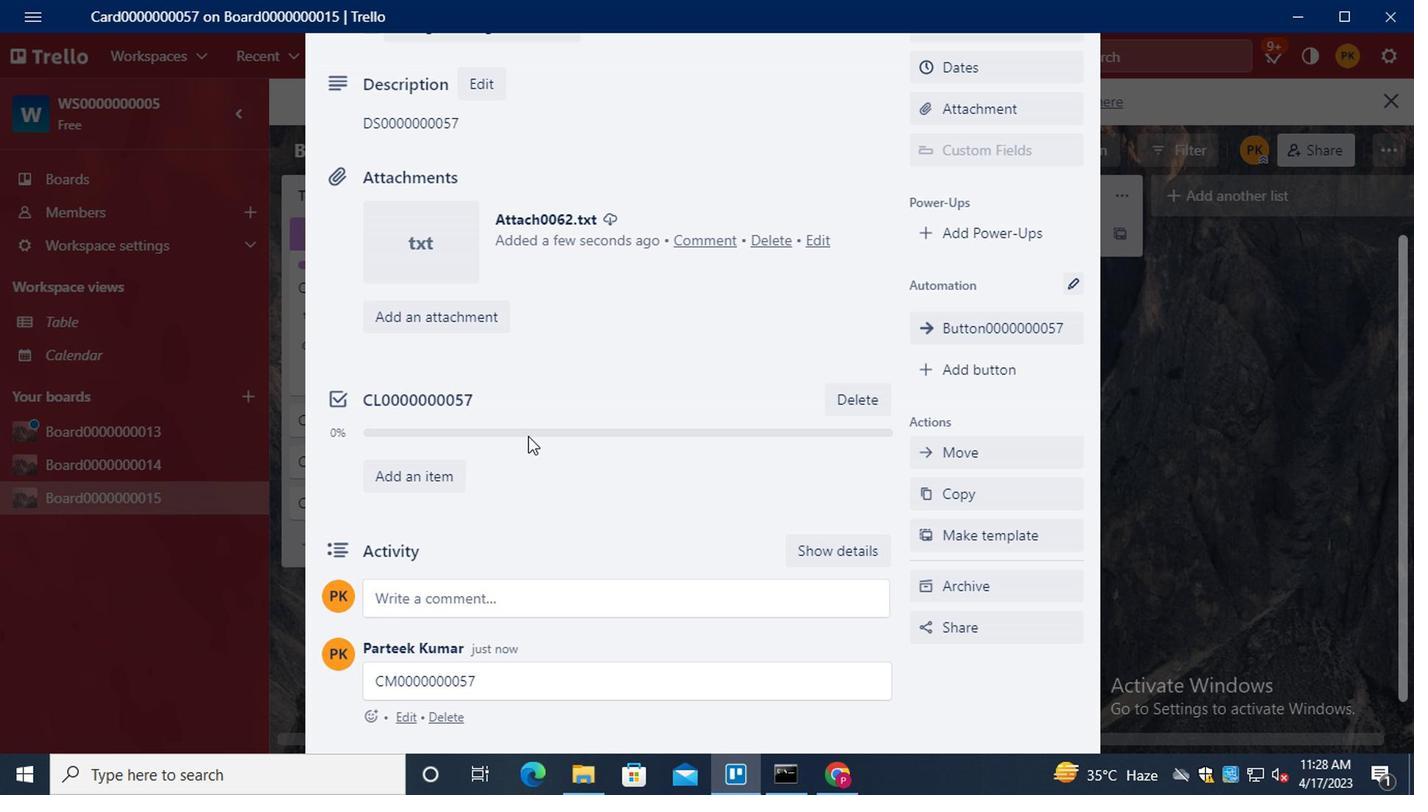
Action: Mouse scrolled (524, 439) with delta (0, 1)
Screenshot: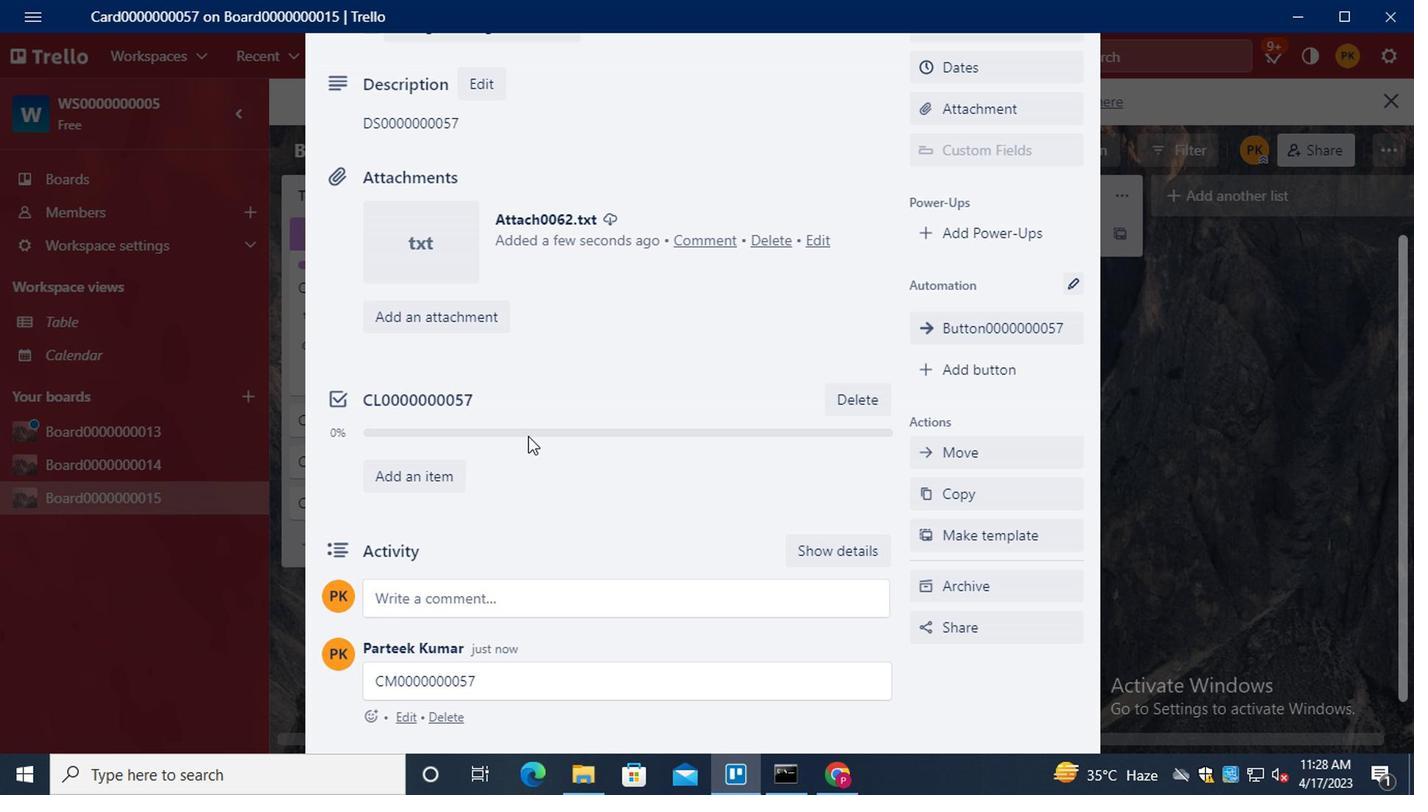 
Action: Mouse scrolled (524, 439) with delta (0, 1)
Screenshot: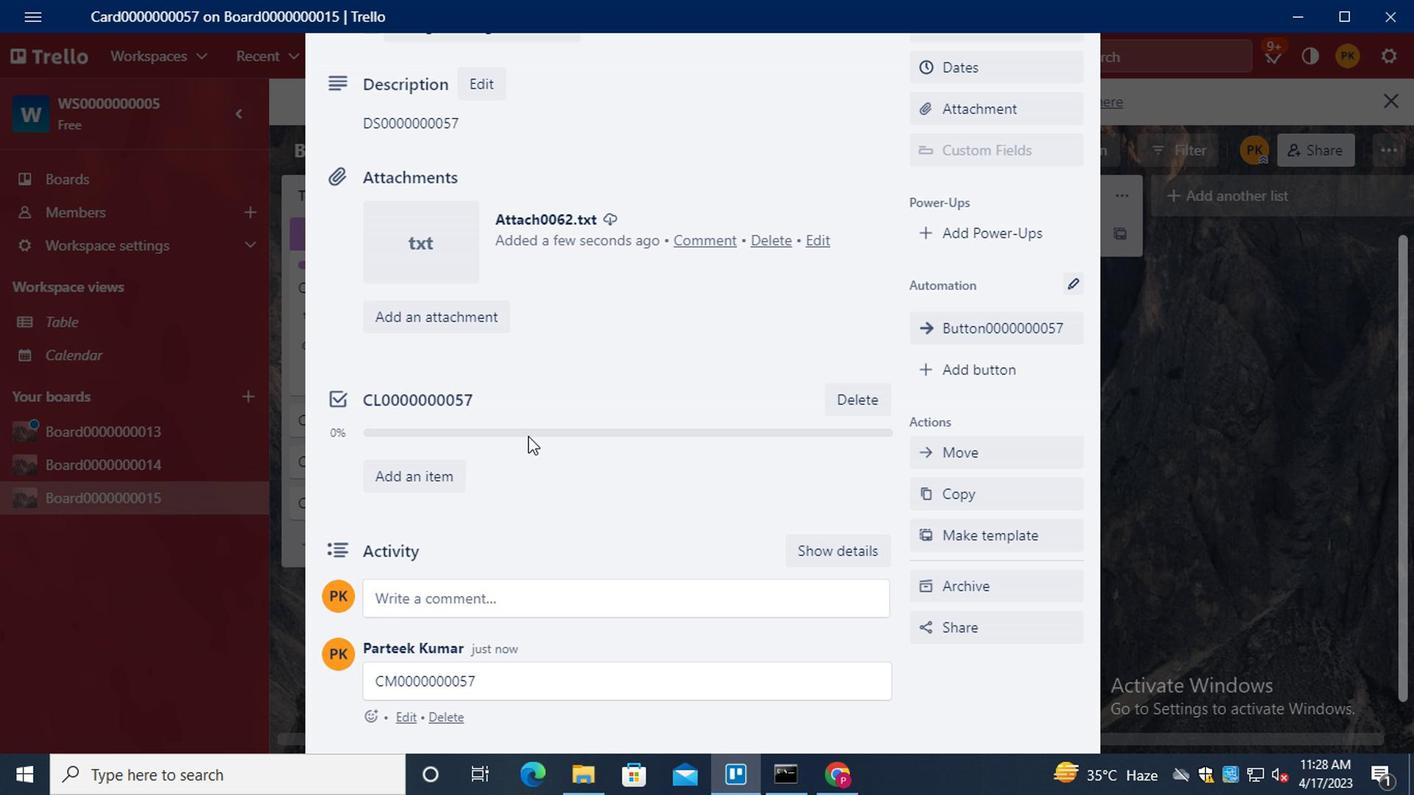 
Action: Mouse scrolled (524, 439) with delta (0, 1)
Screenshot: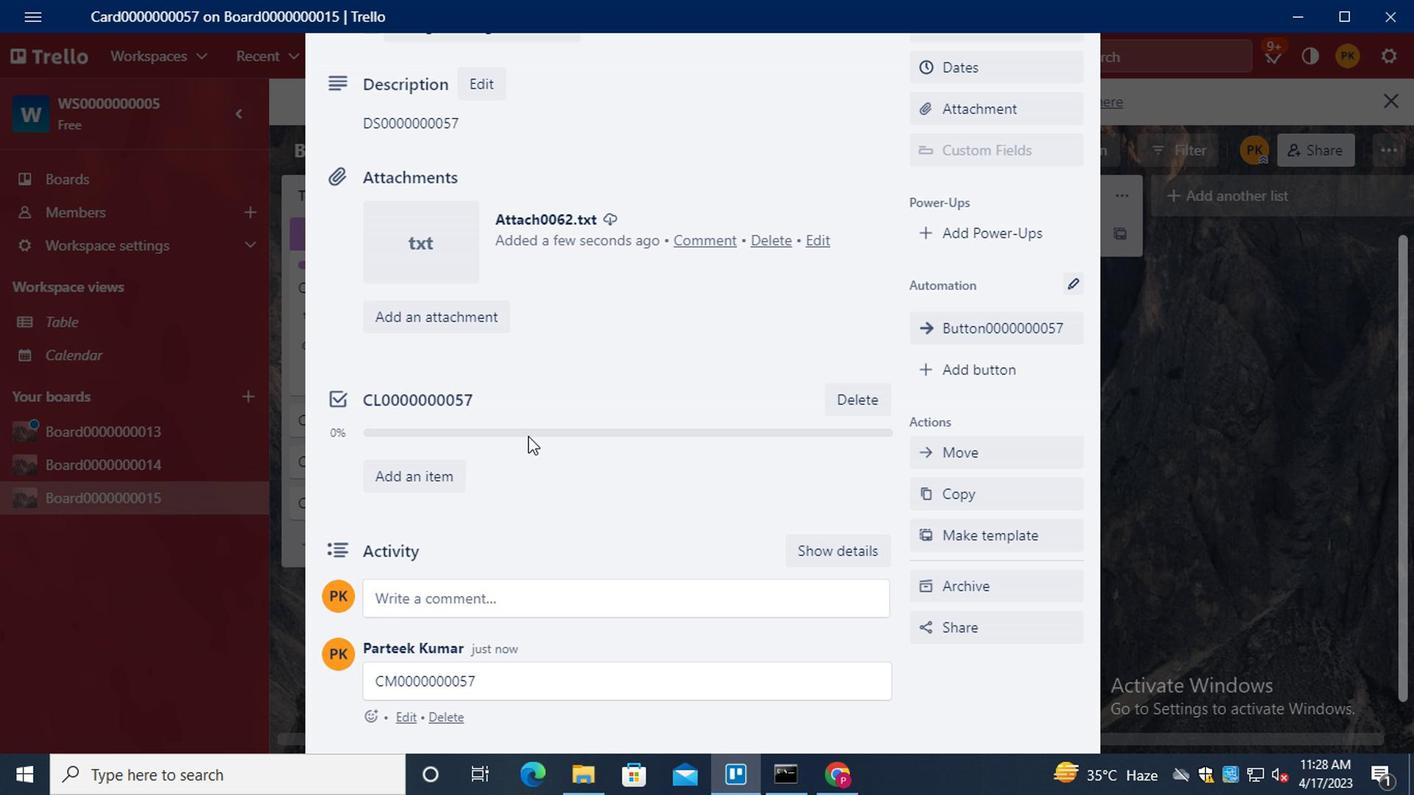 
Action: Mouse scrolled (524, 439) with delta (0, 1)
Screenshot: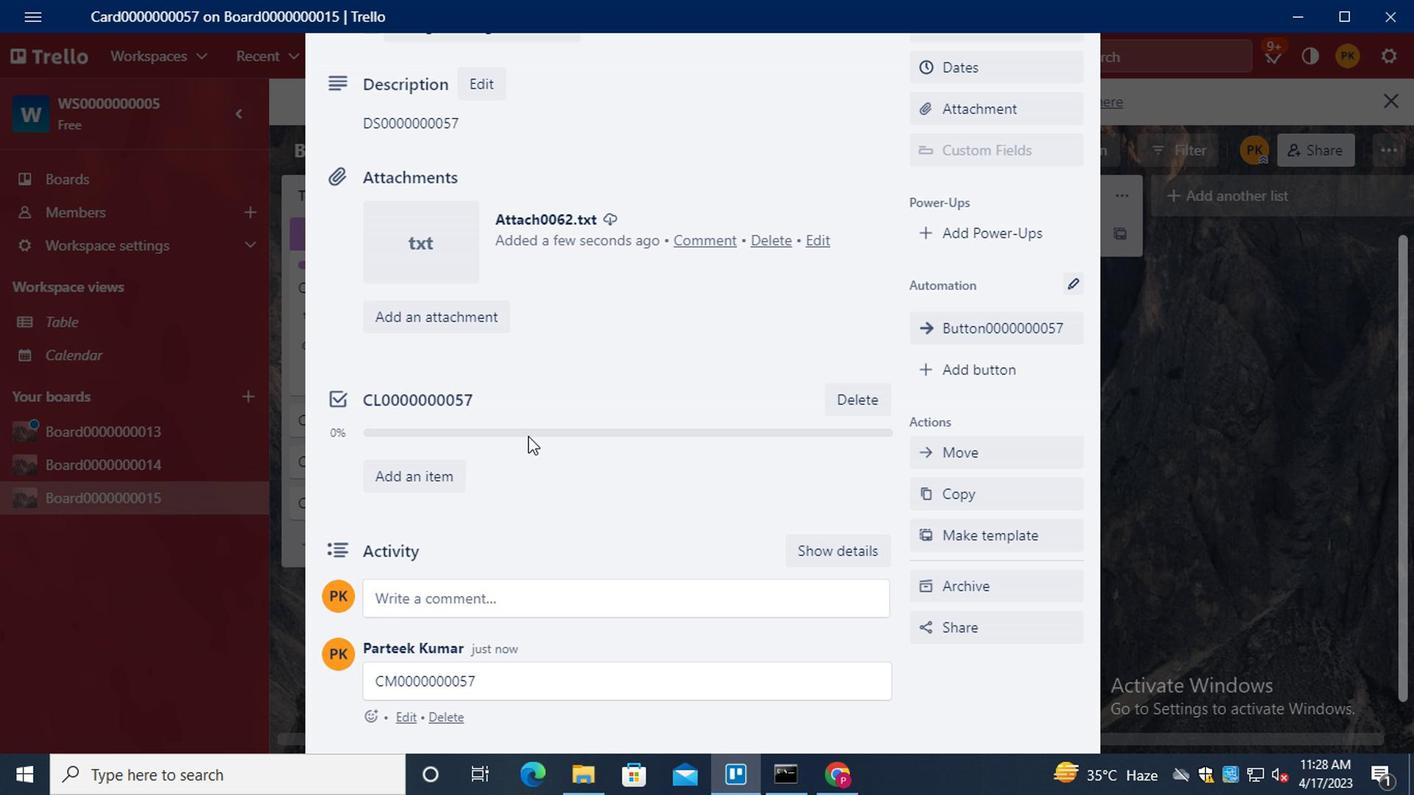 
